 Task: Add a signature Amanda Green containing Thank you, Amanda Green to email address softage.1@softage.net and add a label Music
Action: Mouse moved to (537, 714)
Screenshot: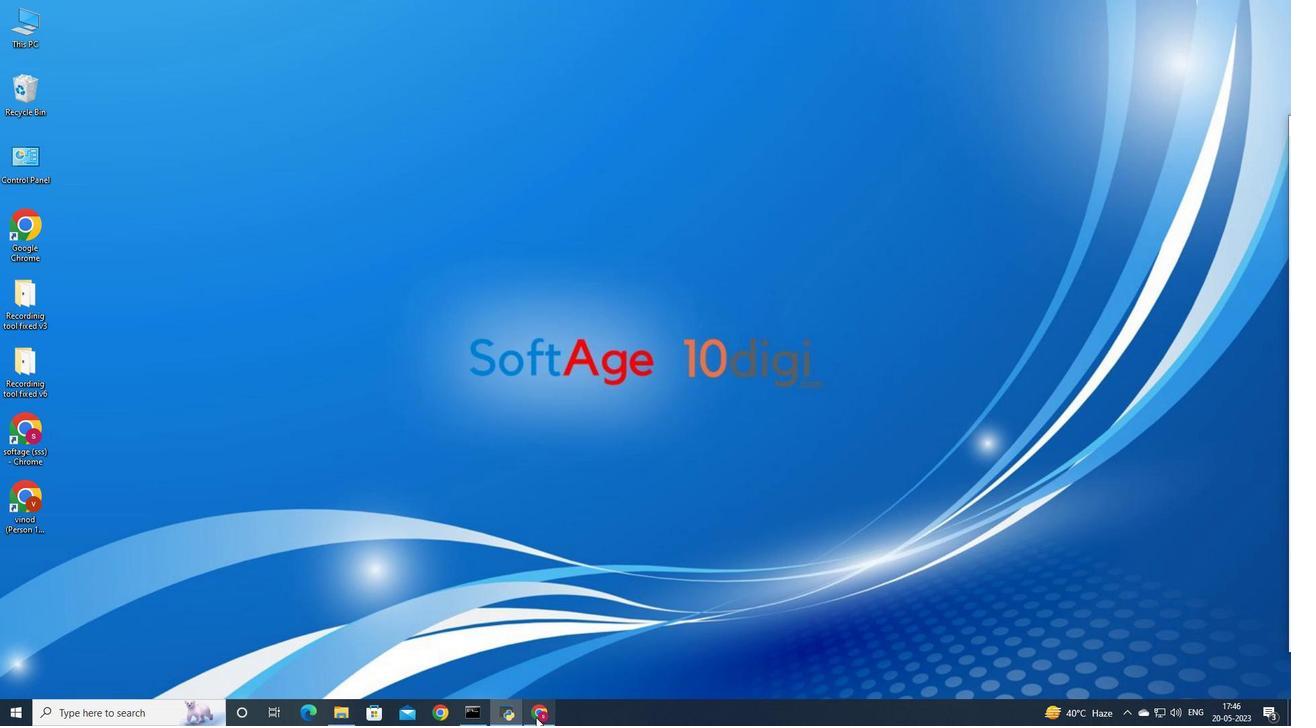 
Action: Mouse pressed left at (537, 714)
Screenshot: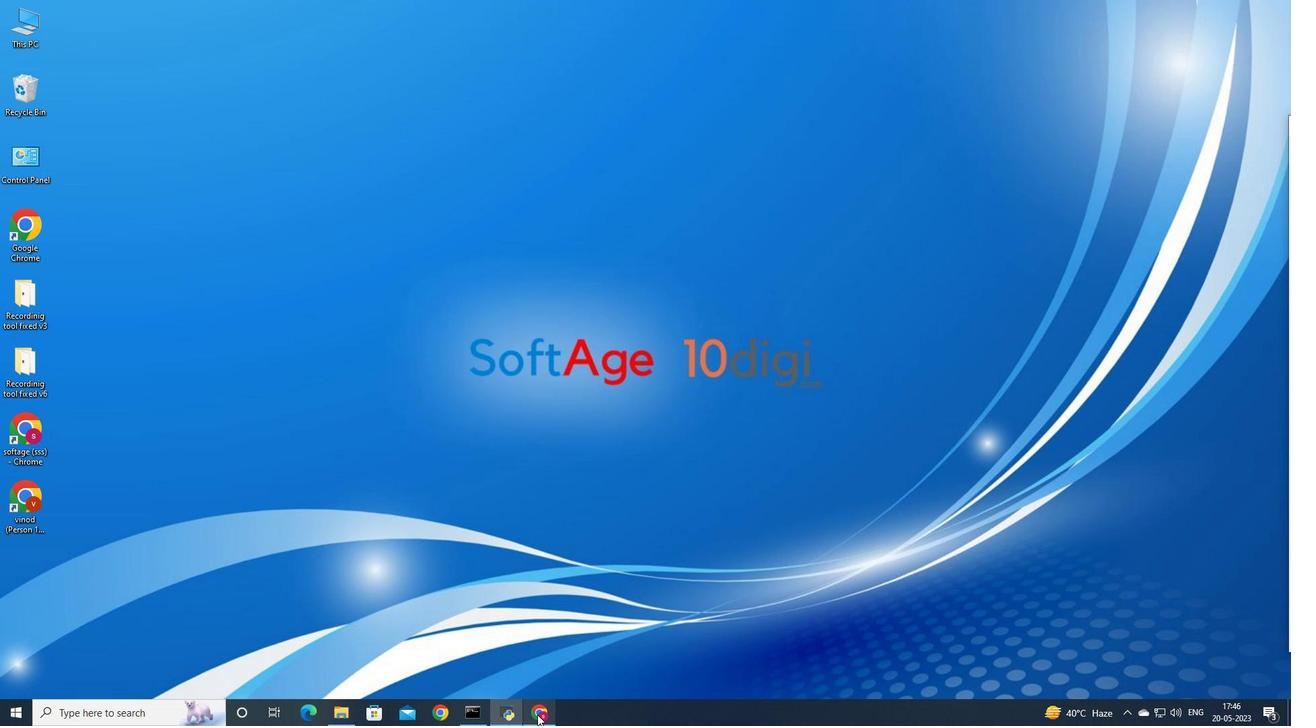 
Action: Mouse moved to (1140, 92)
Screenshot: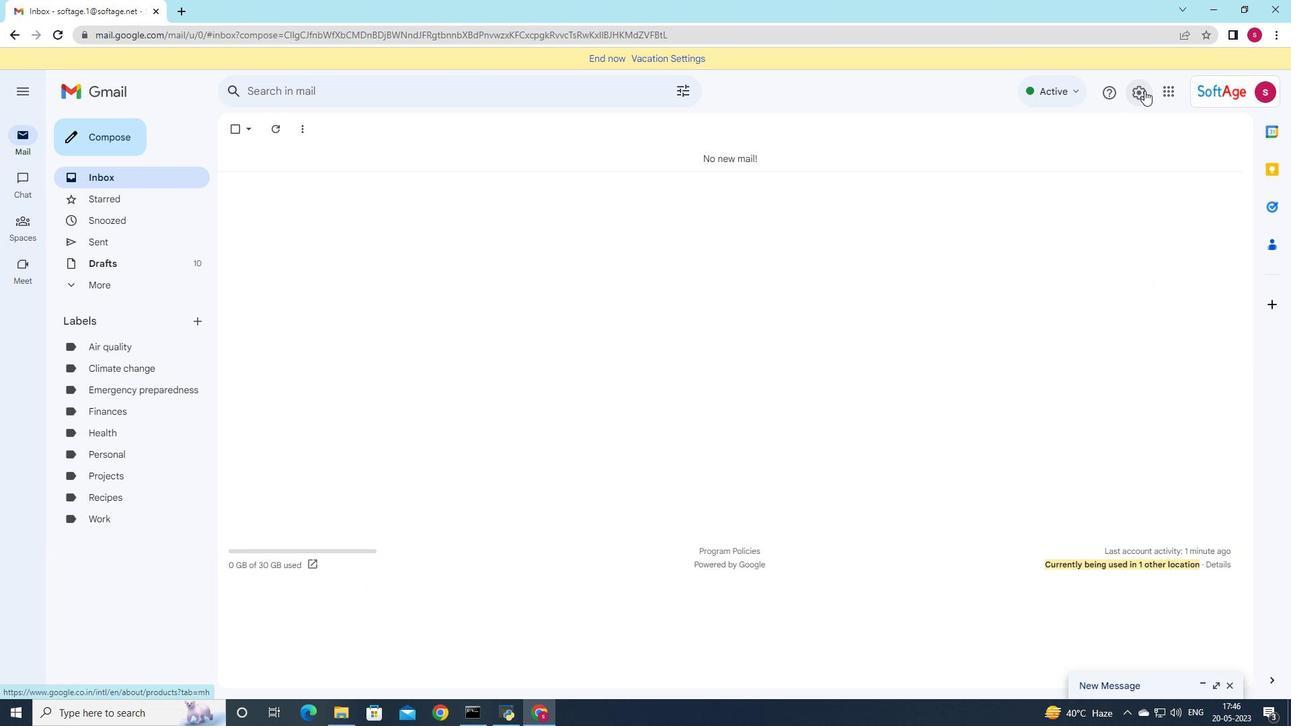 
Action: Mouse pressed left at (1140, 92)
Screenshot: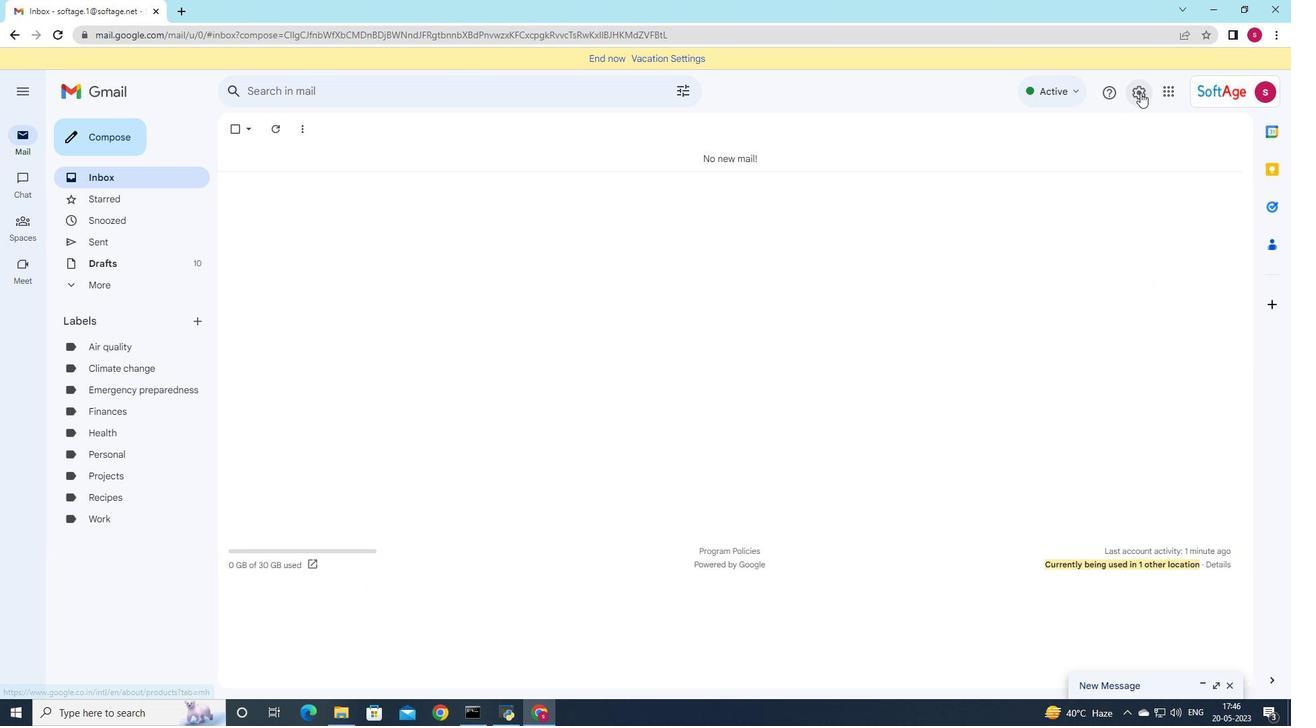 
Action: Mouse moved to (1150, 166)
Screenshot: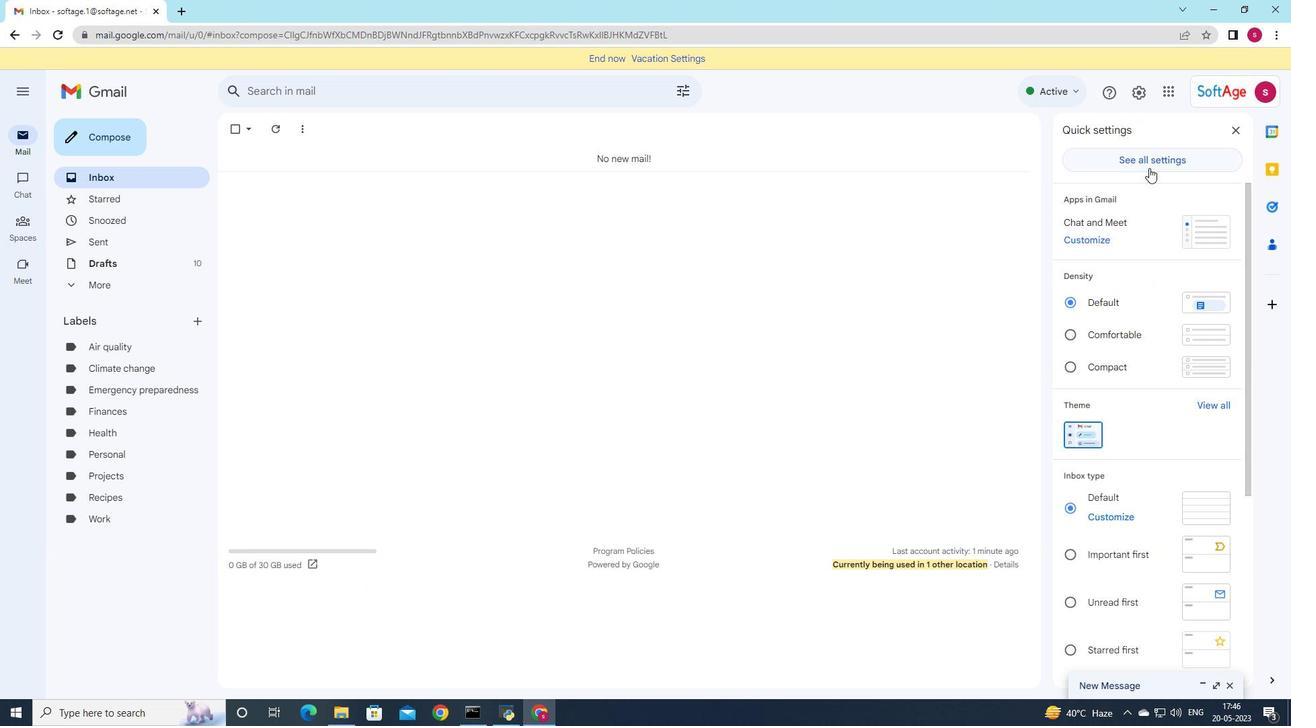 
Action: Mouse pressed left at (1150, 166)
Screenshot: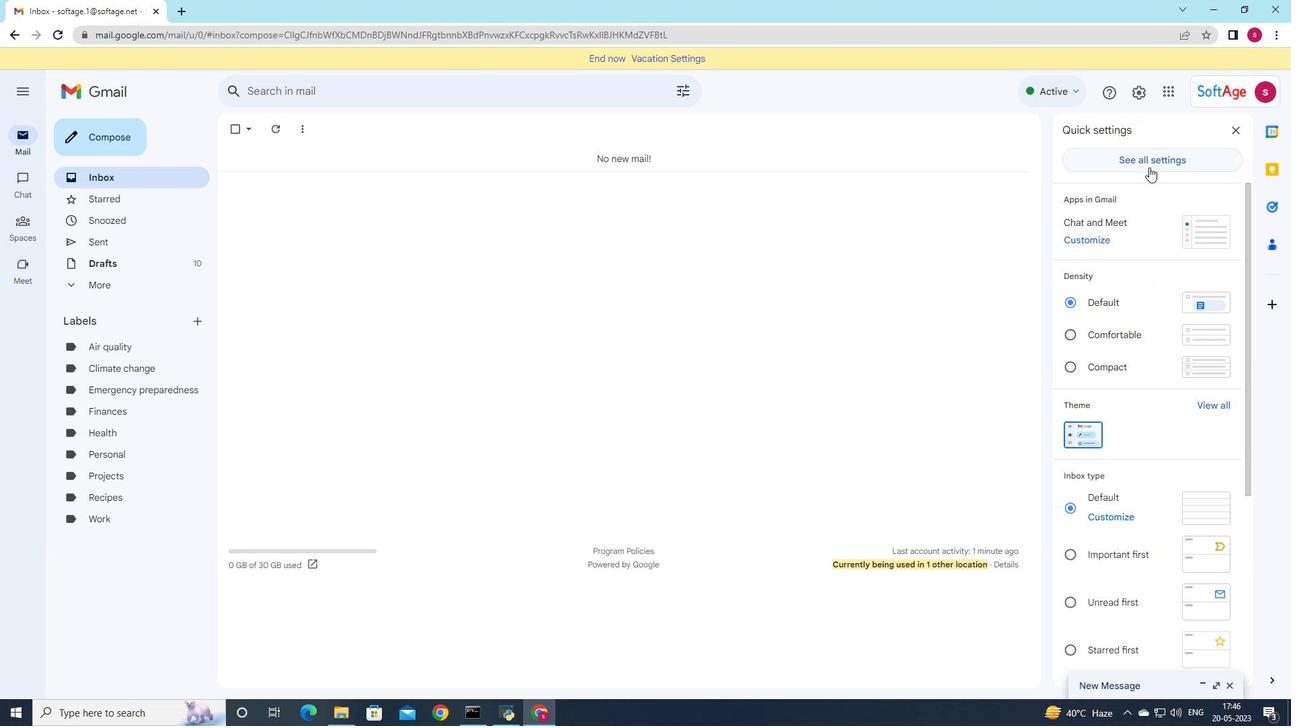 
Action: Mouse moved to (659, 567)
Screenshot: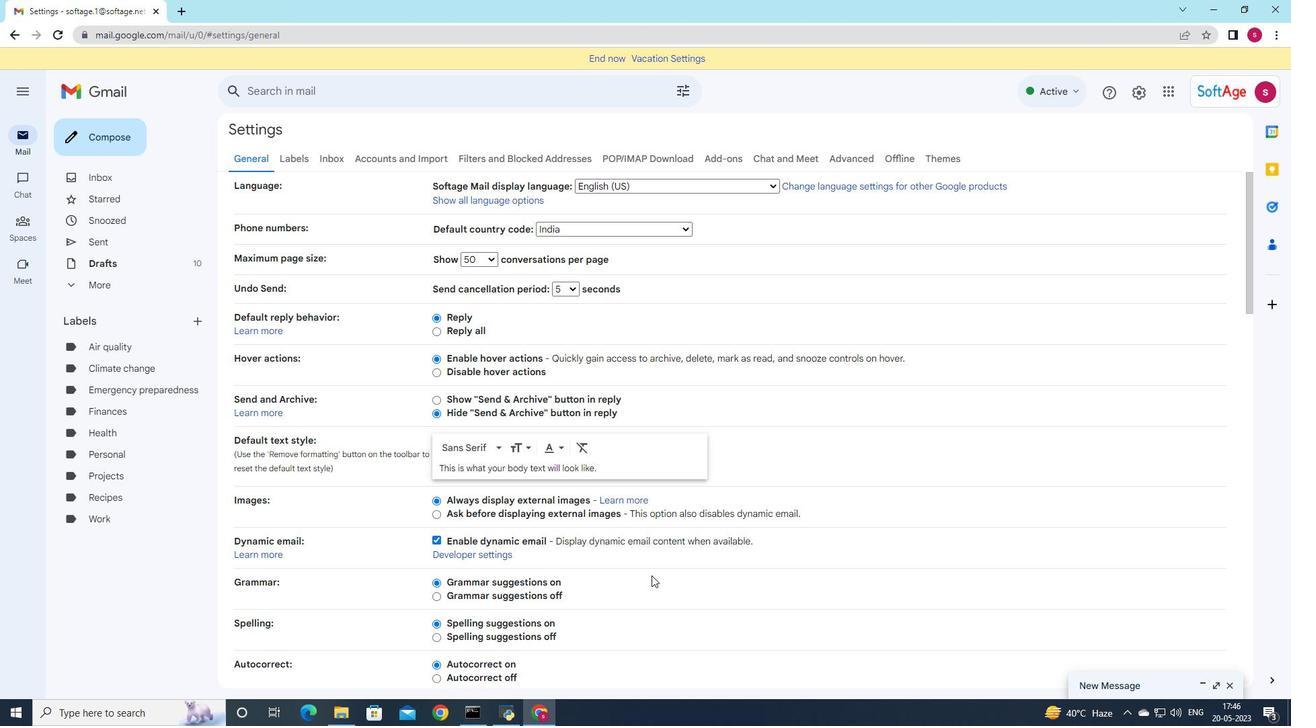 
Action: Mouse scrolled (659, 566) with delta (0, 0)
Screenshot: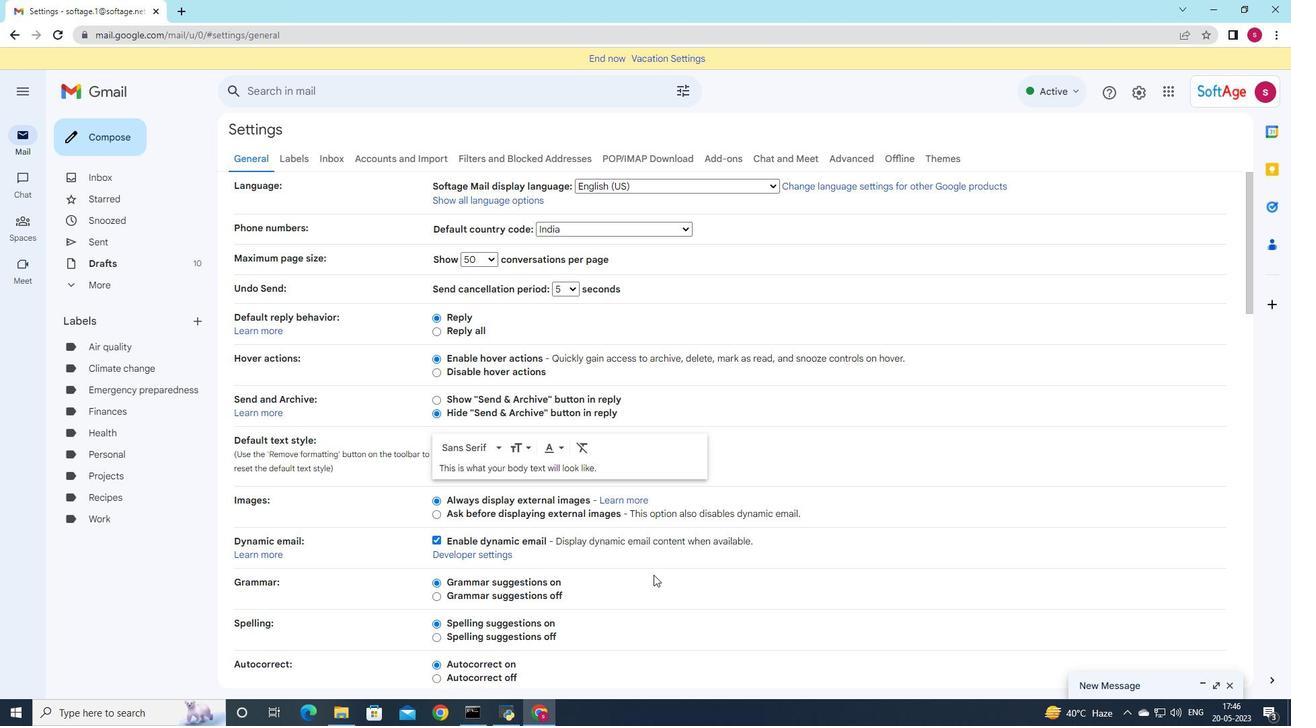
Action: Mouse scrolled (659, 566) with delta (0, 0)
Screenshot: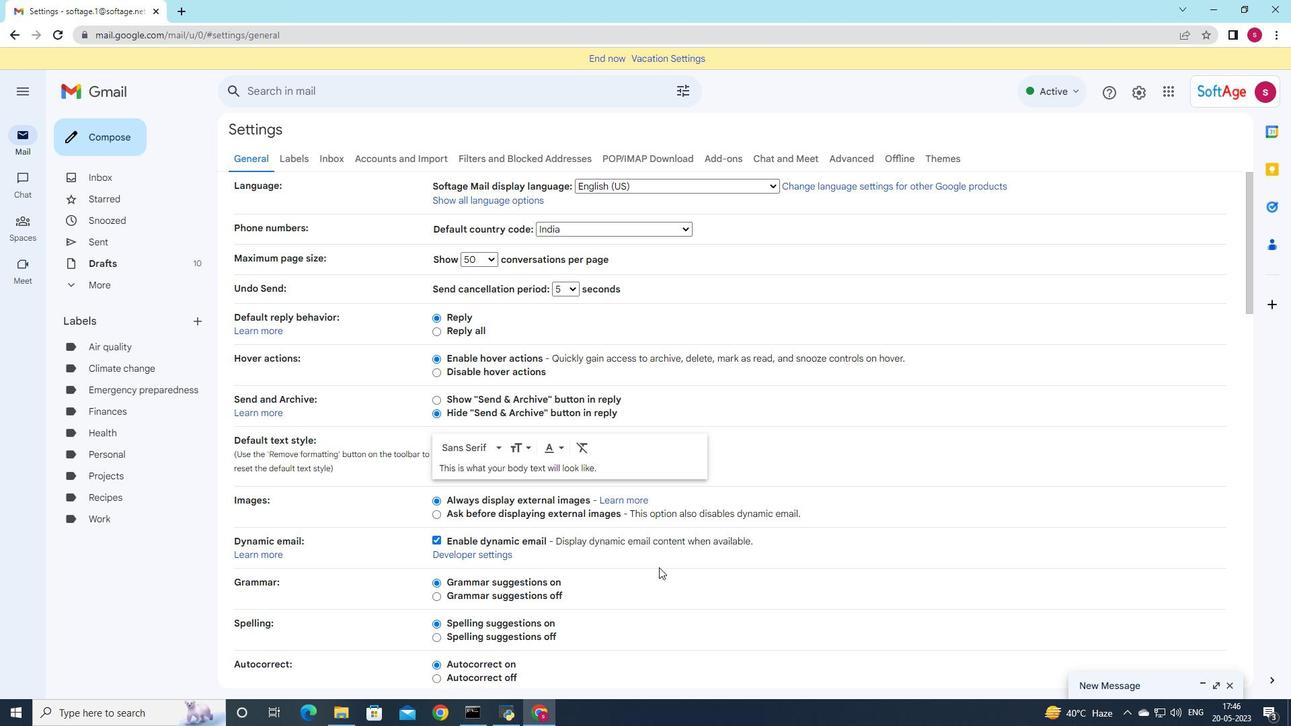 
Action: Mouse scrolled (659, 566) with delta (0, 0)
Screenshot: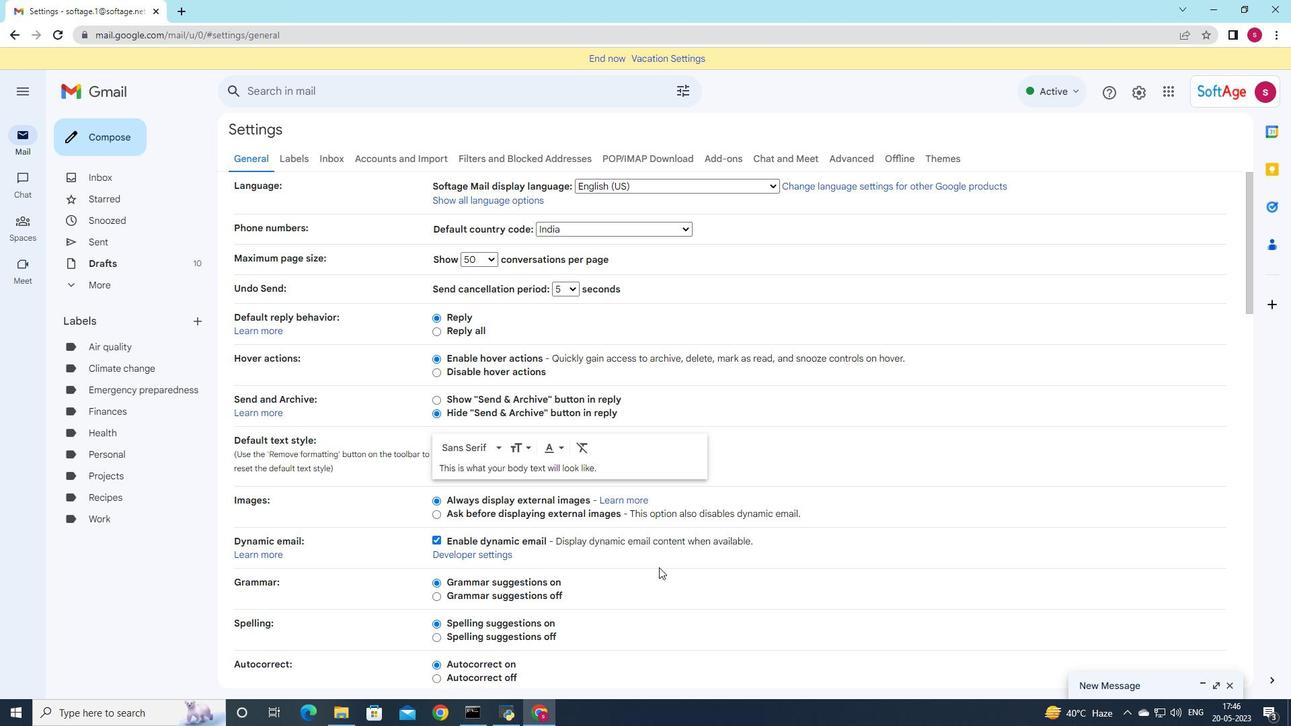
Action: Mouse scrolled (659, 566) with delta (0, 0)
Screenshot: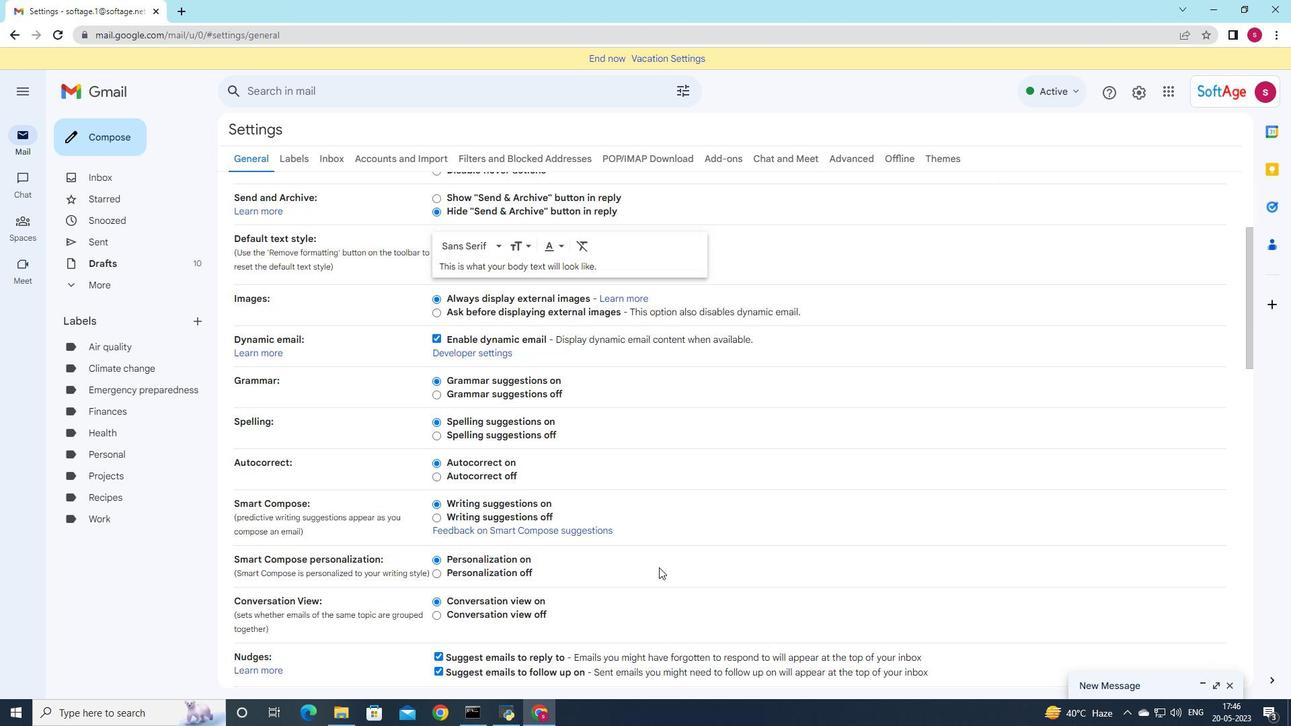 
Action: Mouse scrolled (659, 566) with delta (0, 0)
Screenshot: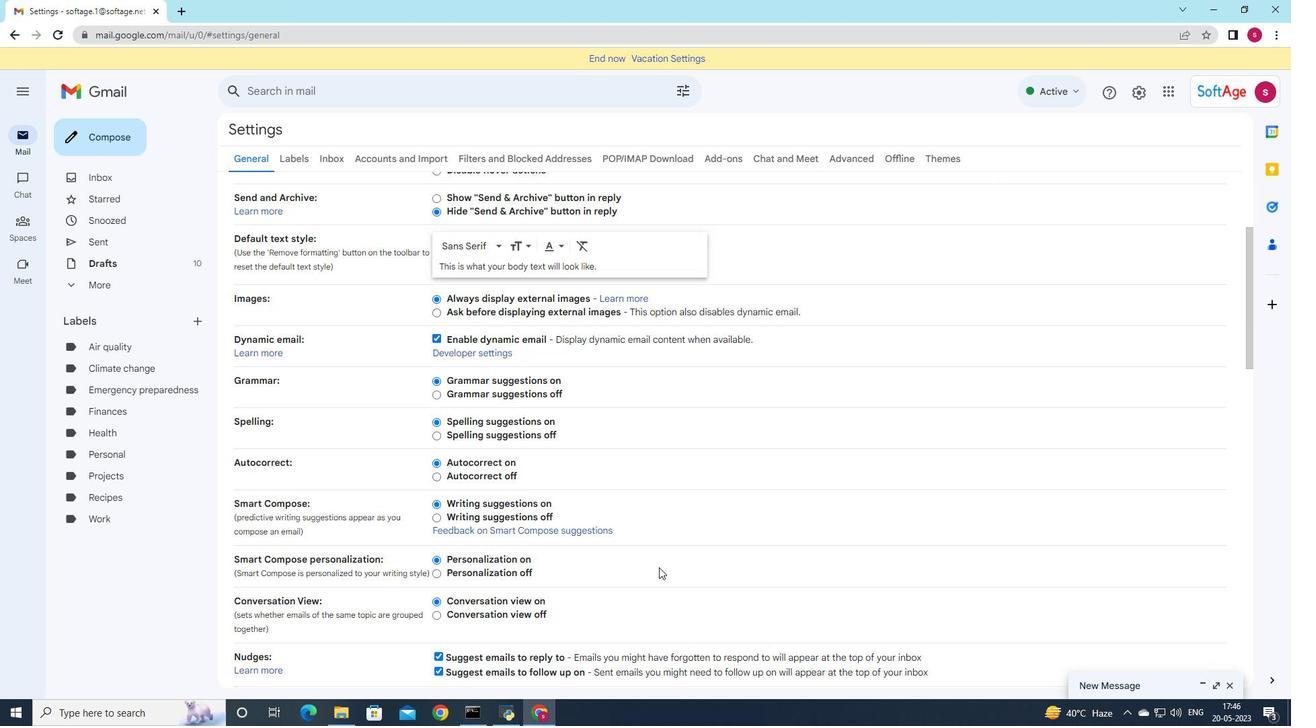 
Action: Mouse scrolled (659, 566) with delta (0, 0)
Screenshot: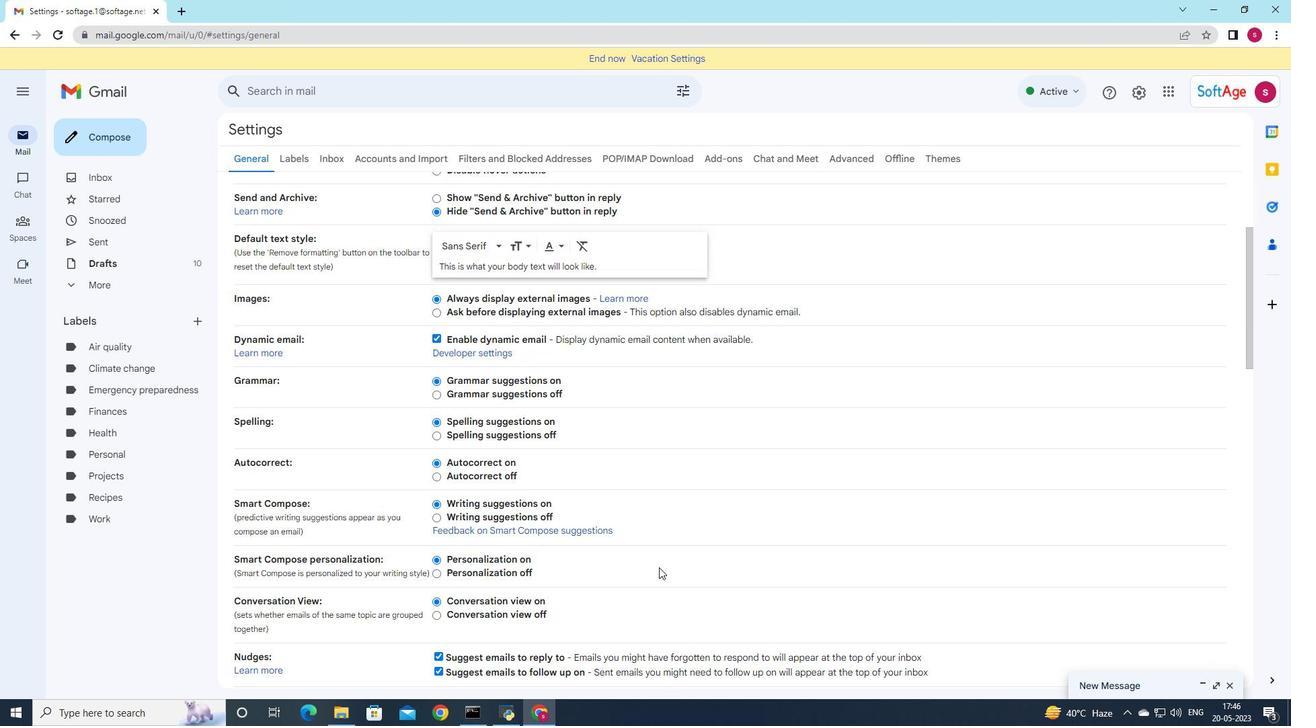 
Action: Mouse scrolled (659, 566) with delta (0, 0)
Screenshot: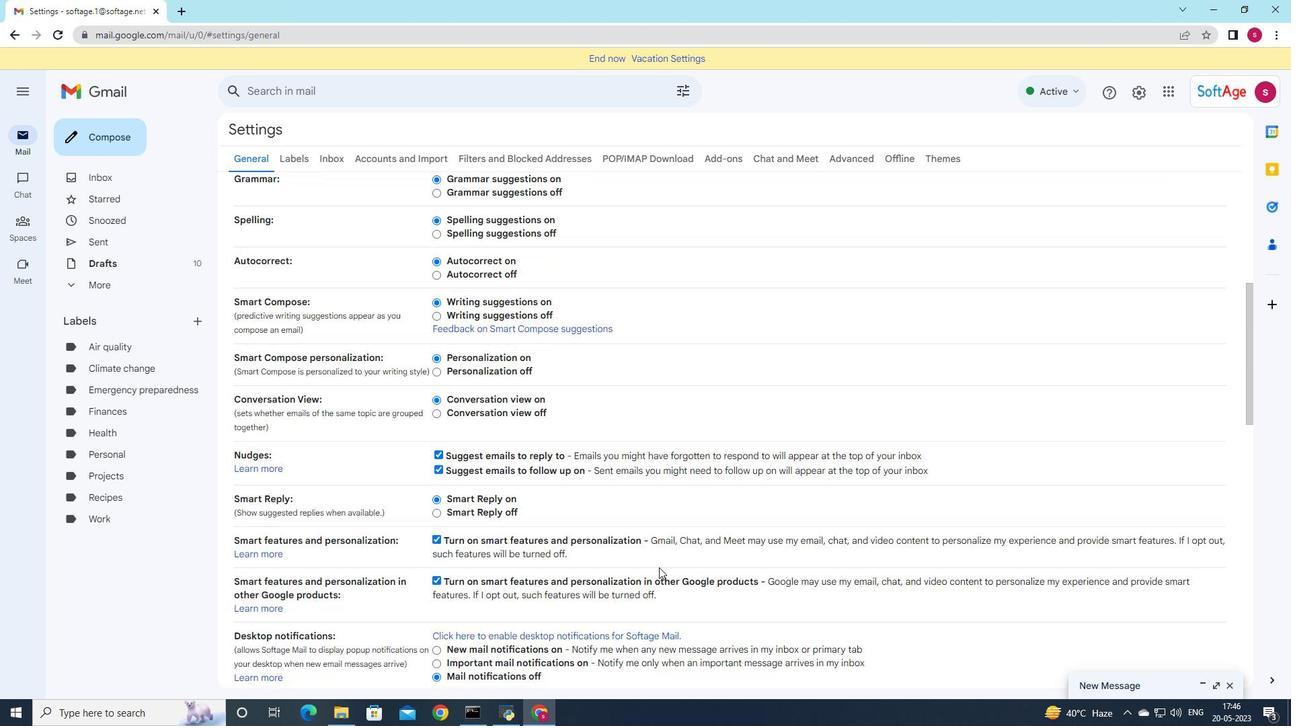 
Action: Mouse scrolled (659, 566) with delta (0, 0)
Screenshot: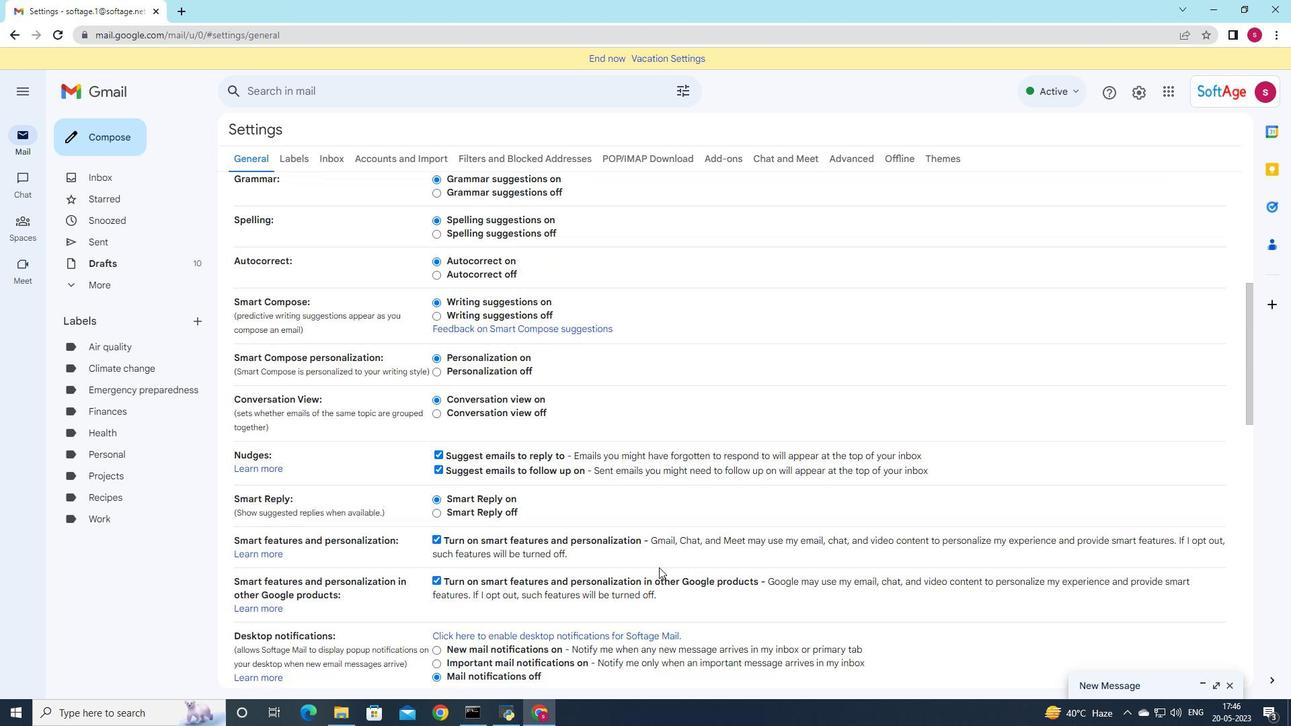 
Action: Mouse scrolled (659, 566) with delta (0, 0)
Screenshot: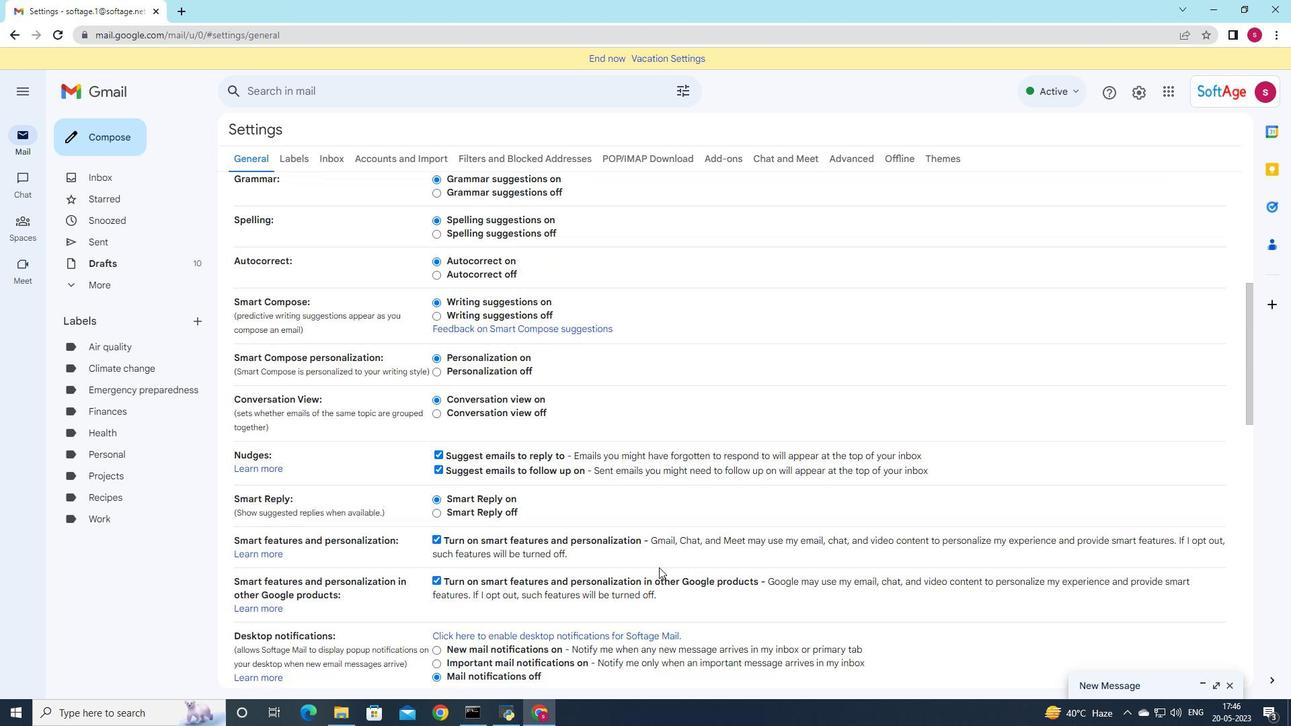 
Action: Mouse scrolled (659, 566) with delta (0, 0)
Screenshot: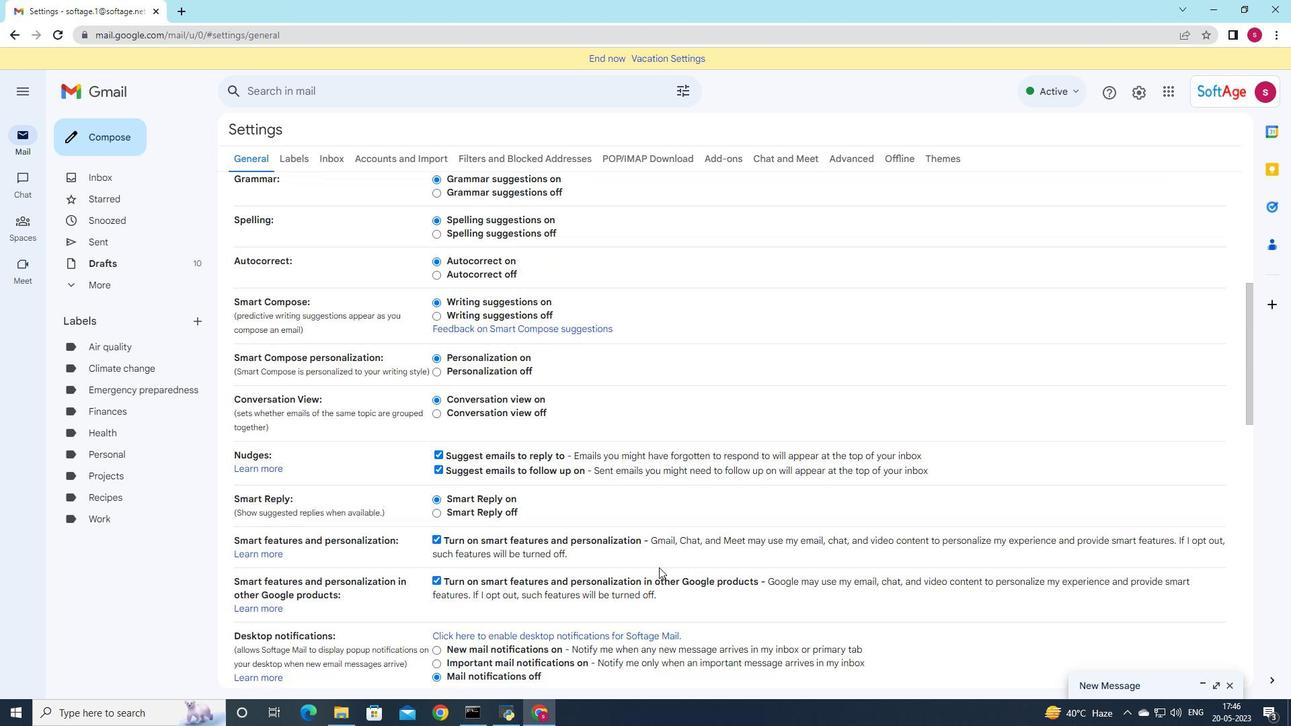 
Action: Mouse moved to (595, 566)
Screenshot: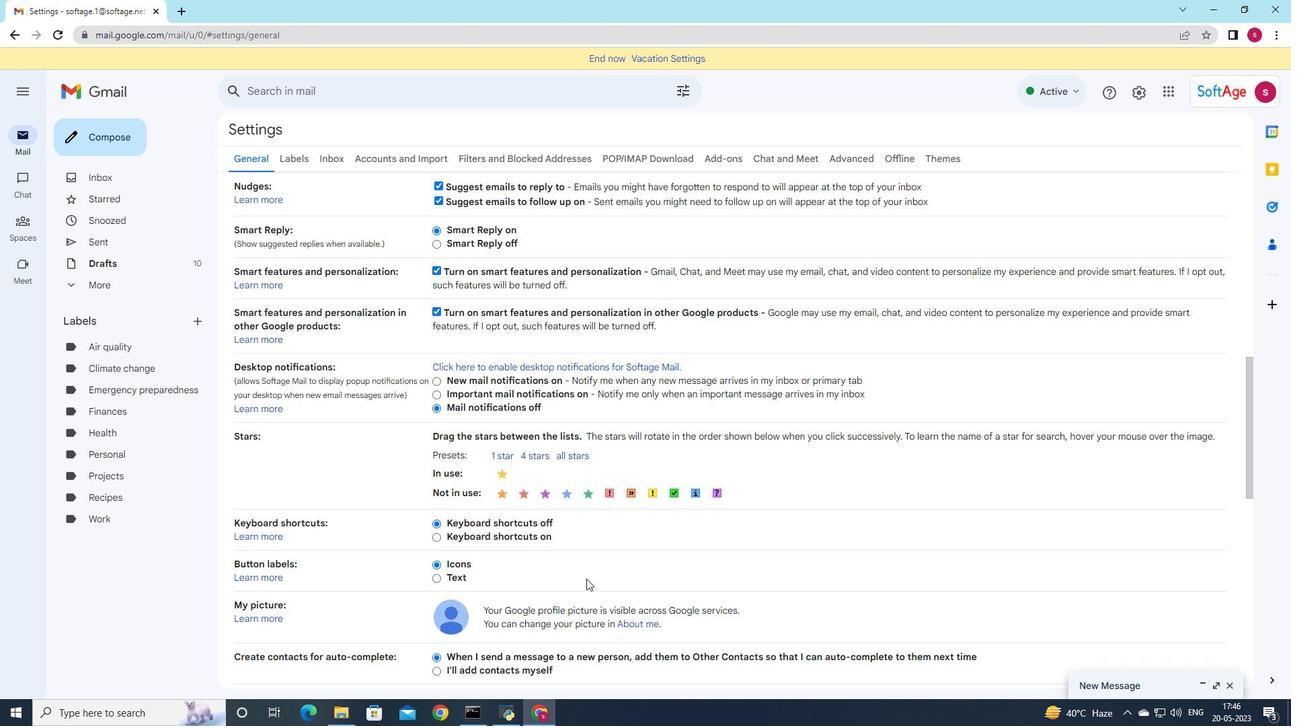 
Action: Mouse scrolled (595, 565) with delta (0, 0)
Screenshot: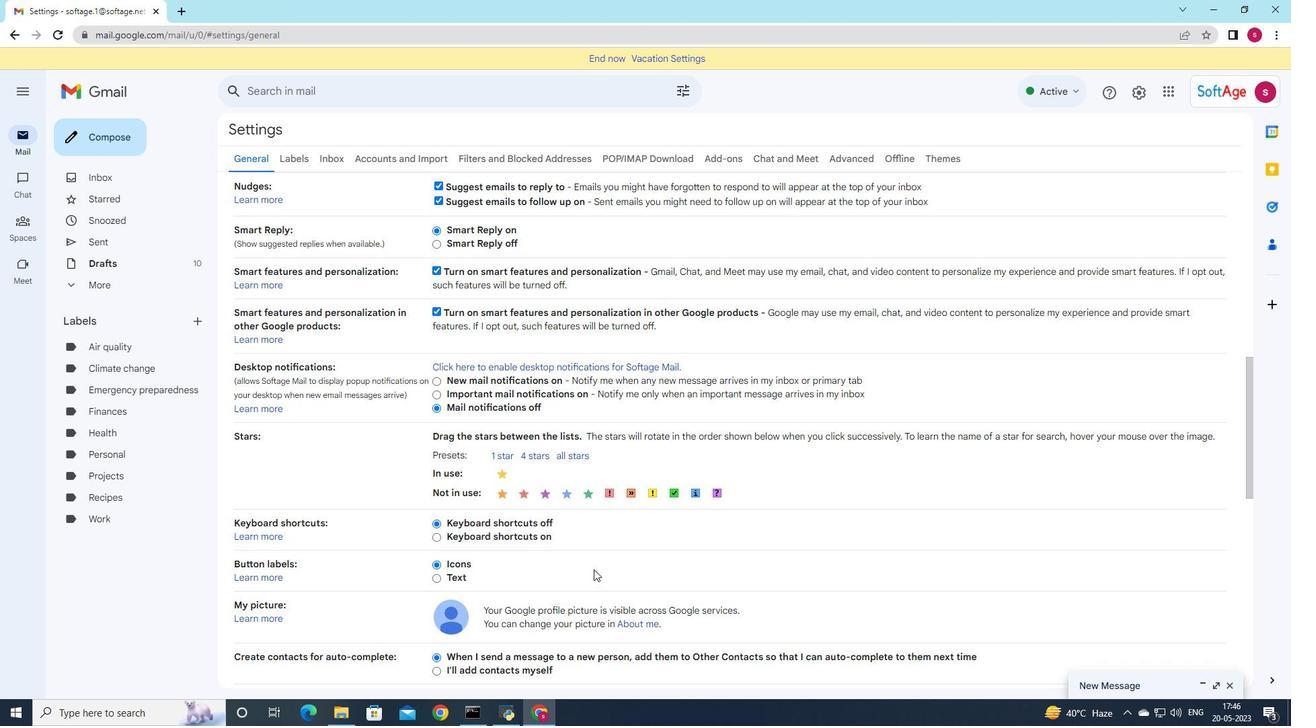 
Action: Mouse scrolled (595, 565) with delta (0, 0)
Screenshot: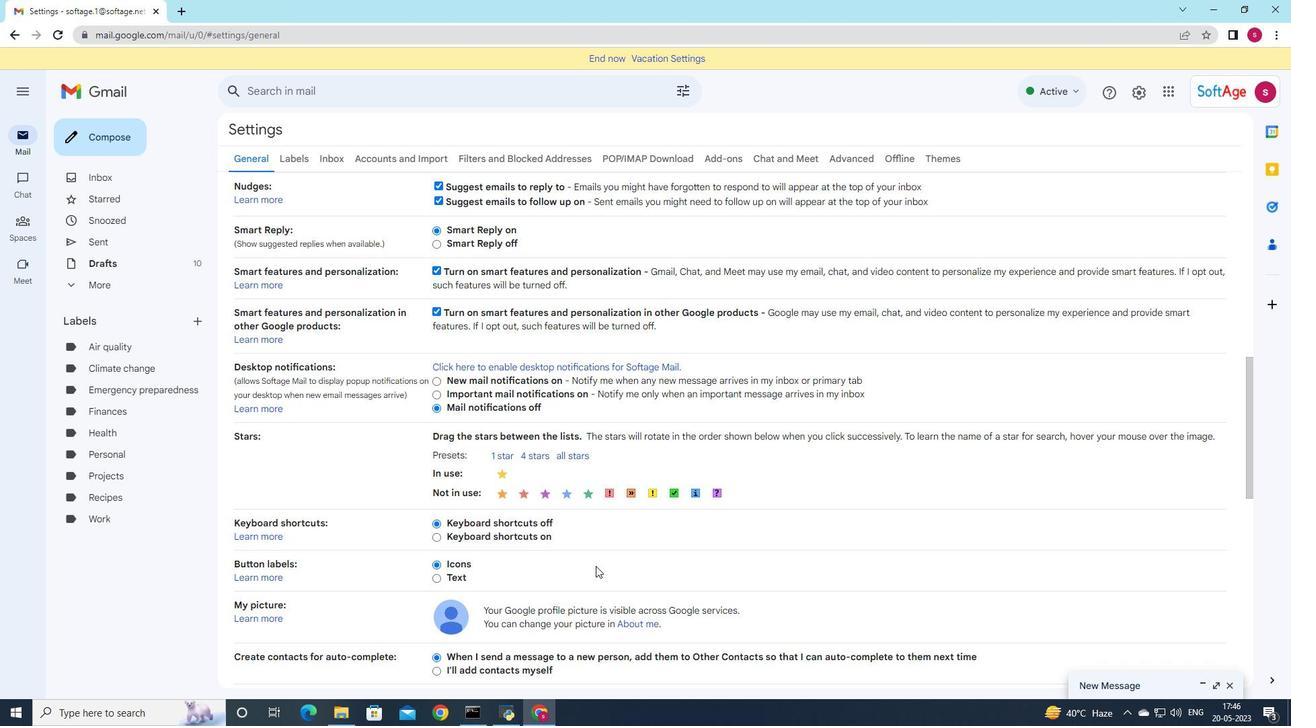 
Action: Mouse scrolled (595, 565) with delta (0, 0)
Screenshot: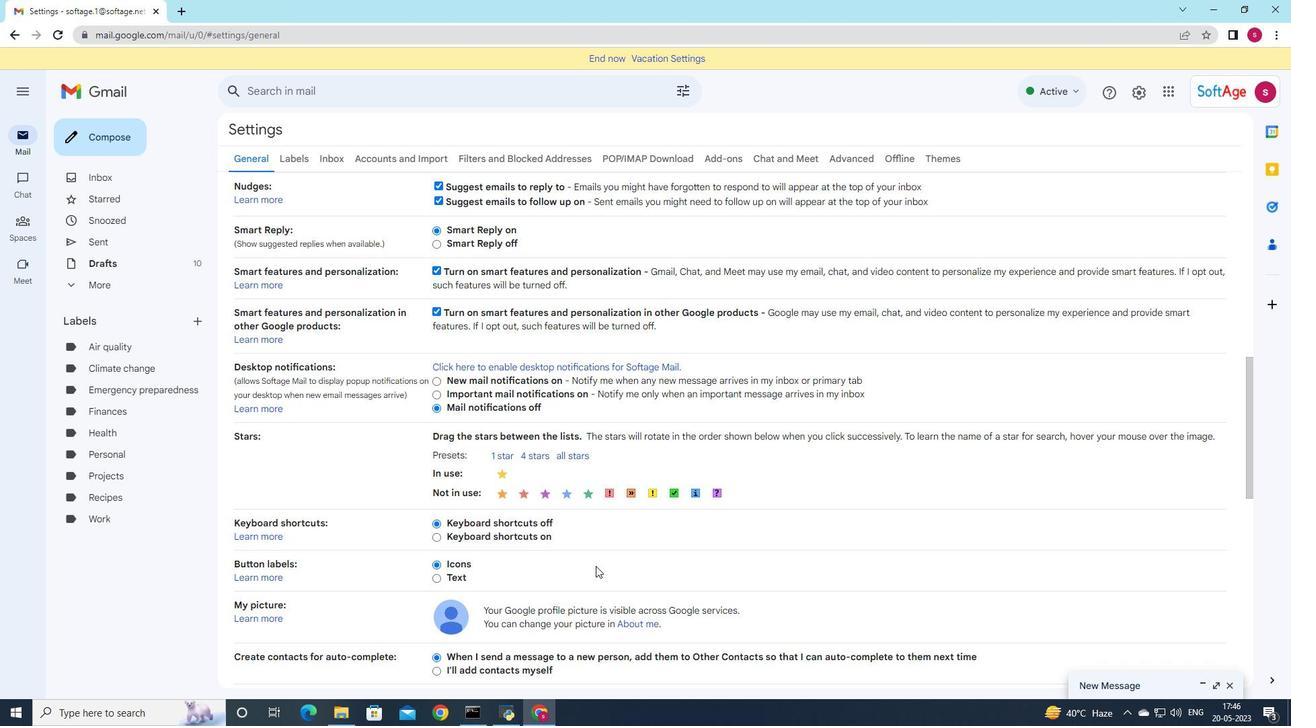 
Action: Mouse scrolled (595, 565) with delta (0, 0)
Screenshot: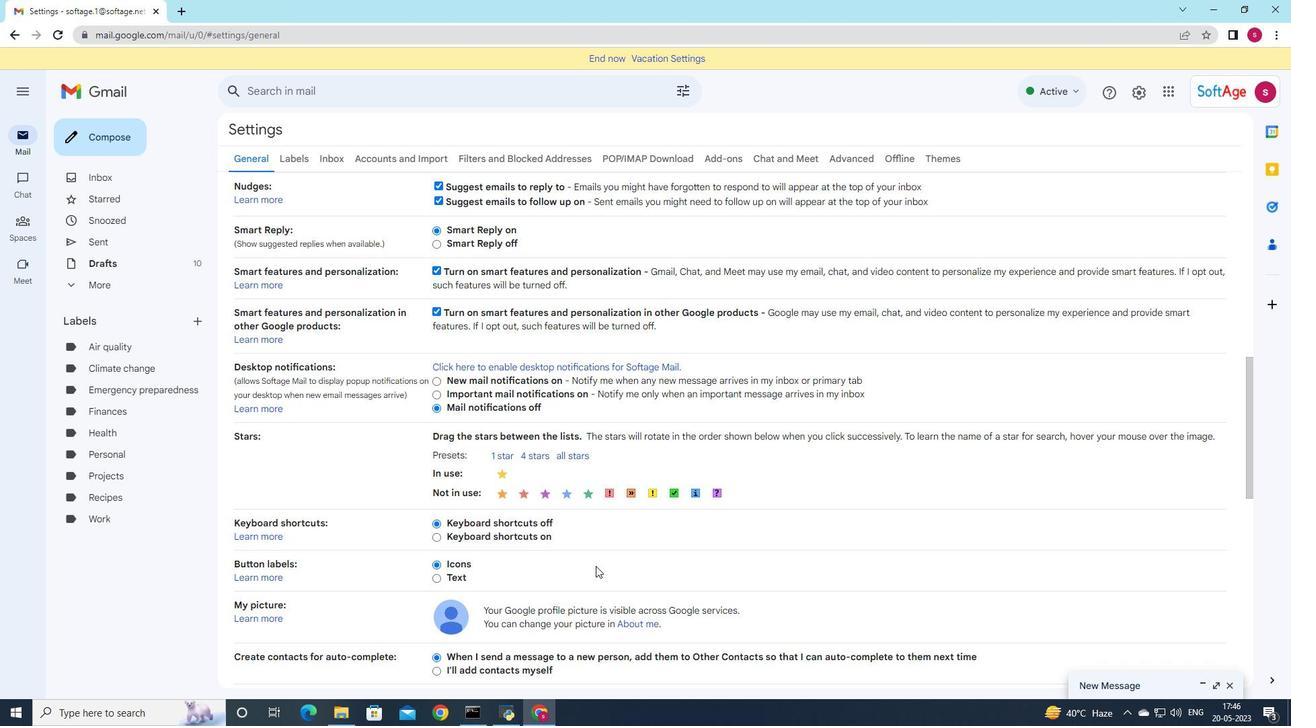 
Action: Mouse moved to (575, 439)
Screenshot: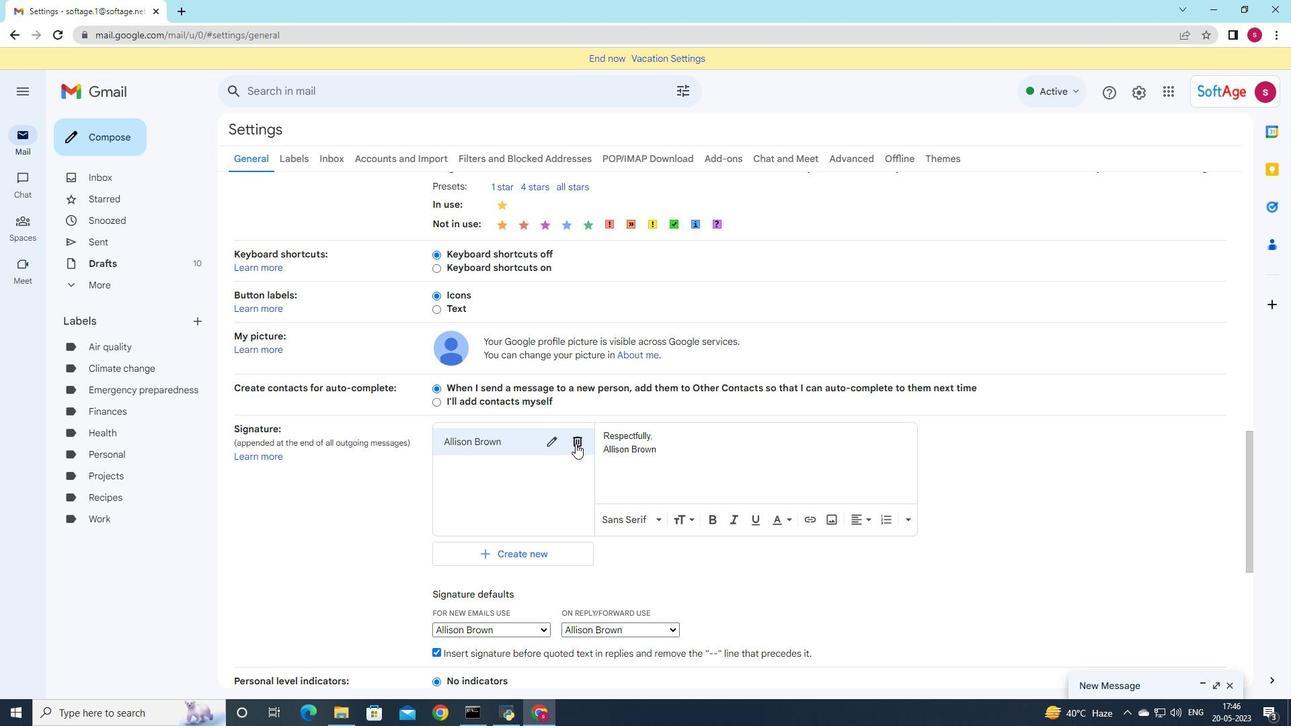 
Action: Mouse pressed left at (575, 439)
Screenshot: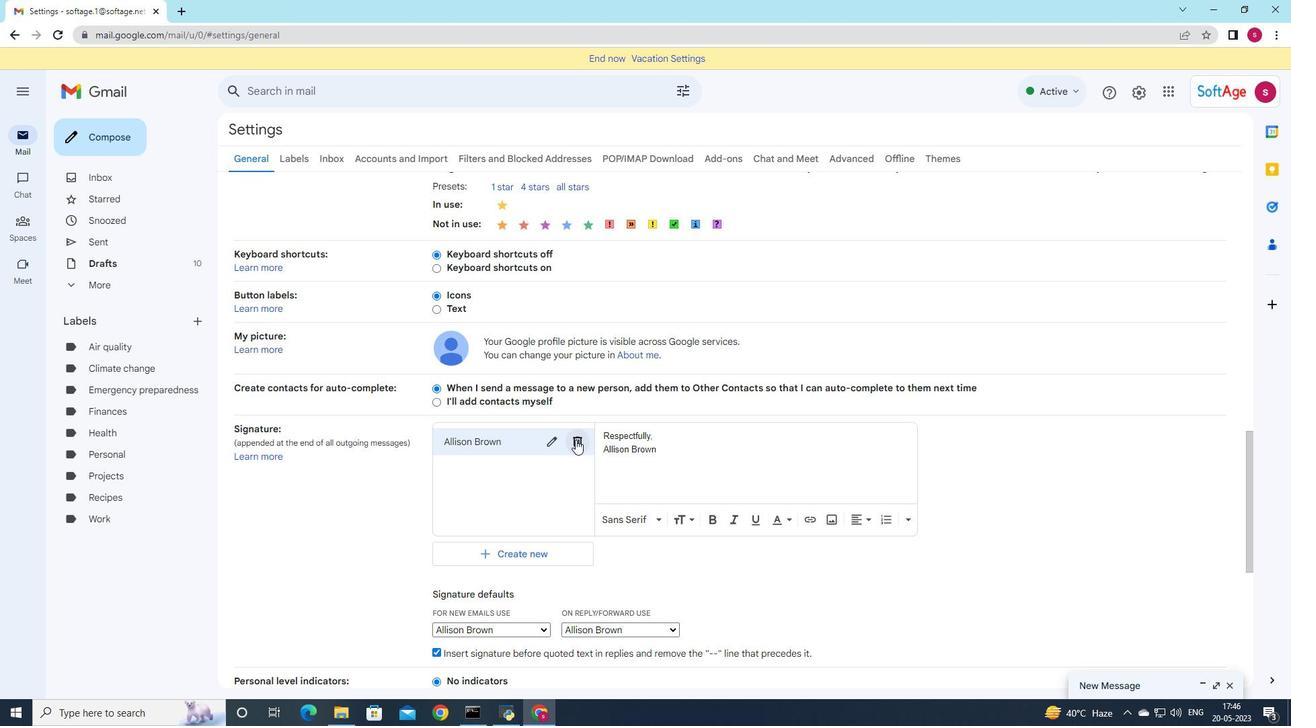 
Action: Mouse moved to (766, 396)
Screenshot: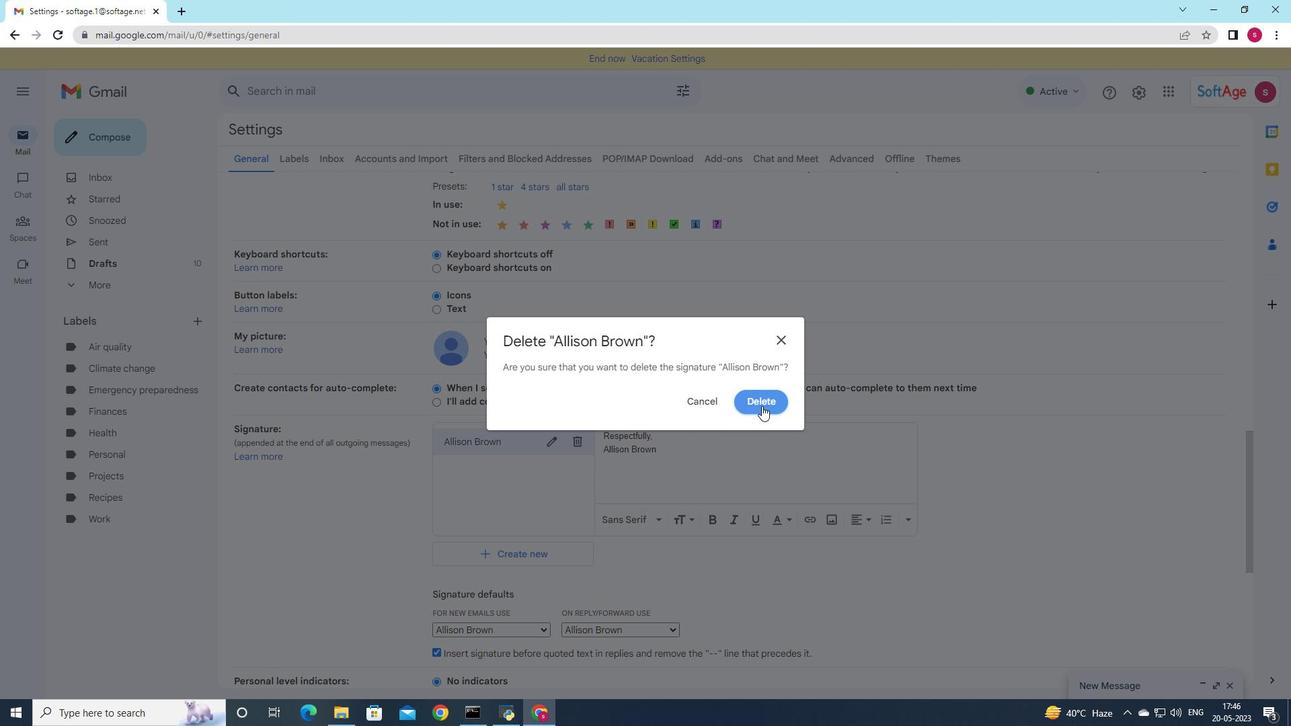 
Action: Mouse pressed left at (766, 396)
Screenshot: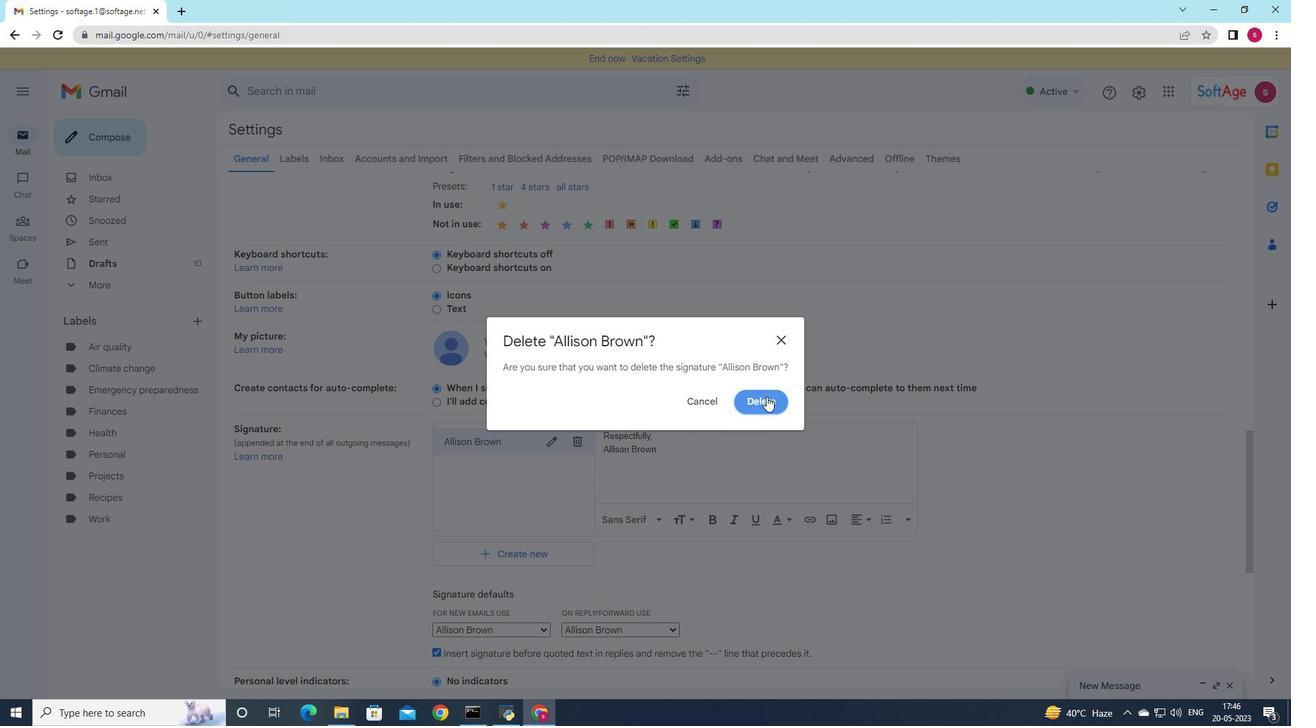 
Action: Mouse moved to (517, 455)
Screenshot: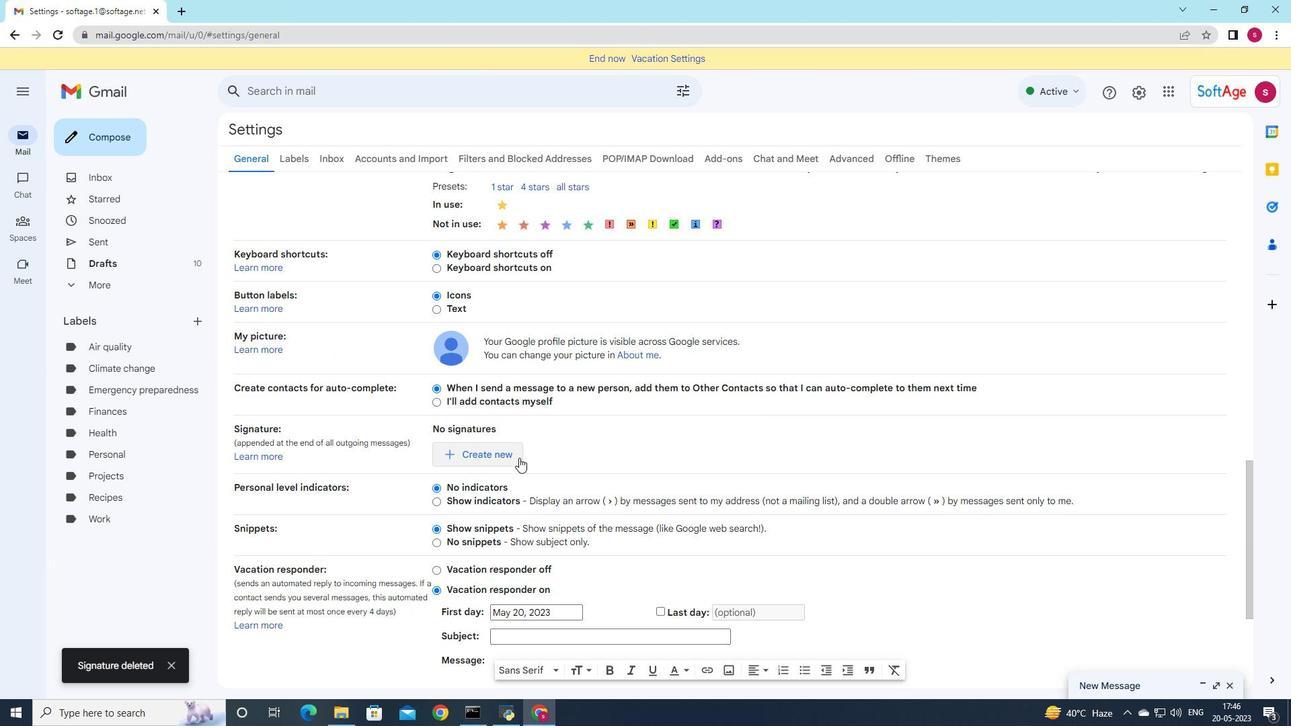 
Action: Mouse pressed left at (517, 455)
Screenshot: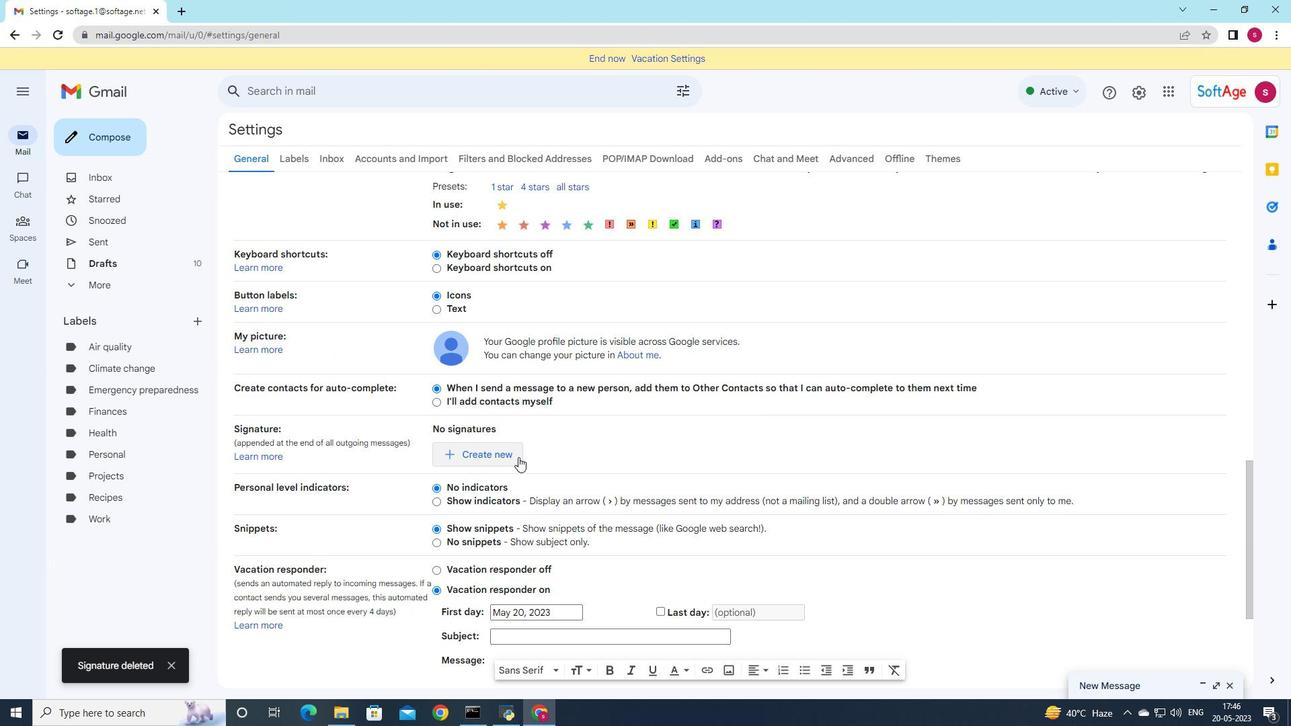 
Action: Mouse moved to (659, 423)
Screenshot: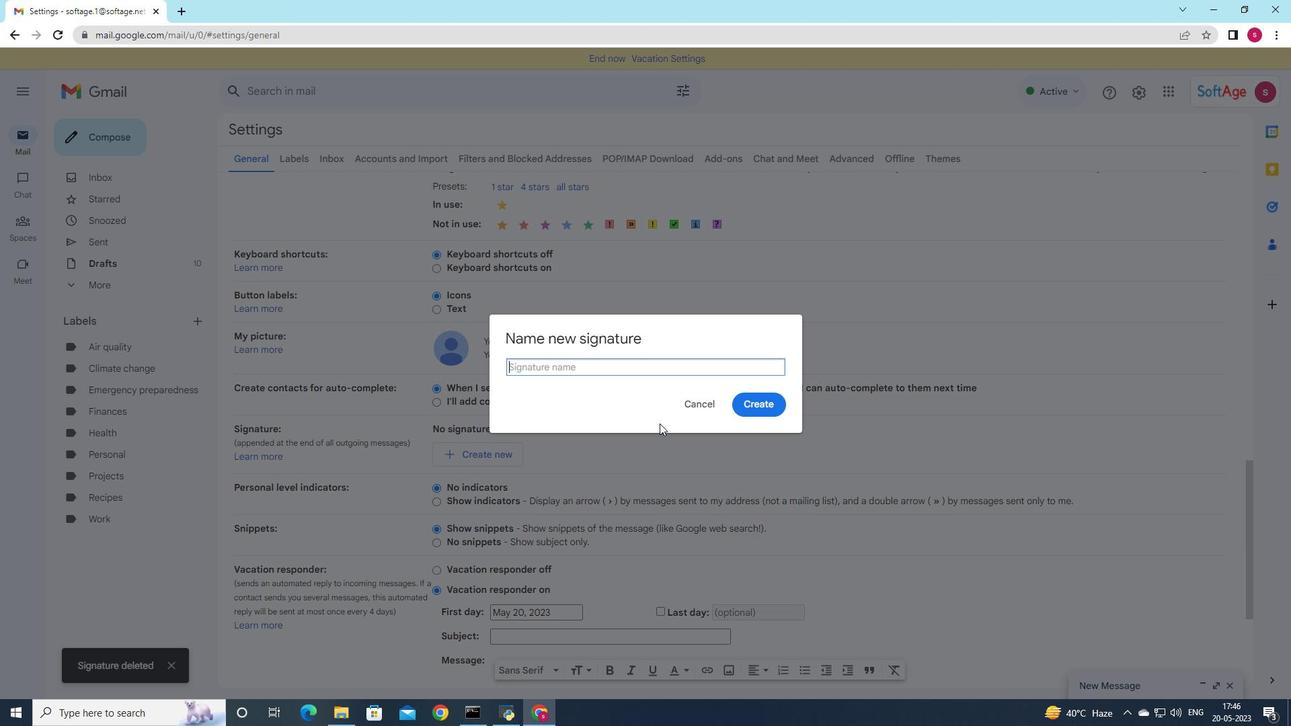 
Action: Key pressed <Key.shift>Amanda
Screenshot: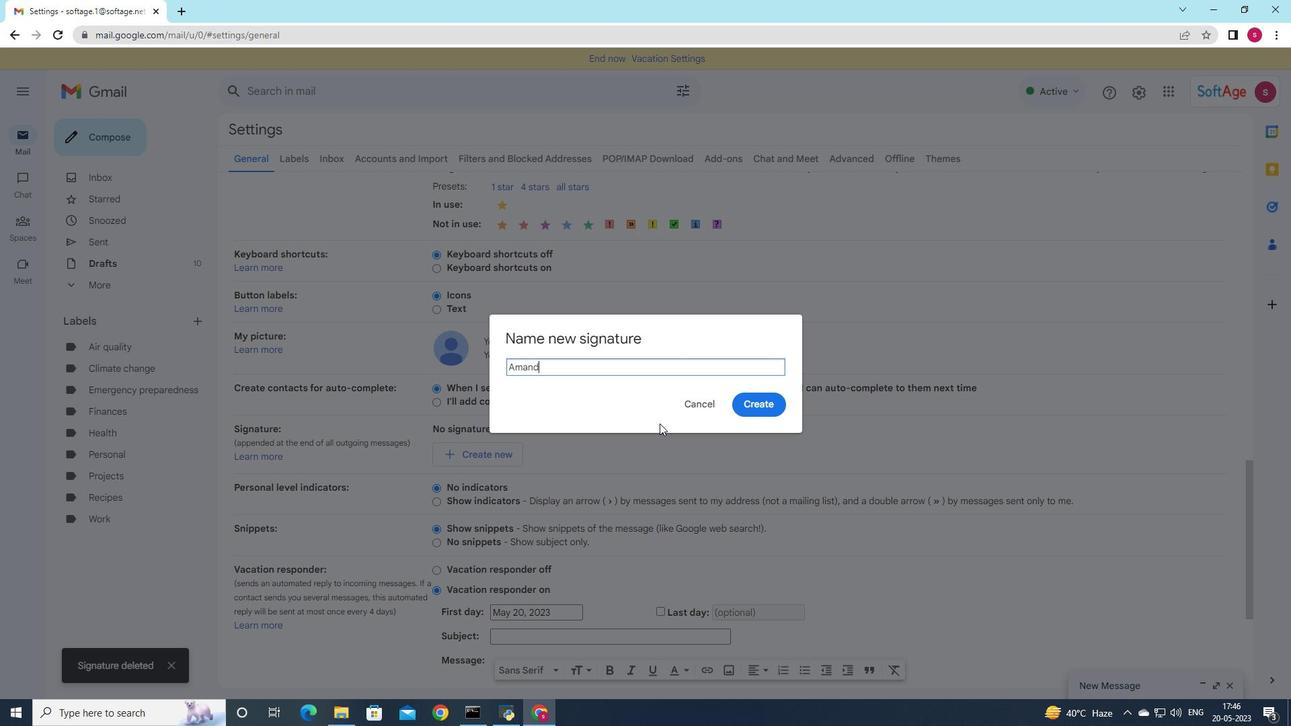 
Action: Mouse moved to (759, 402)
Screenshot: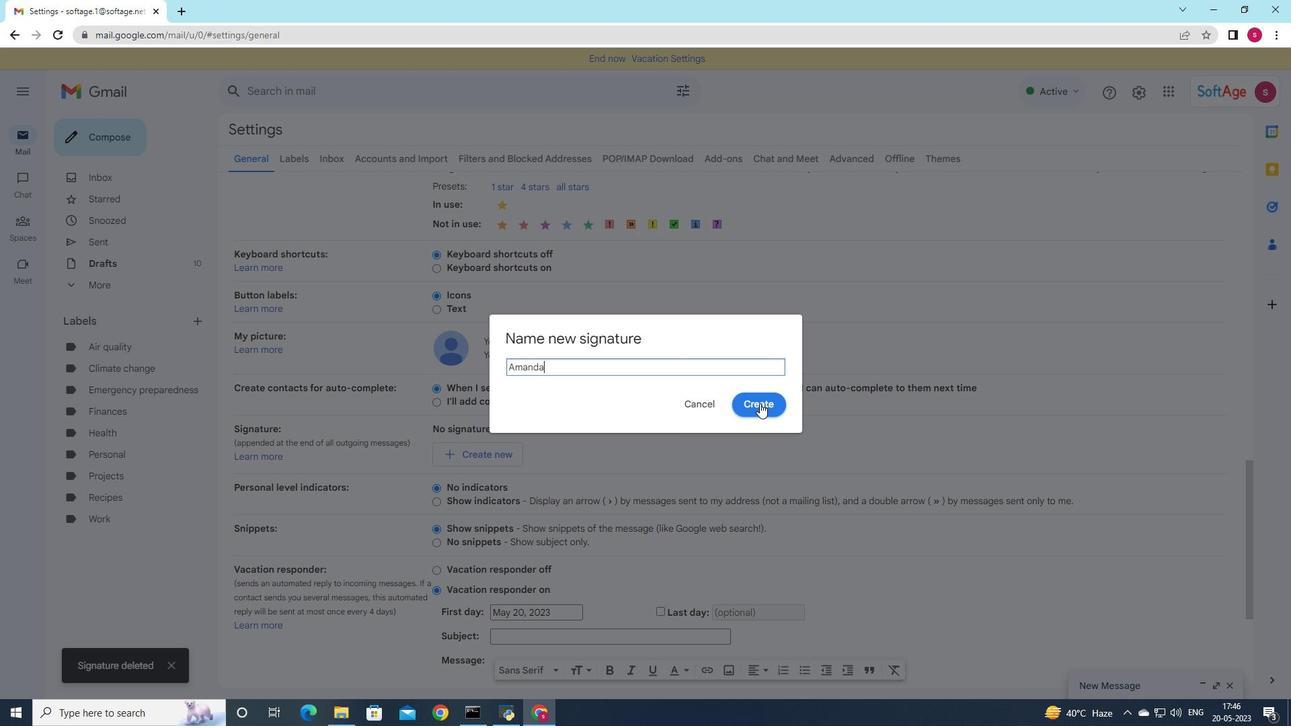 
Action: Mouse pressed left at (759, 402)
Screenshot: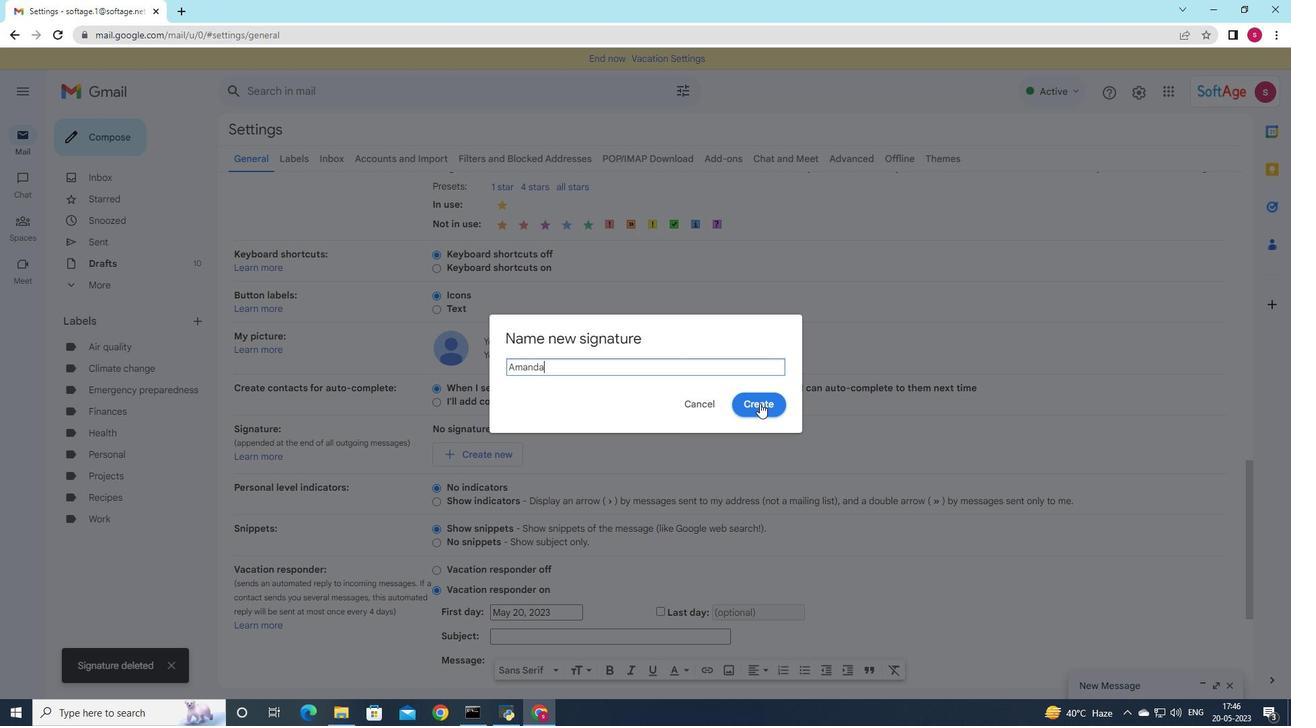 
Action: Mouse moved to (676, 438)
Screenshot: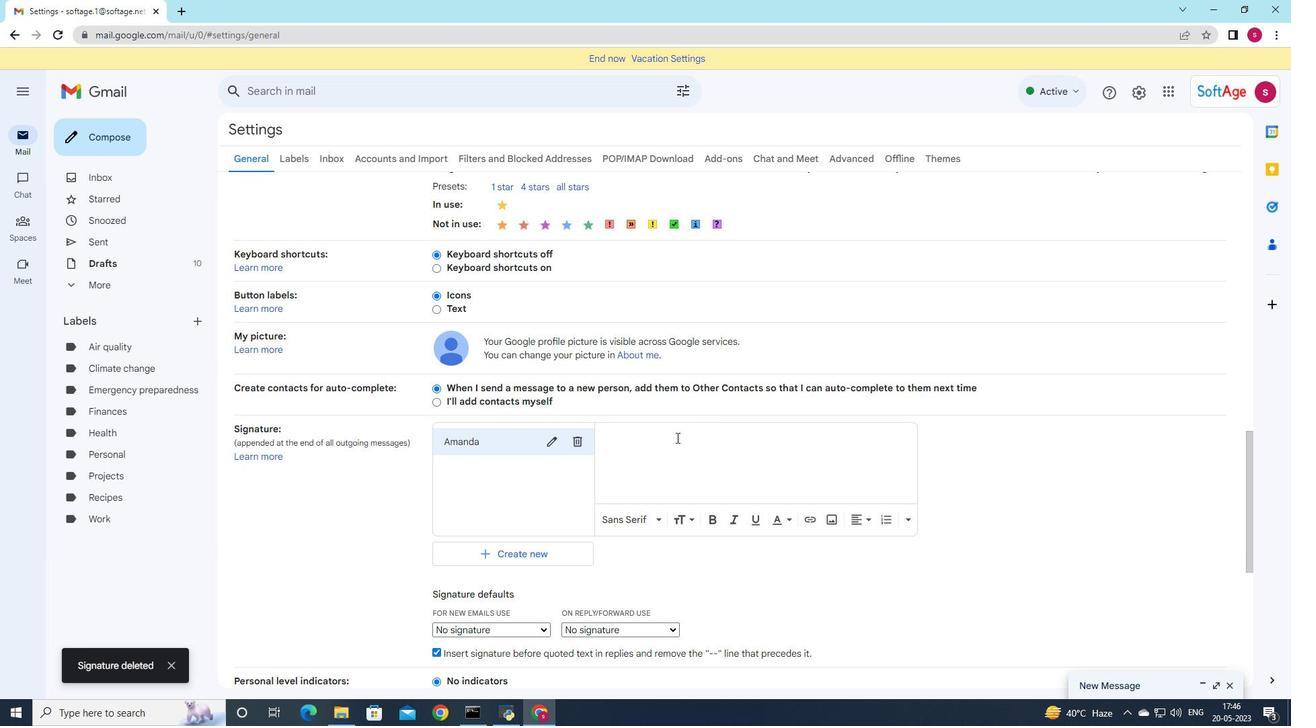 
Action: Mouse pressed left at (676, 437)
Screenshot: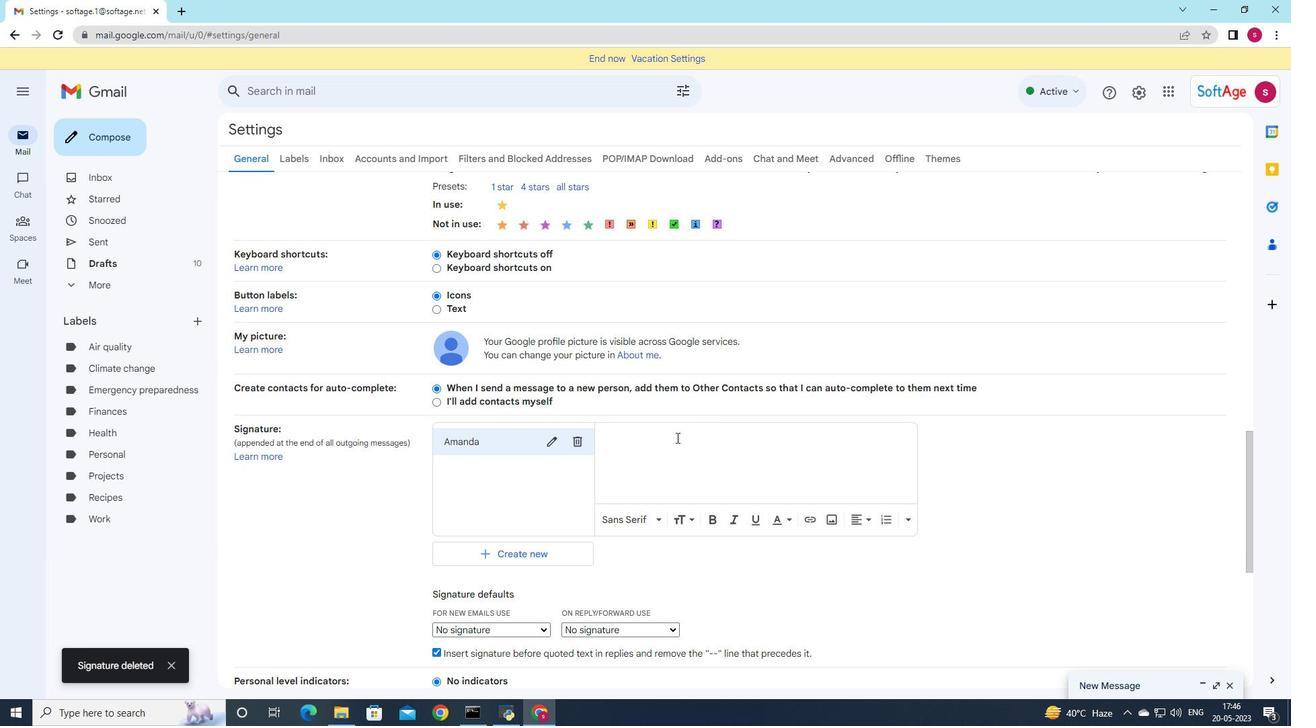 
Action: Key pressed <Key.shift>Thank<Key.space>you,<Key.shift>Amanda<Key.space><Key.shift><Key.shift><Key.shift><Key.shift><Key.shift><Key.shift>Green
Screenshot: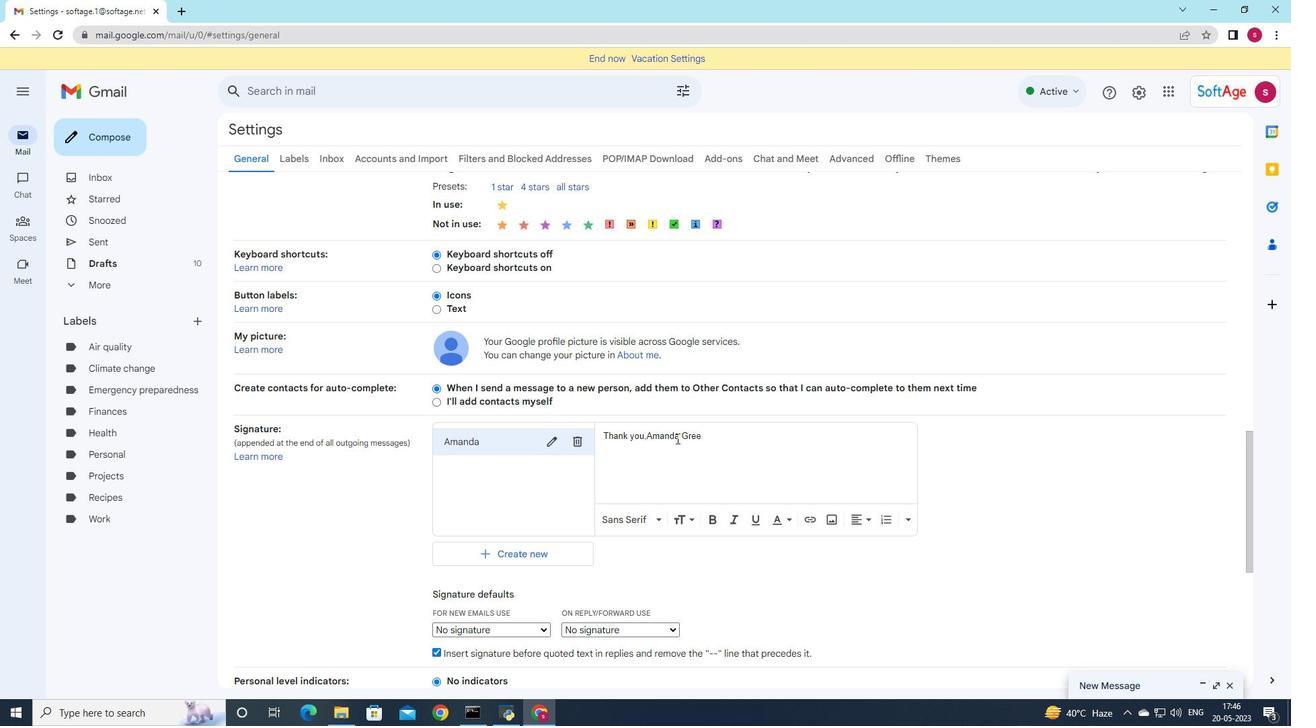 
Action: Mouse moved to (542, 631)
Screenshot: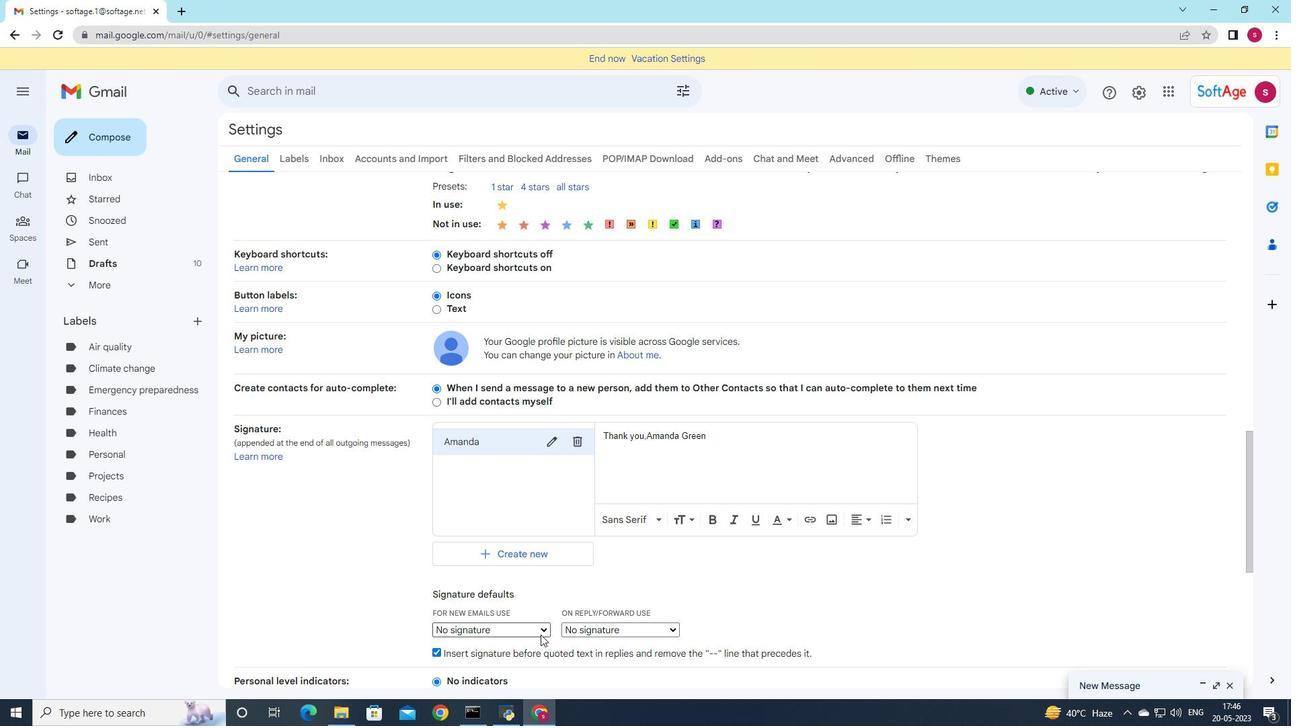 
Action: Mouse pressed left at (542, 631)
Screenshot: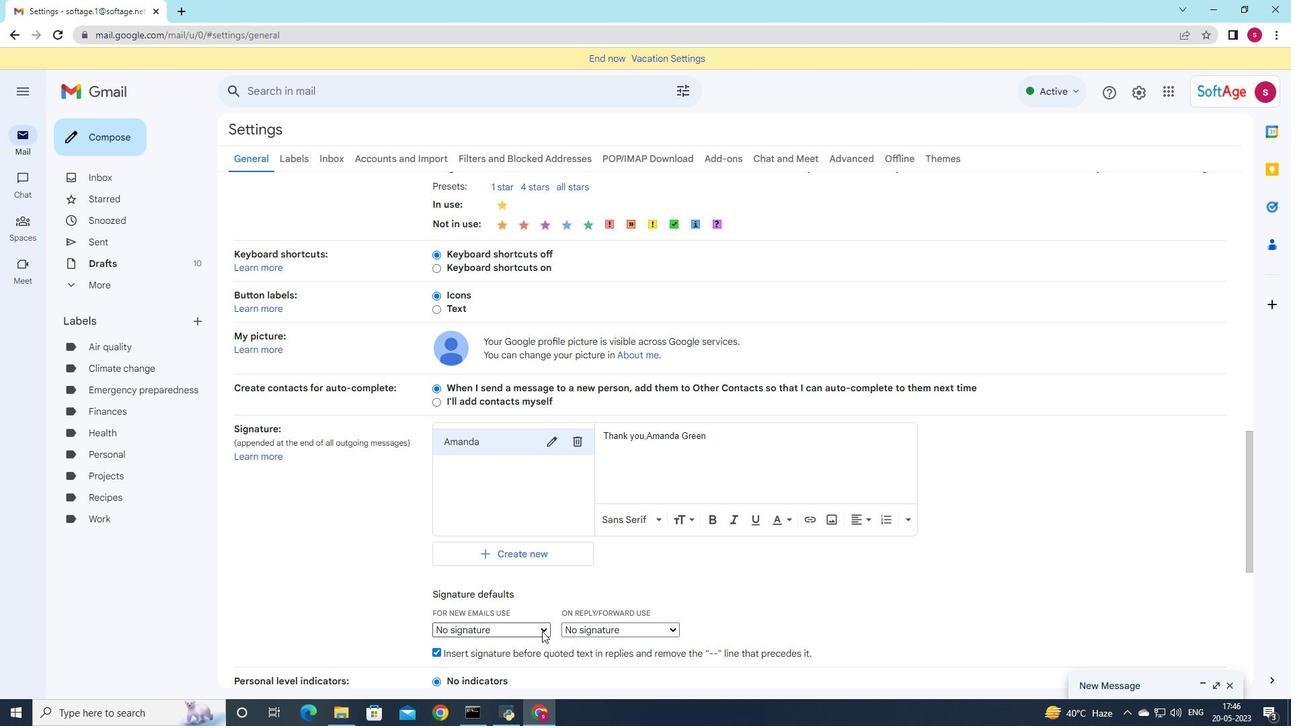 
Action: Mouse moved to (528, 651)
Screenshot: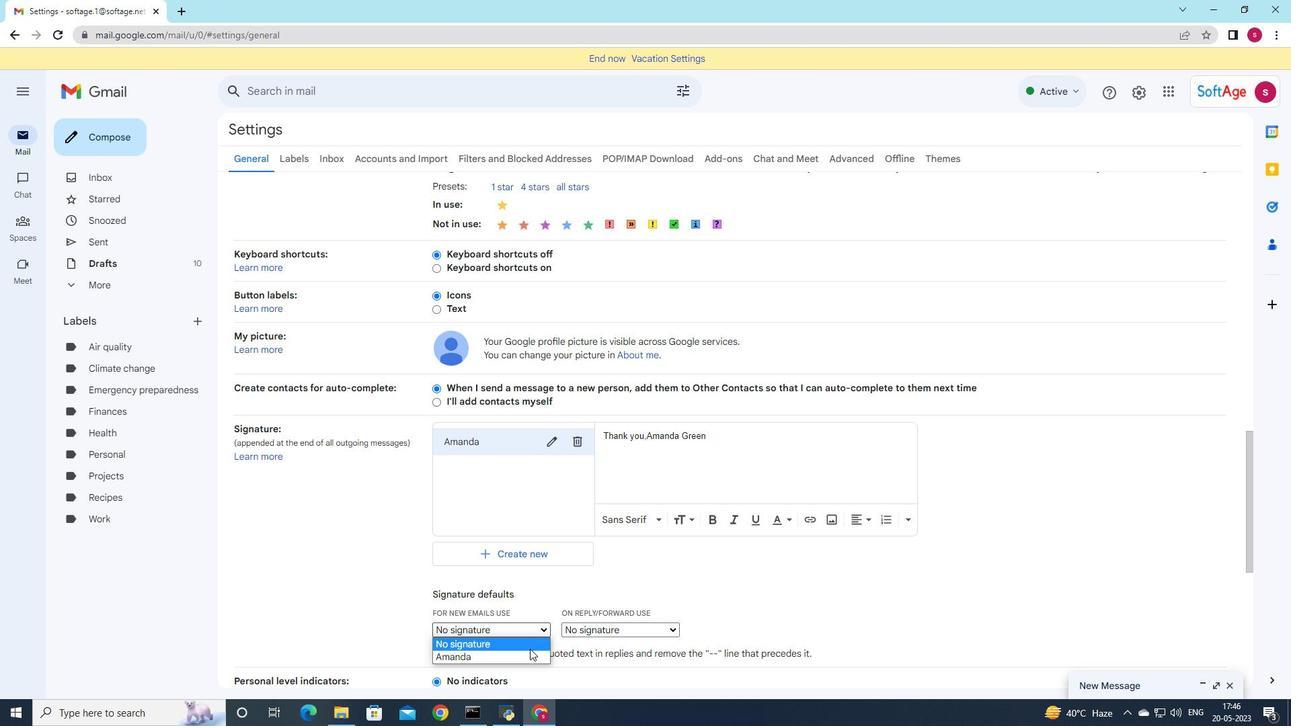 
Action: Mouse pressed left at (528, 651)
Screenshot: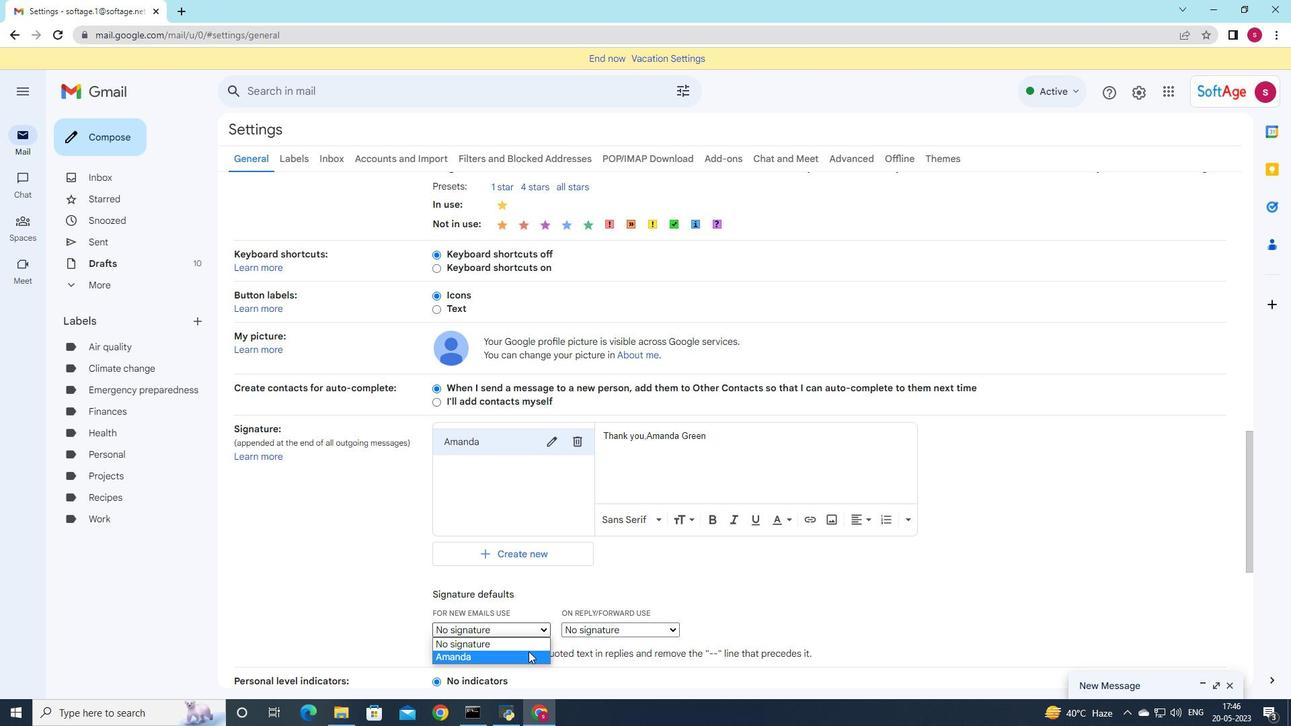 
Action: Mouse moved to (673, 626)
Screenshot: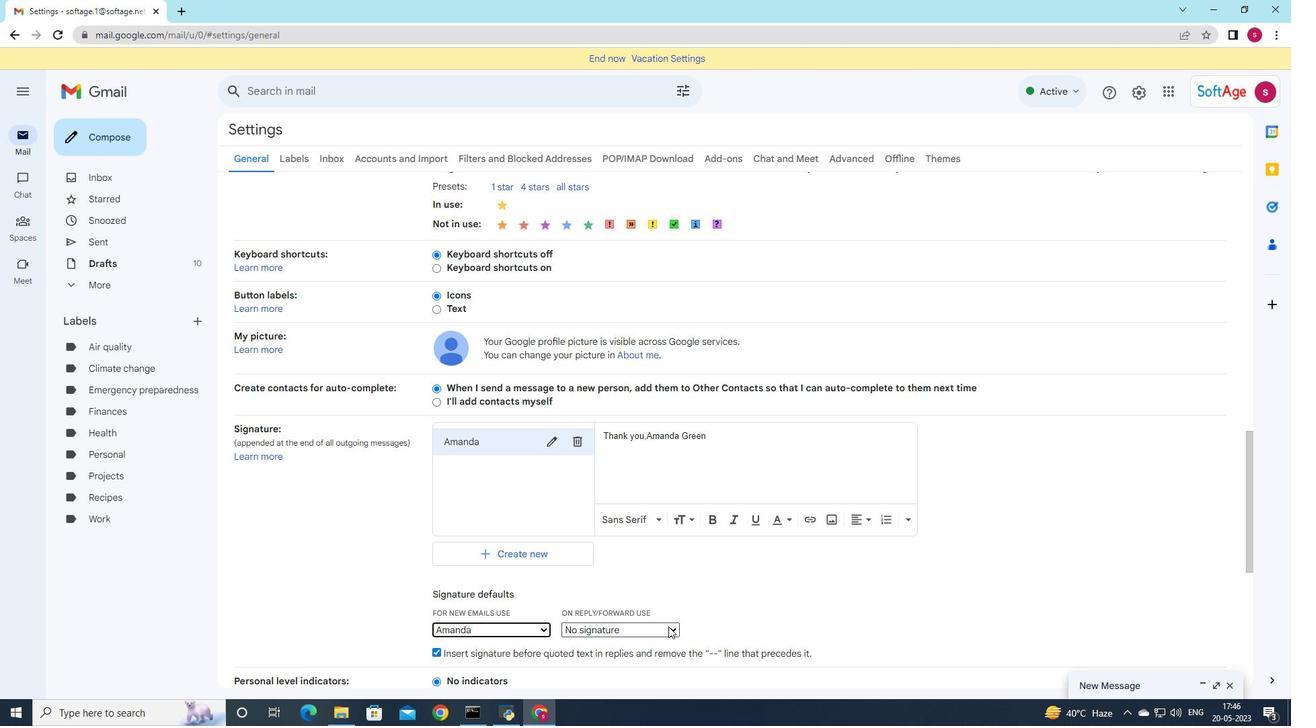 
Action: Mouse pressed left at (673, 626)
Screenshot: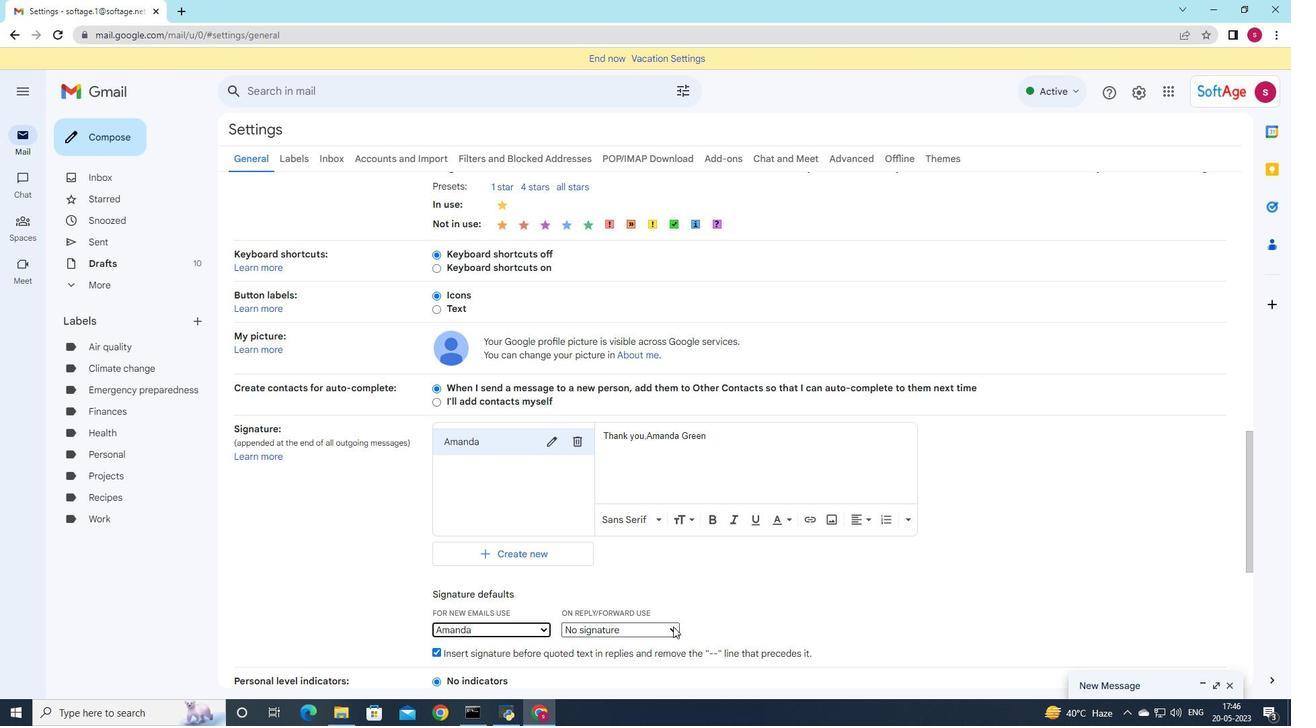 
Action: Mouse moved to (647, 655)
Screenshot: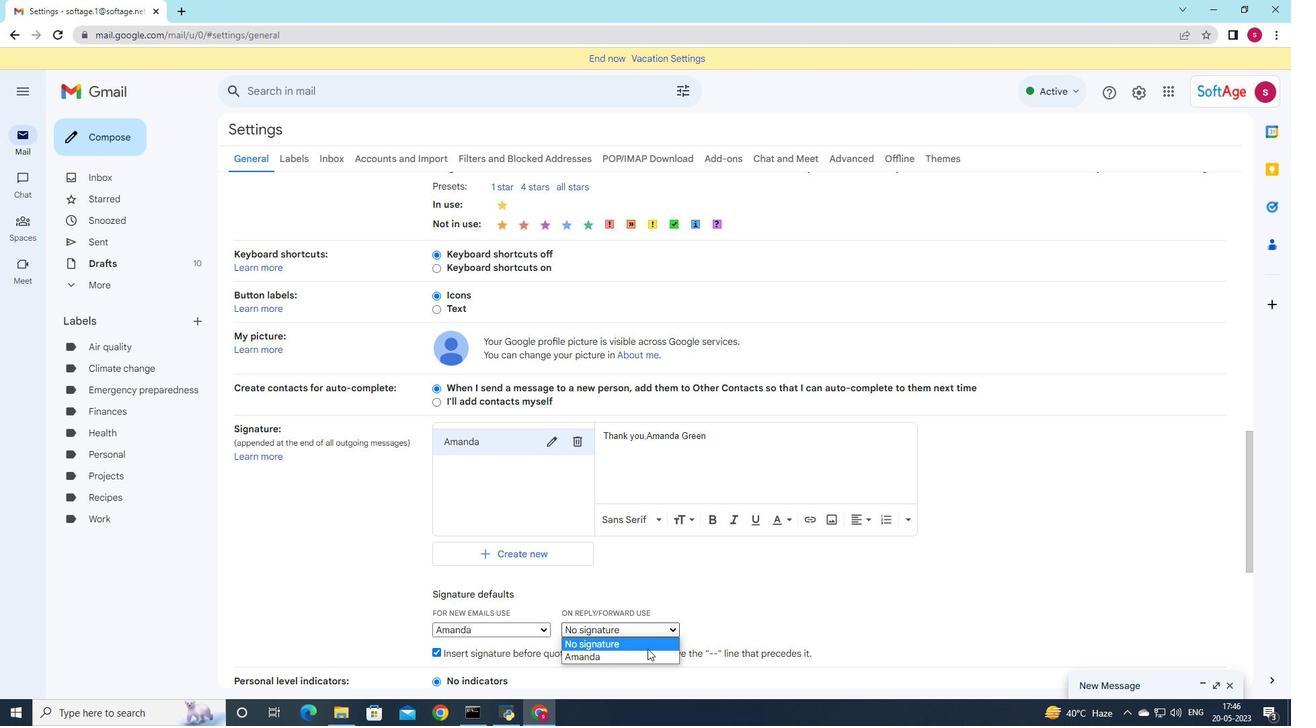 
Action: Mouse pressed left at (647, 655)
Screenshot: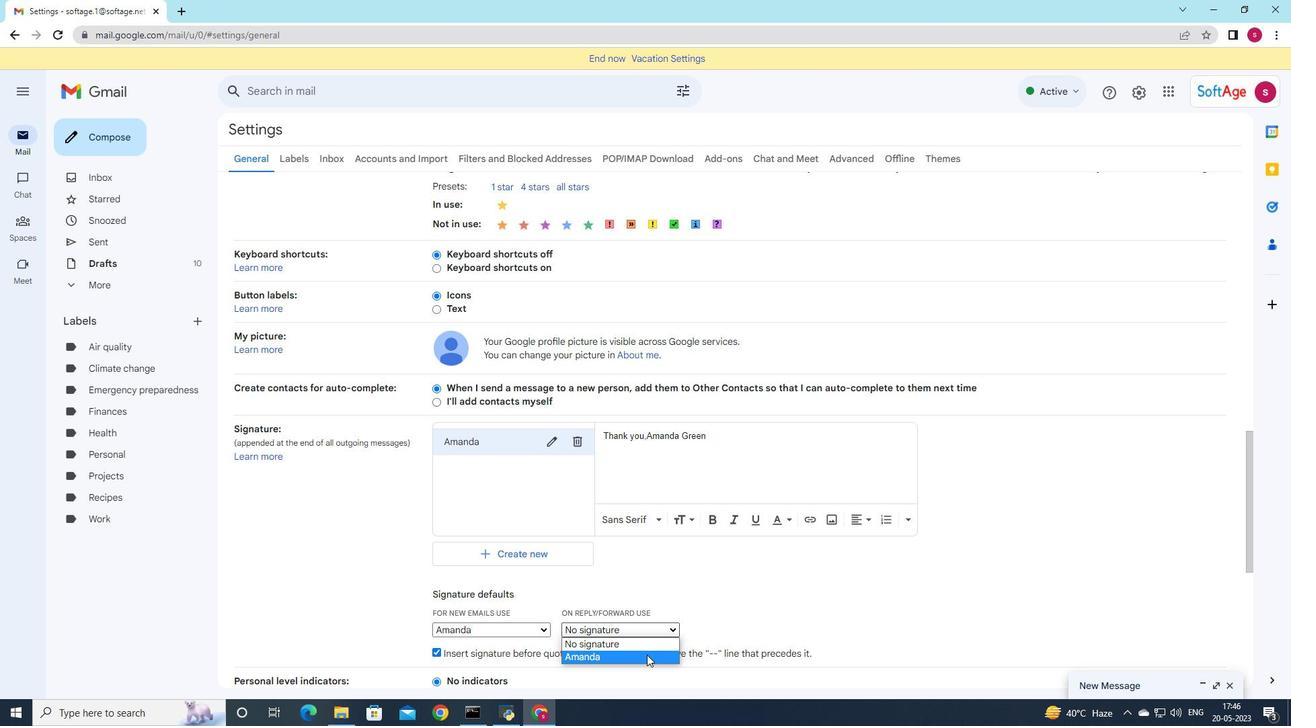 
Action: Mouse moved to (632, 622)
Screenshot: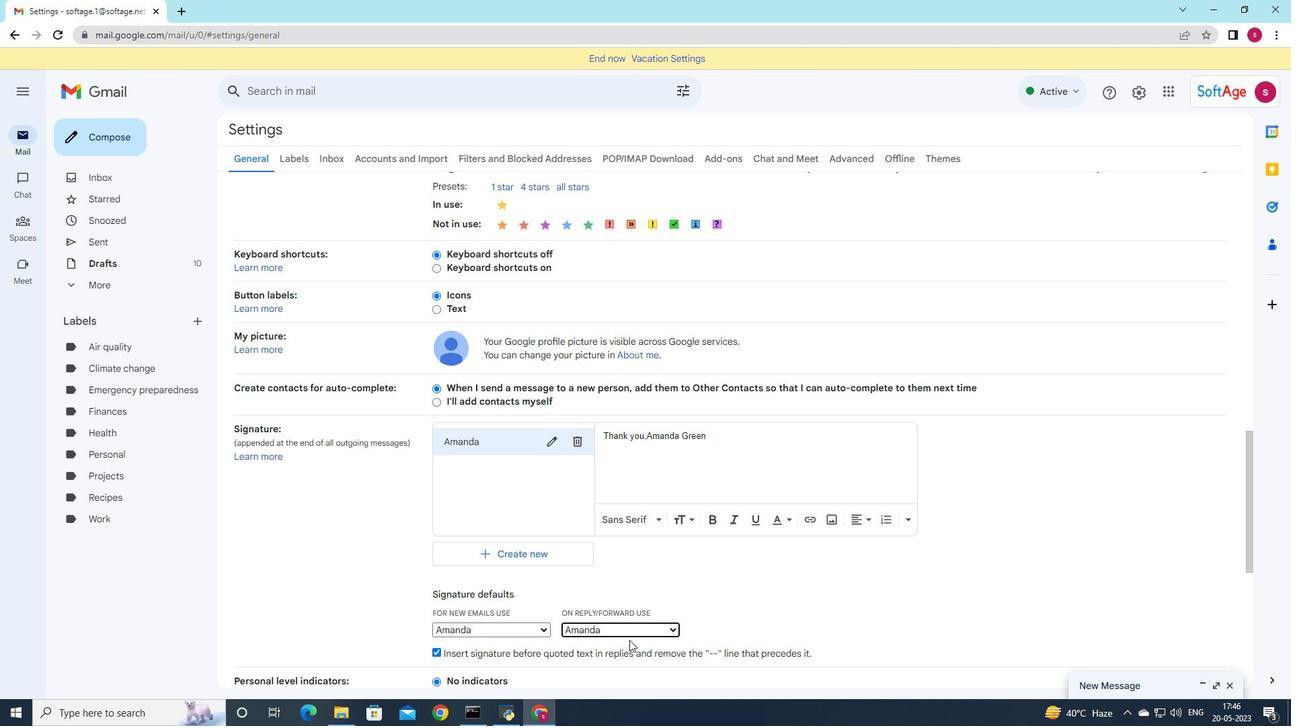 
Action: Mouse scrolled (632, 622) with delta (0, 0)
Screenshot: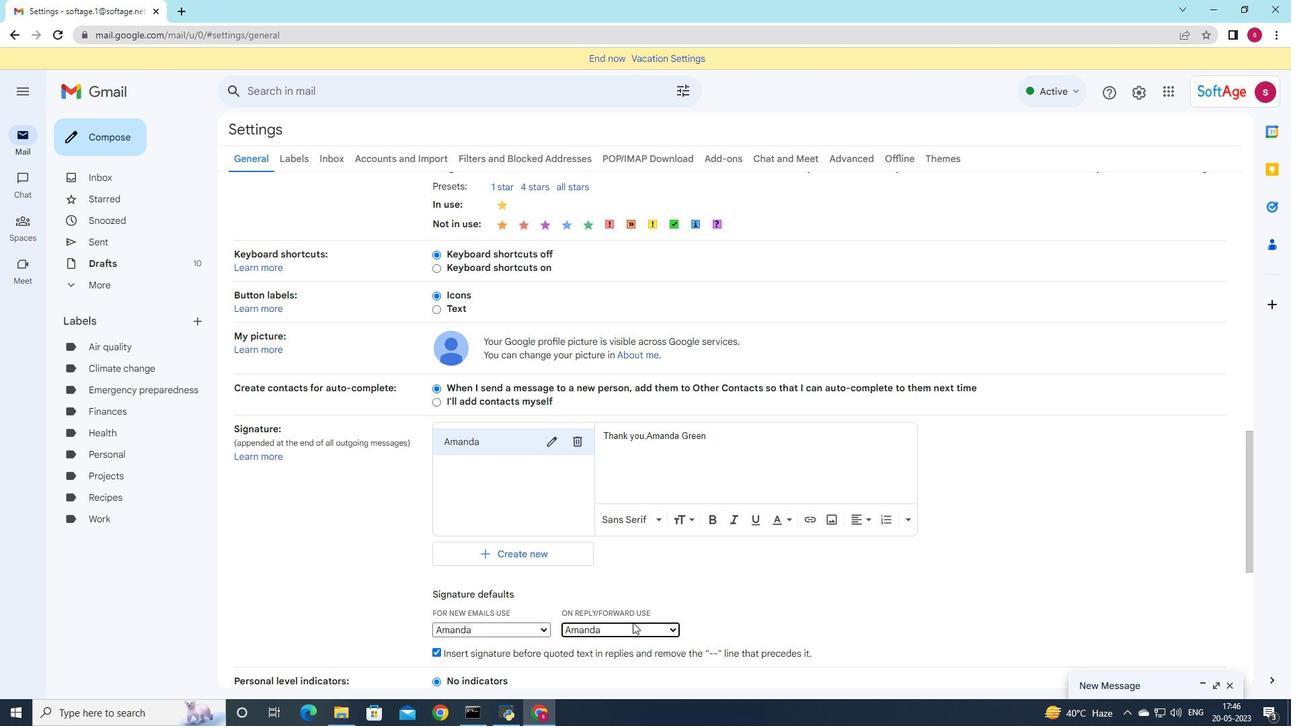 
Action: Mouse scrolled (632, 622) with delta (0, 0)
Screenshot: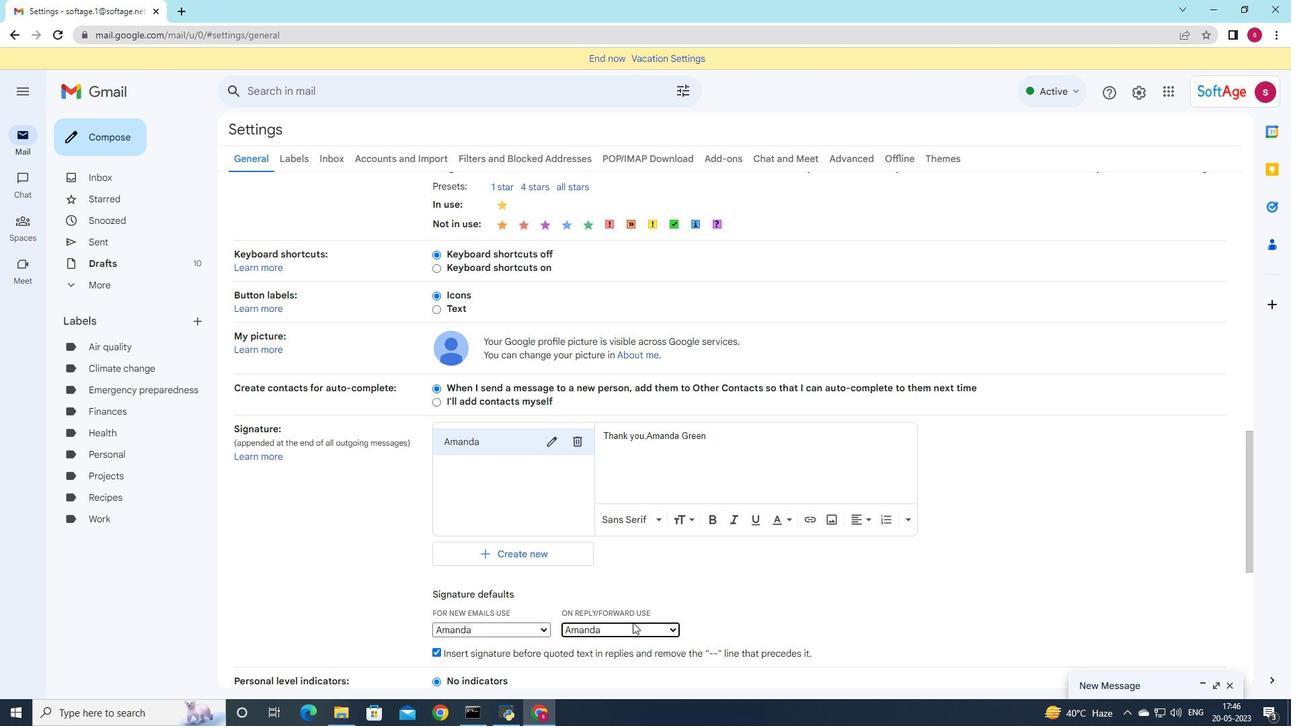 
Action: Mouse scrolled (632, 622) with delta (0, 0)
Screenshot: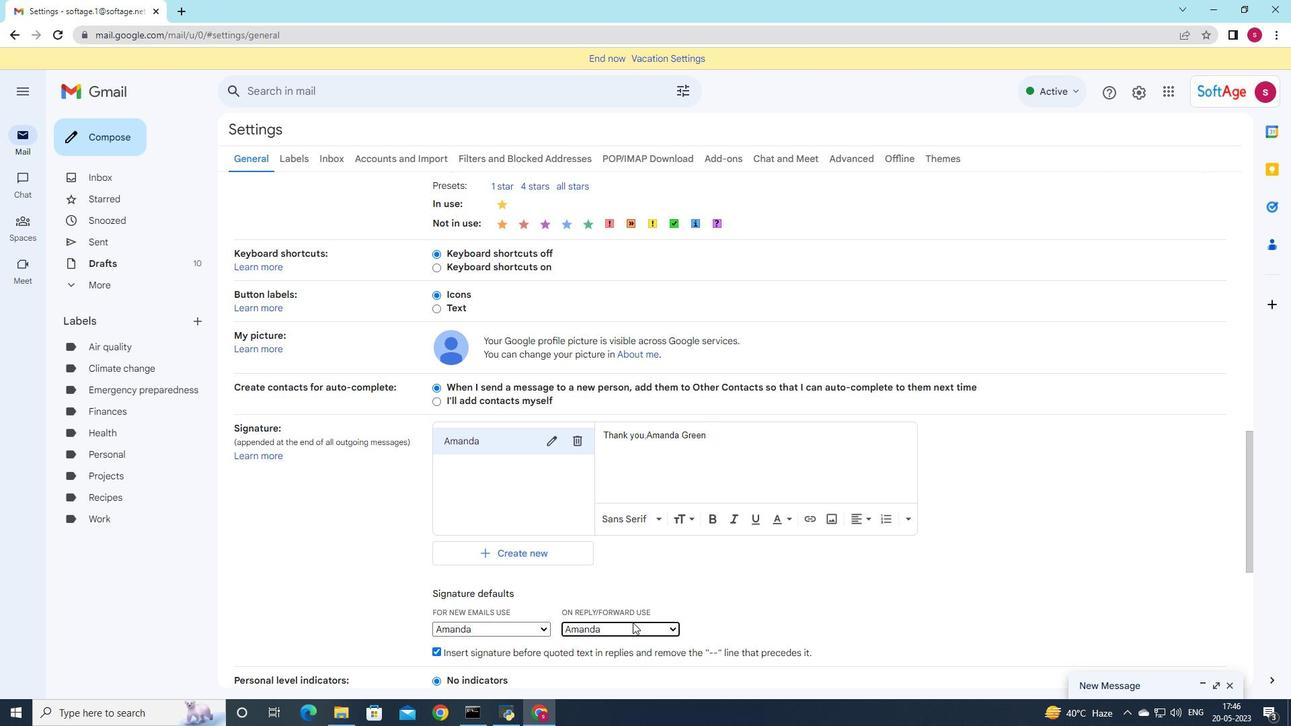 
Action: Mouse moved to (632, 620)
Screenshot: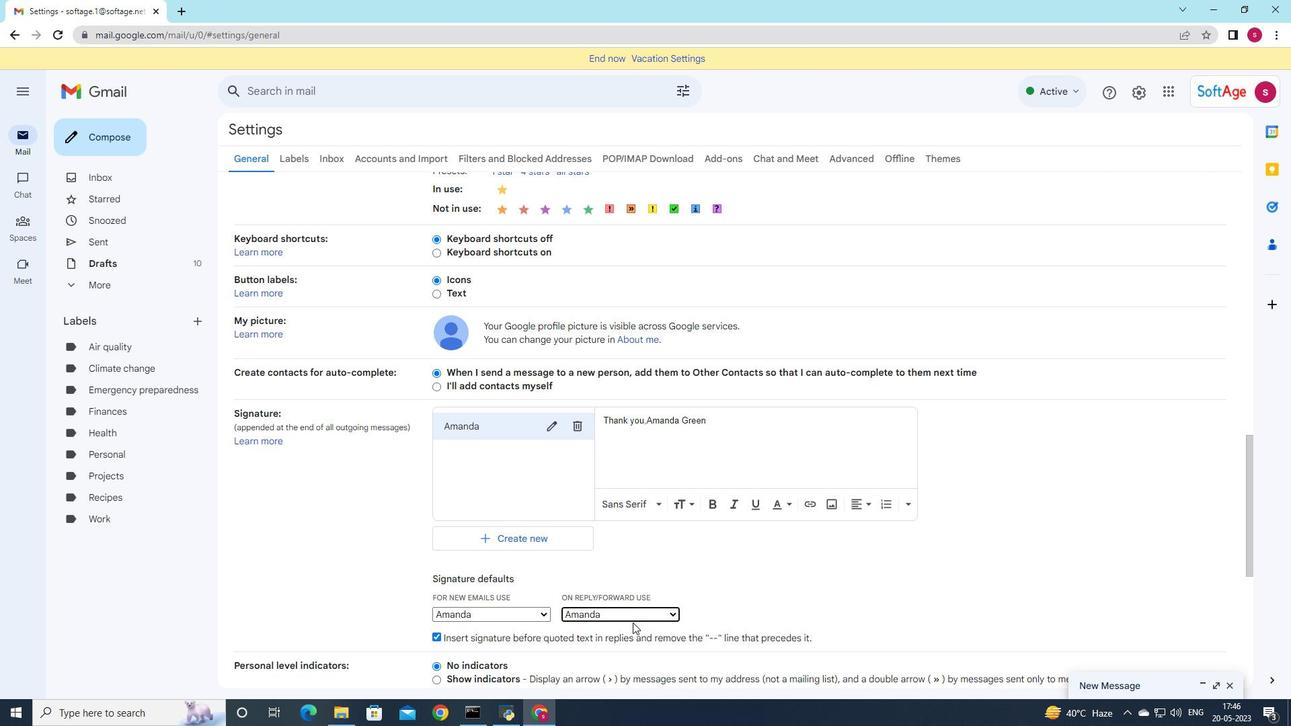 
Action: Mouse scrolled (632, 620) with delta (0, 0)
Screenshot: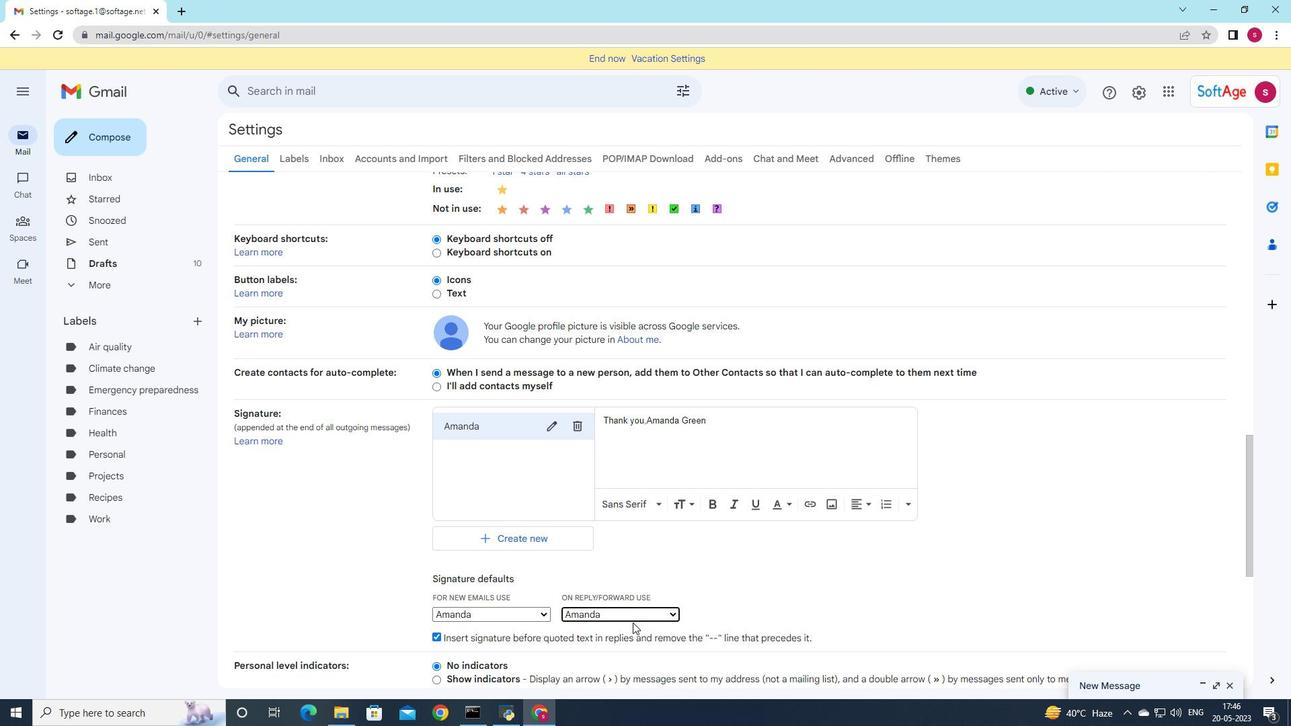 
Action: Mouse moved to (631, 601)
Screenshot: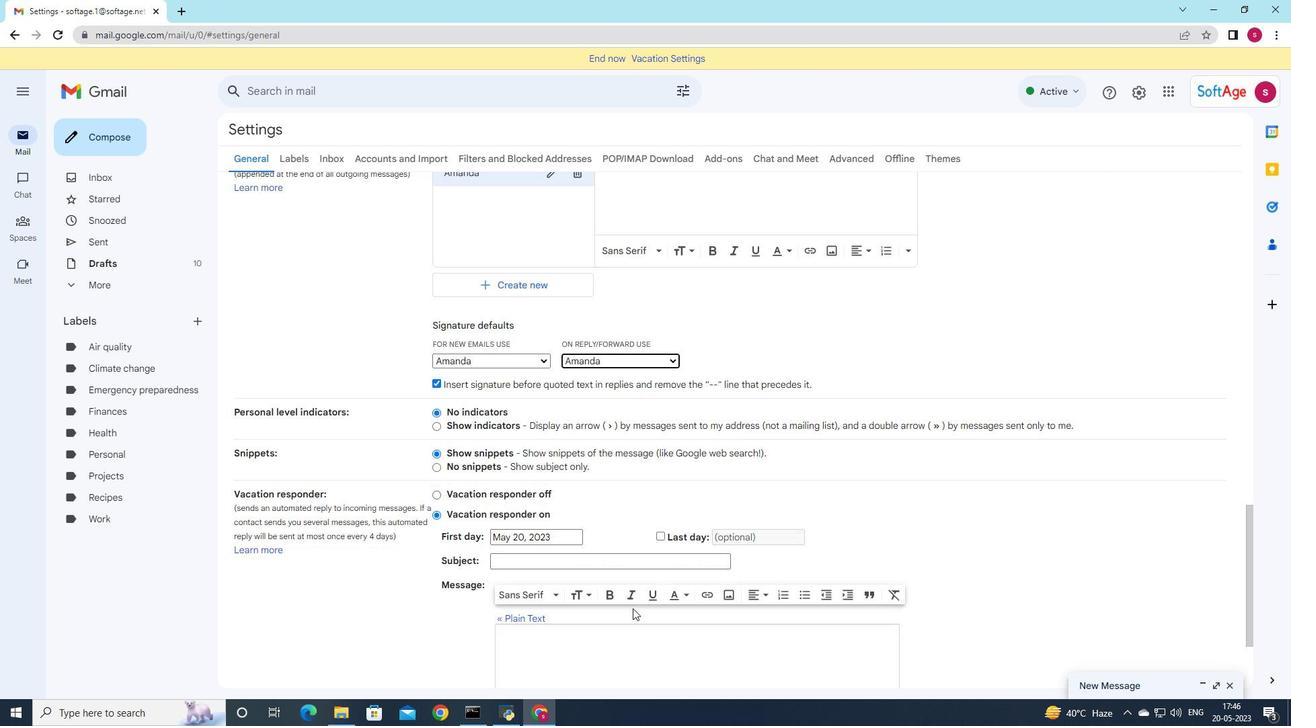 
Action: Mouse scrolled (631, 601) with delta (0, 0)
Screenshot: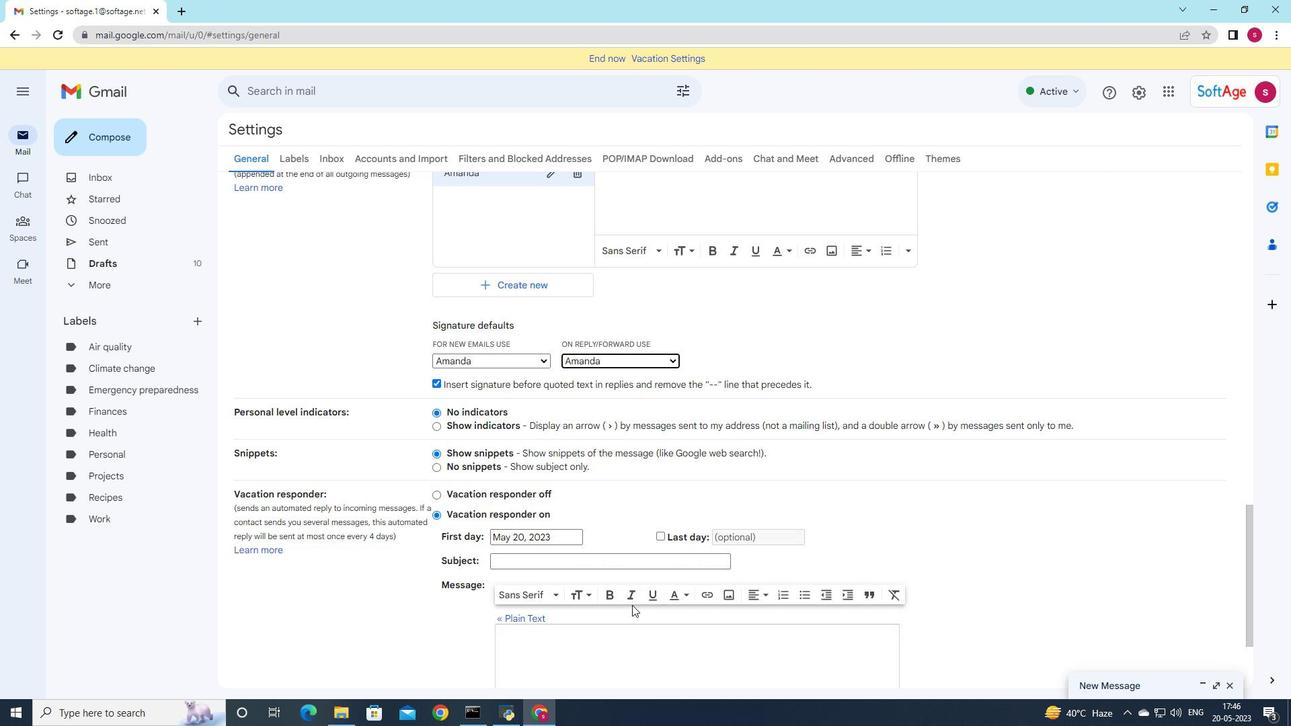 
Action: Mouse scrolled (631, 601) with delta (0, 0)
Screenshot: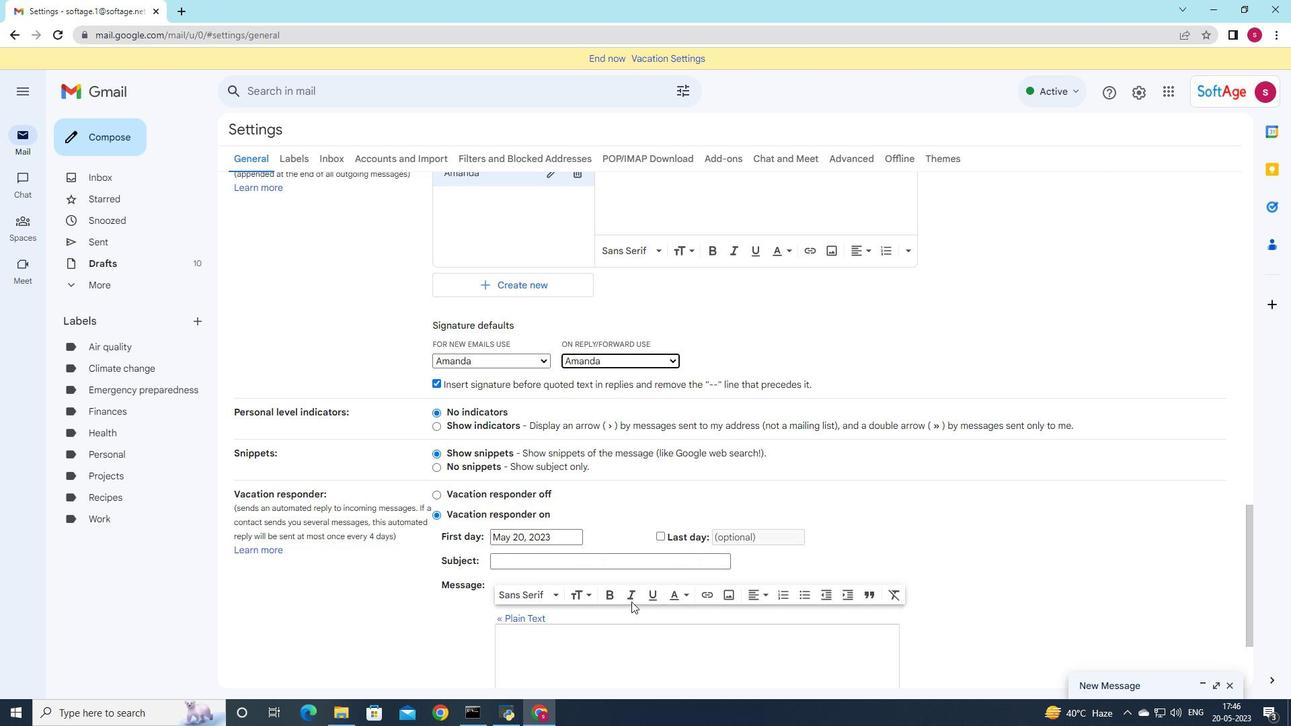 
Action: Mouse scrolled (631, 601) with delta (0, 0)
Screenshot: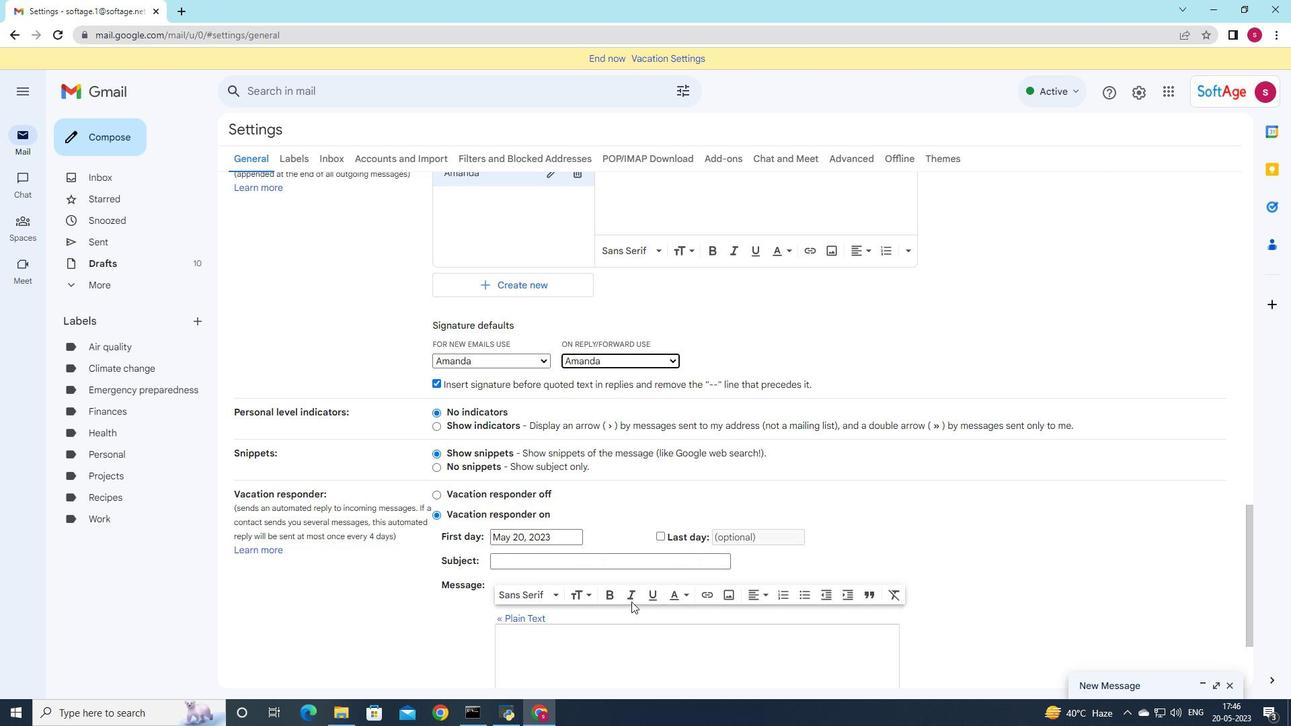 
Action: Mouse scrolled (631, 601) with delta (0, 0)
Screenshot: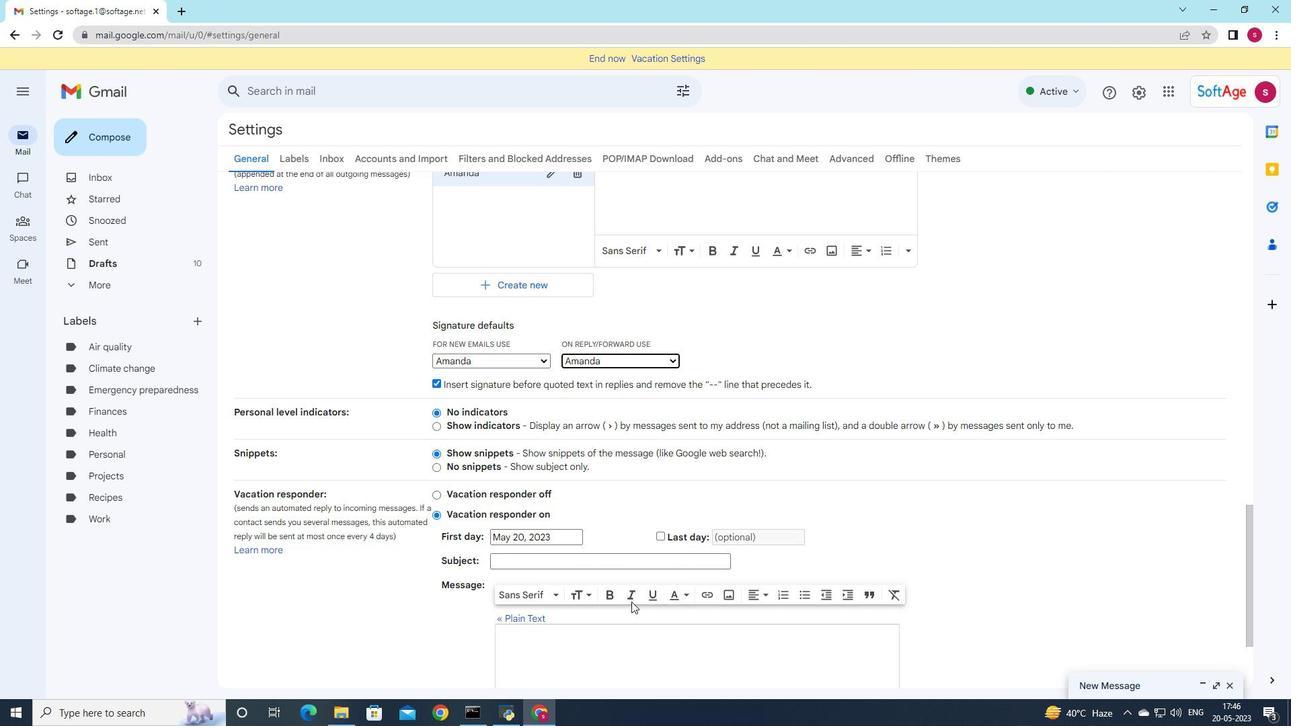 
Action: Mouse scrolled (631, 601) with delta (0, 0)
Screenshot: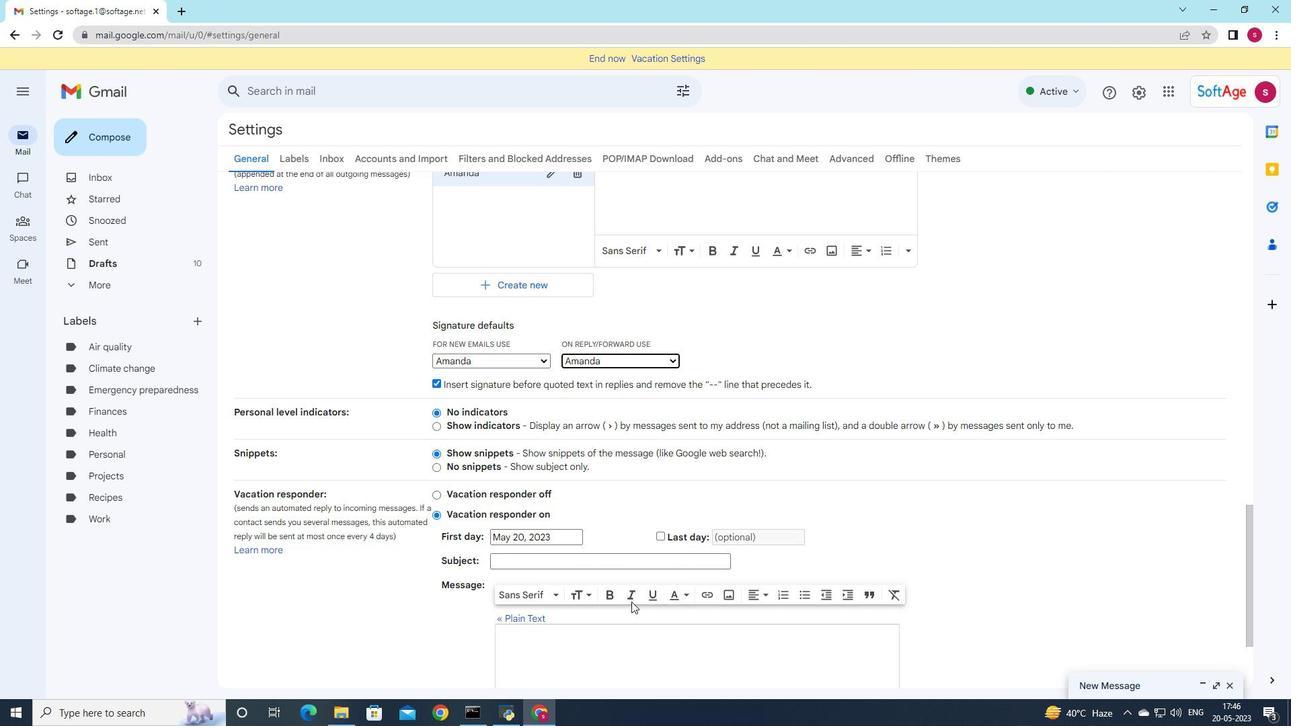 
Action: Mouse scrolled (631, 601) with delta (0, 0)
Screenshot: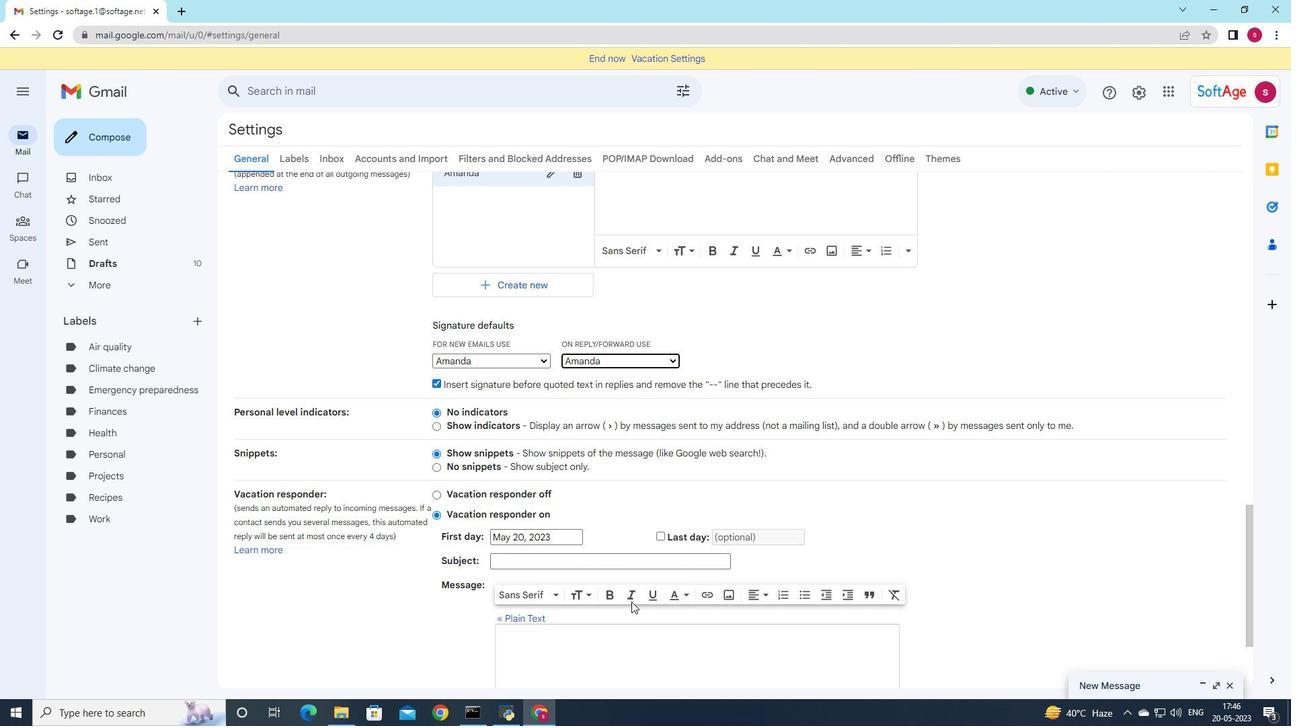 
Action: Mouse scrolled (631, 601) with delta (0, 0)
Screenshot: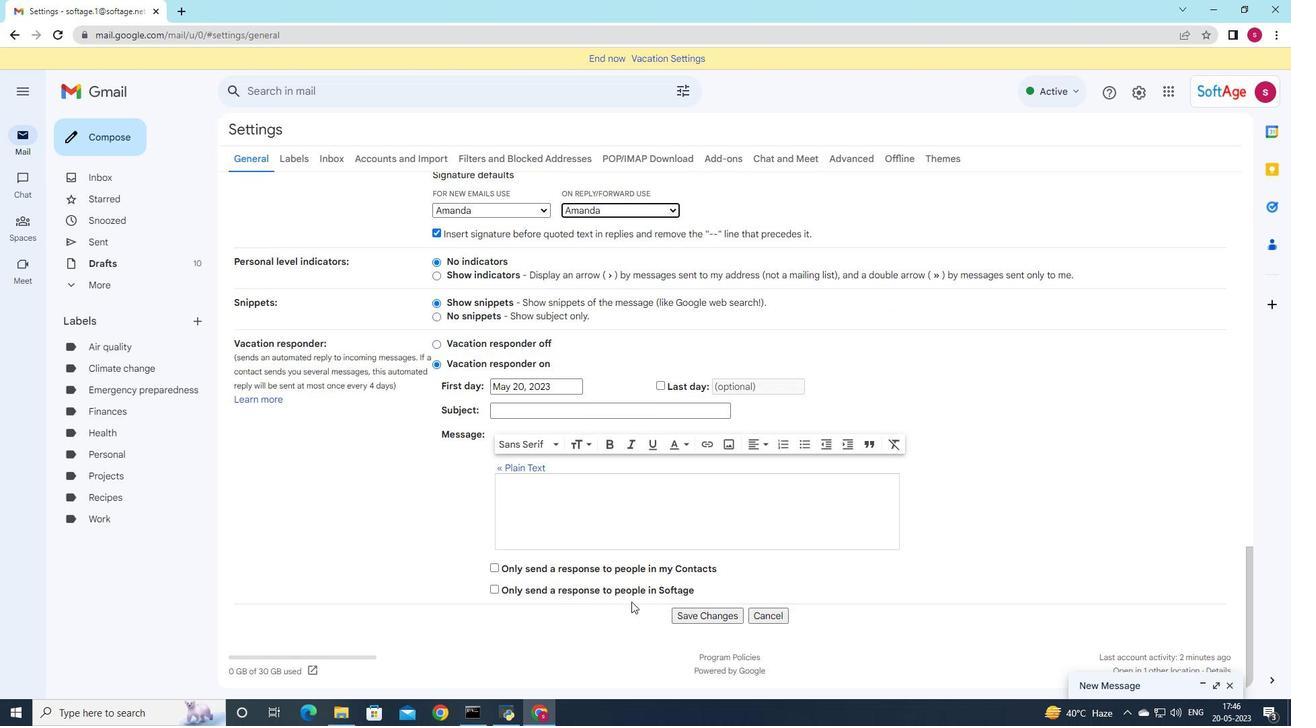 
Action: Mouse scrolled (631, 601) with delta (0, 0)
Screenshot: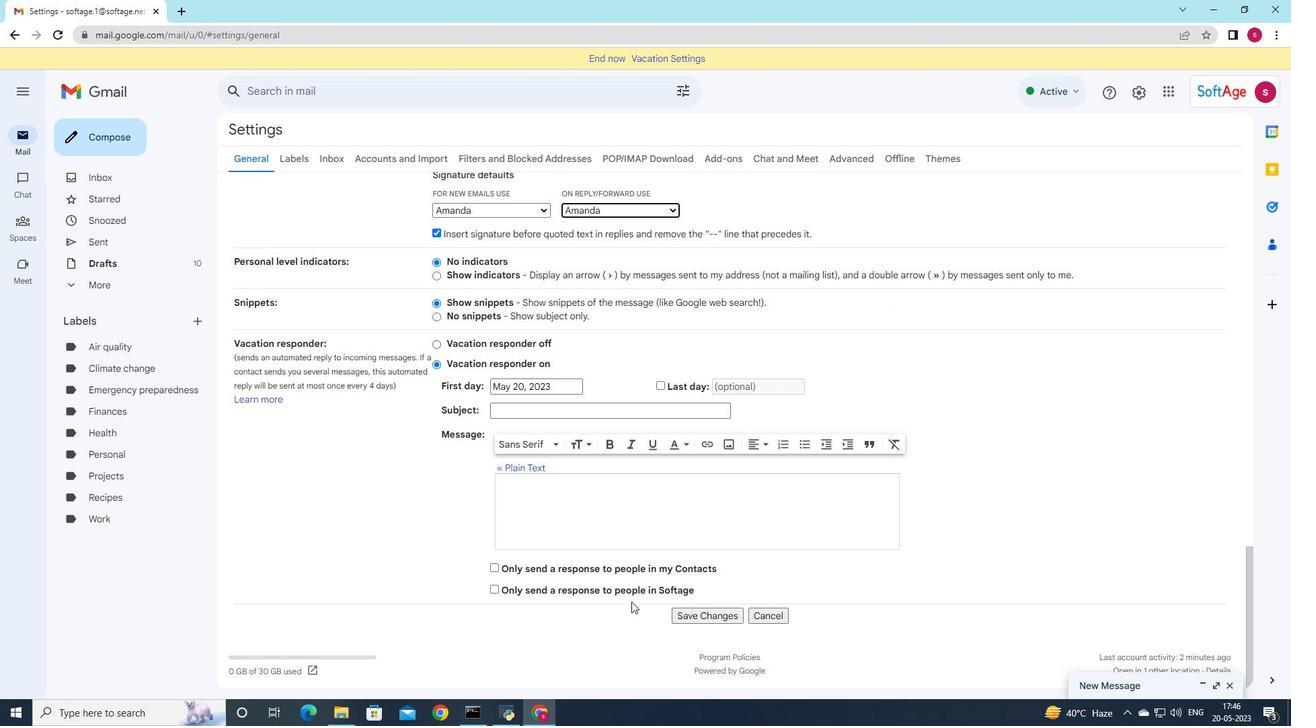
Action: Mouse scrolled (631, 601) with delta (0, 0)
Screenshot: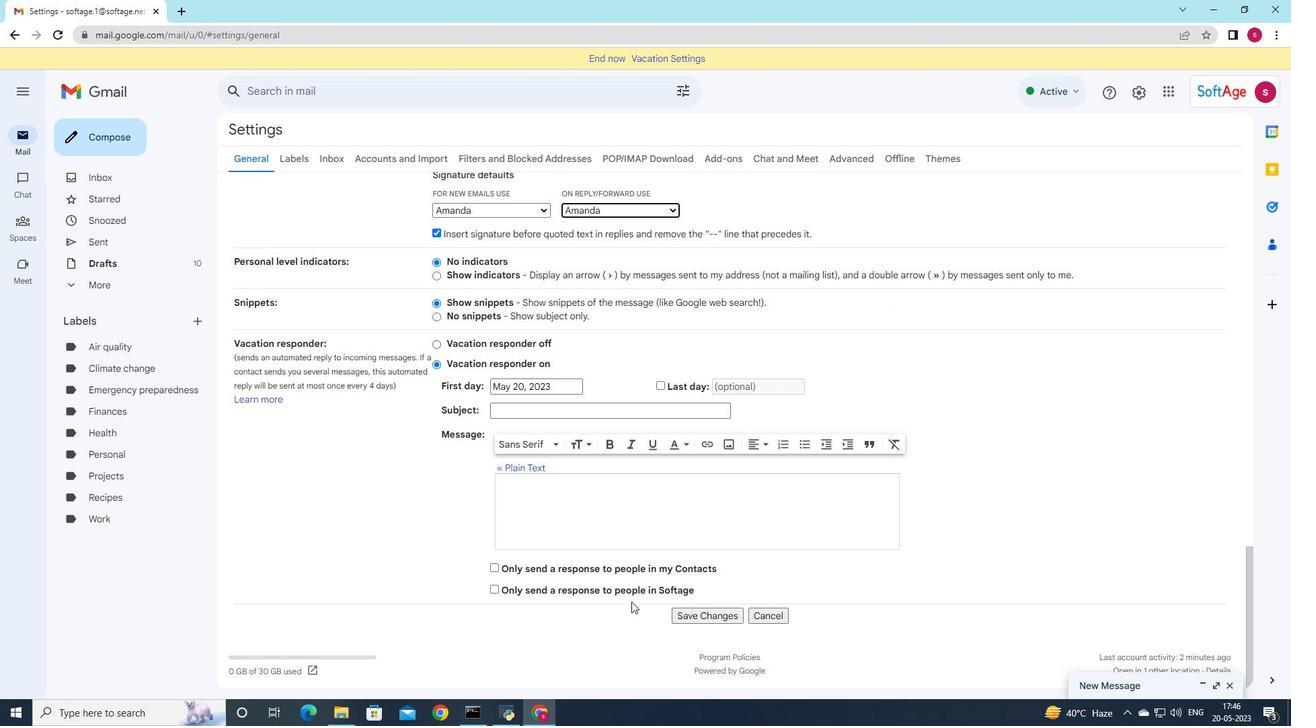 
Action: Mouse scrolled (631, 601) with delta (0, 0)
Screenshot: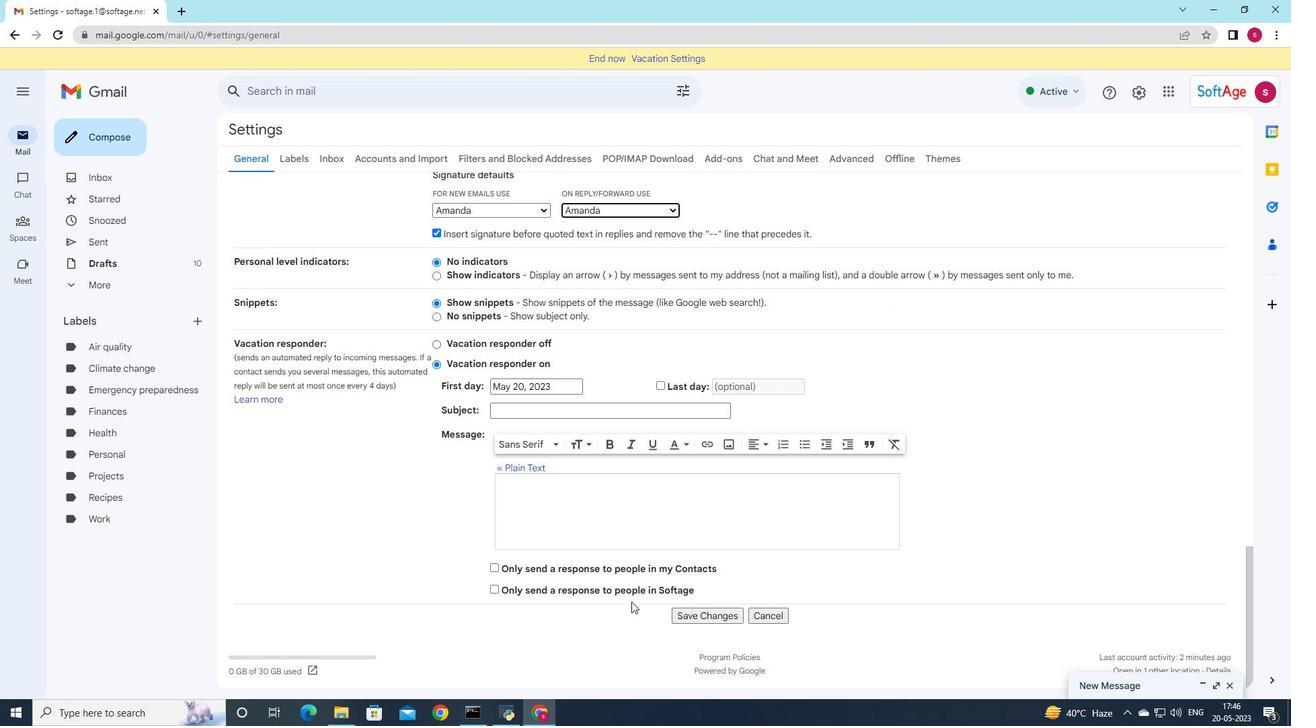 
Action: Mouse scrolled (631, 601) with delta (0, 0)
Screenshot: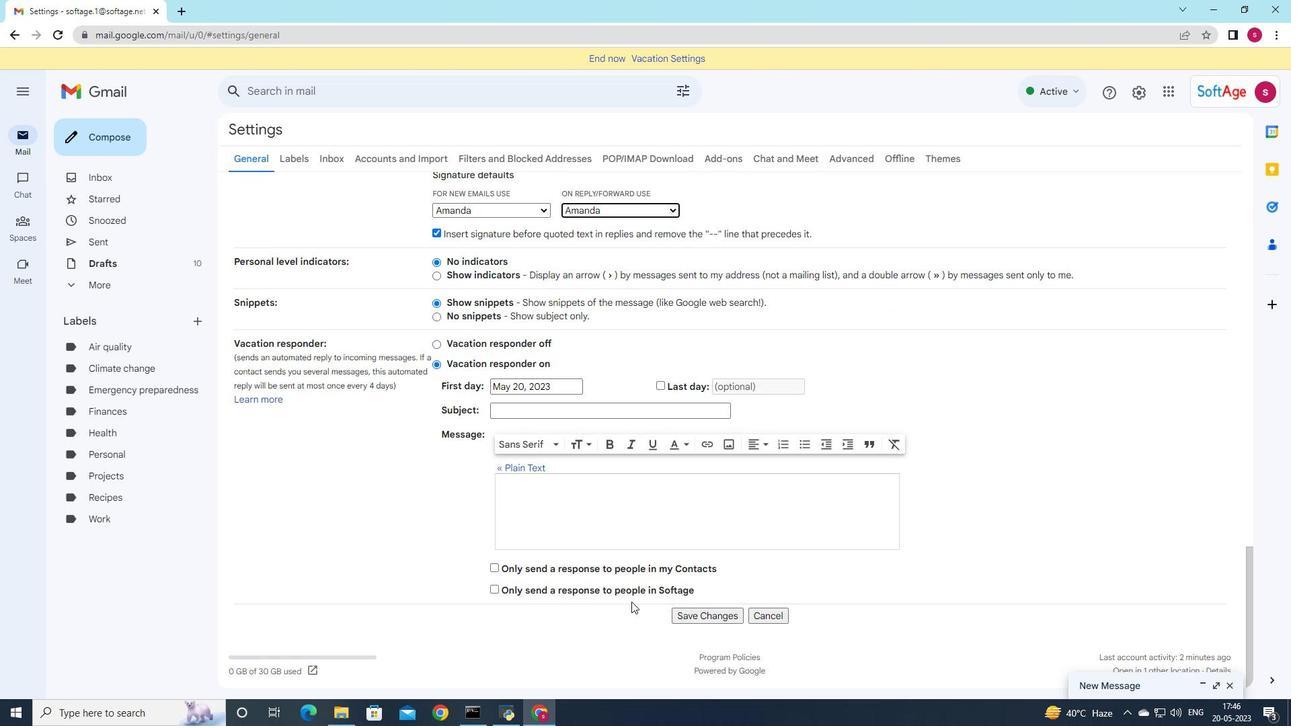 
Action: Mouse moved to (687, 615)
Screenshot: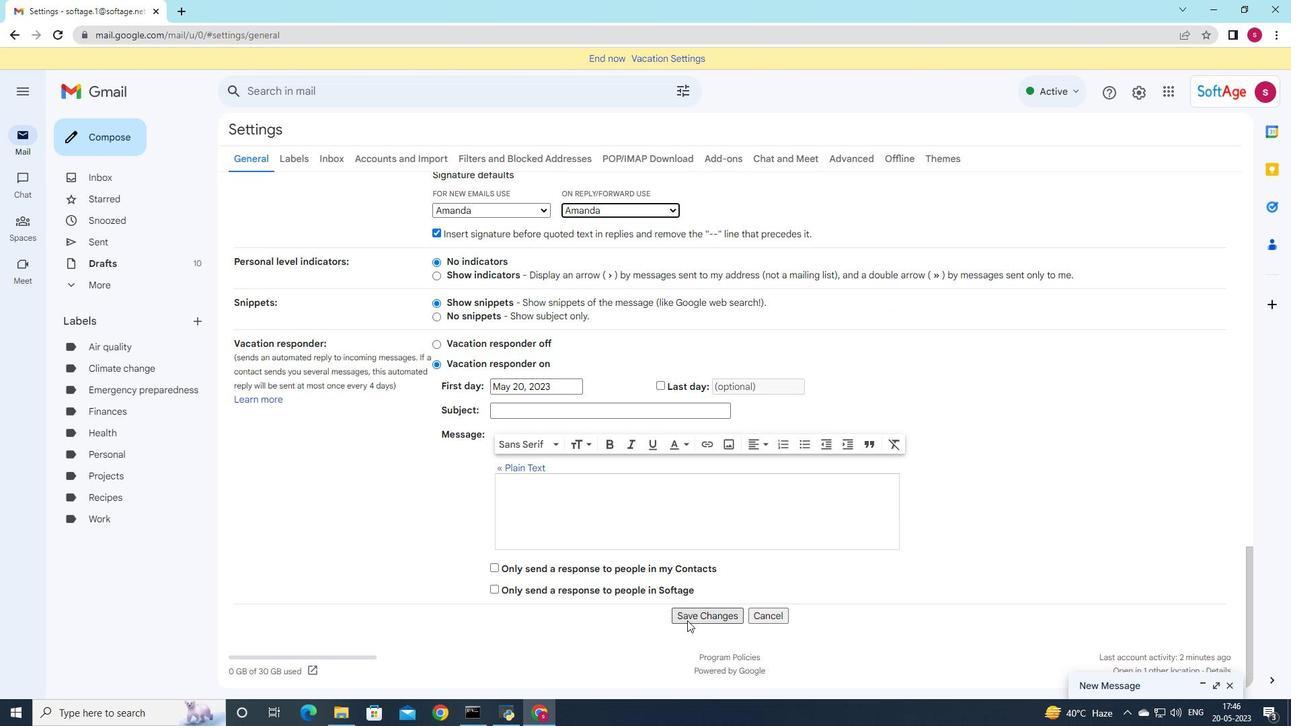 
Action: Mouse pressed left at (687, 615)
Screenshot: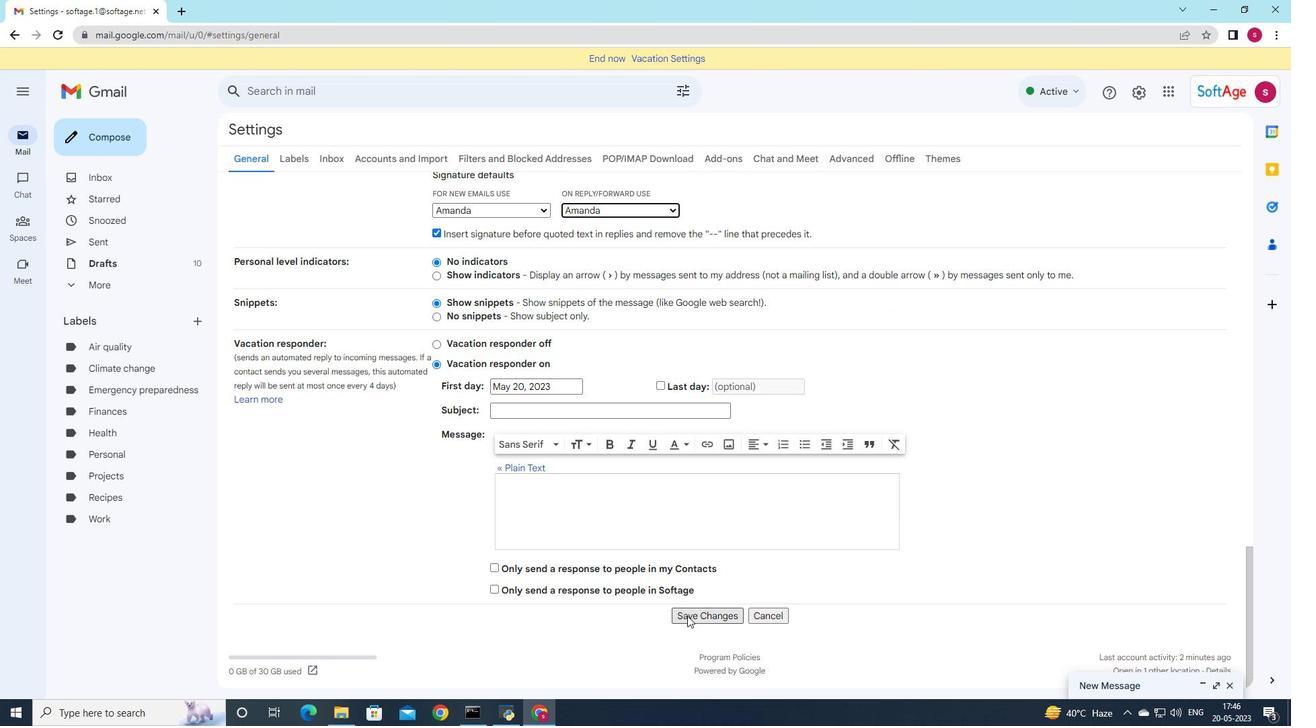 
Action: Mouse moved to (86, 127)
Screenshot: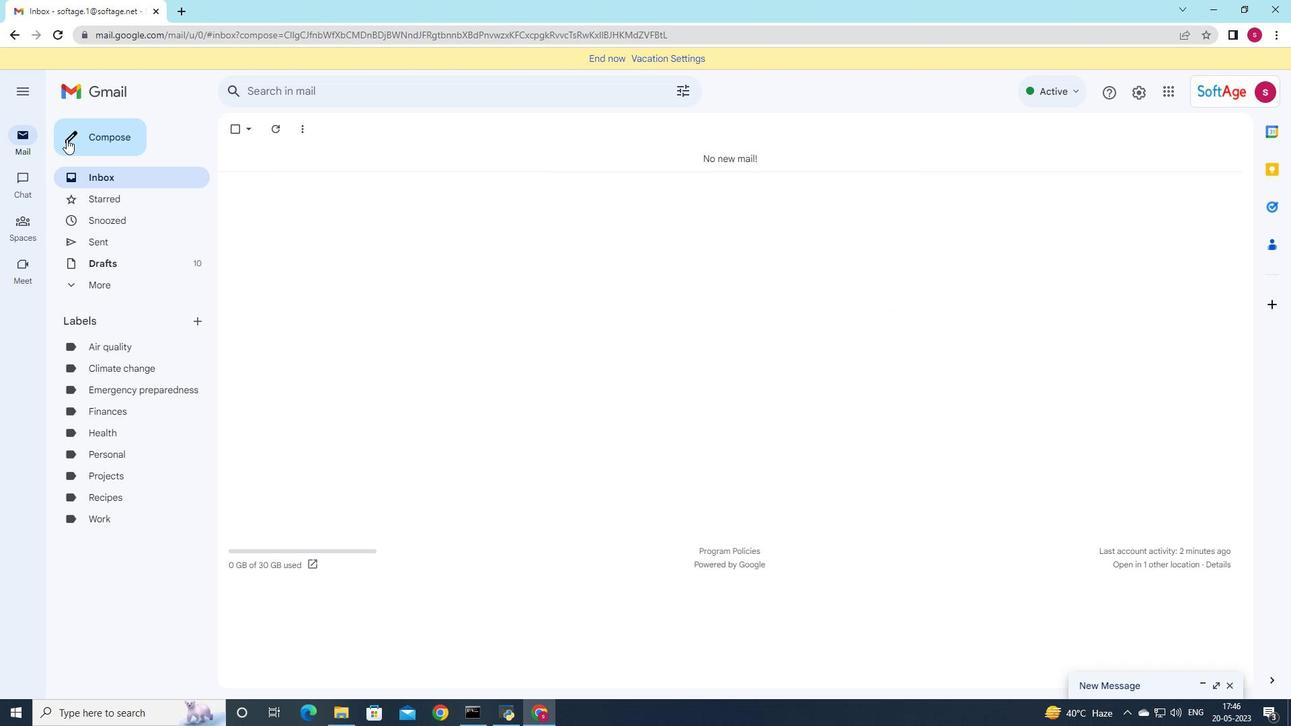 
Action: Mouse pressed left at (86, 127)
Screenshot: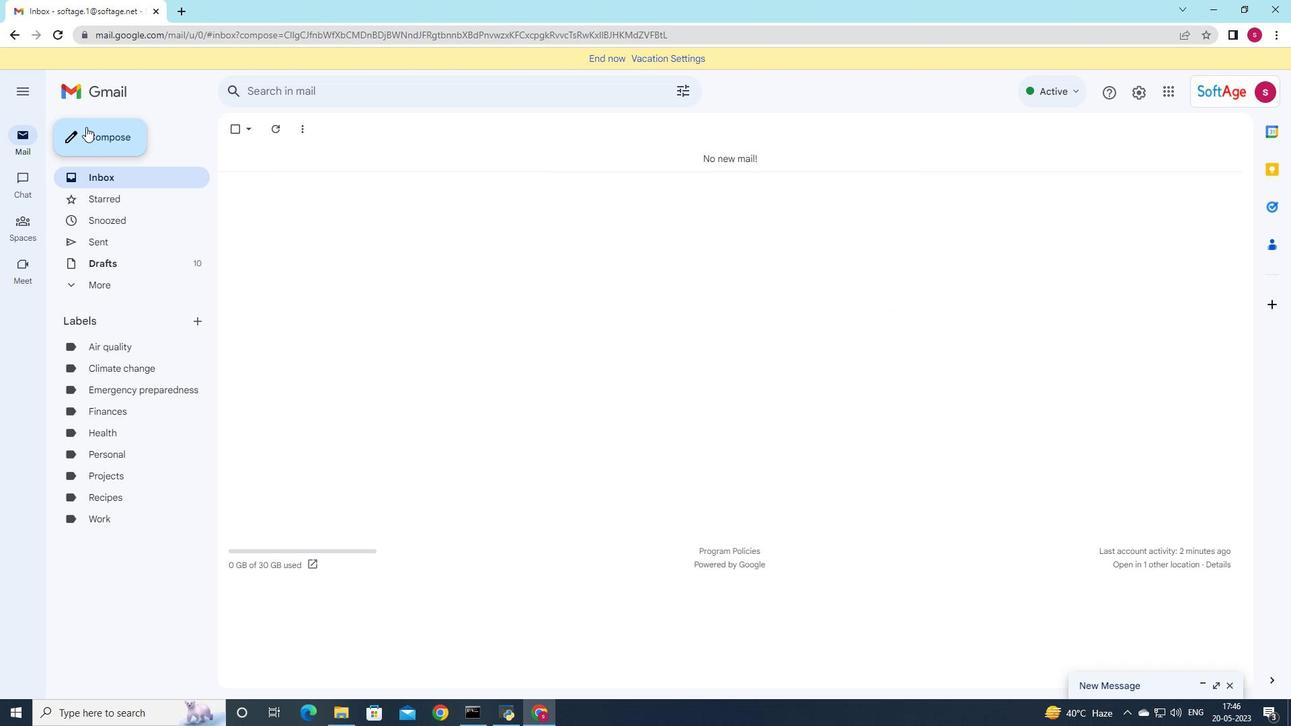 
Action: Mouse moved to (714, 392)
Screenshot: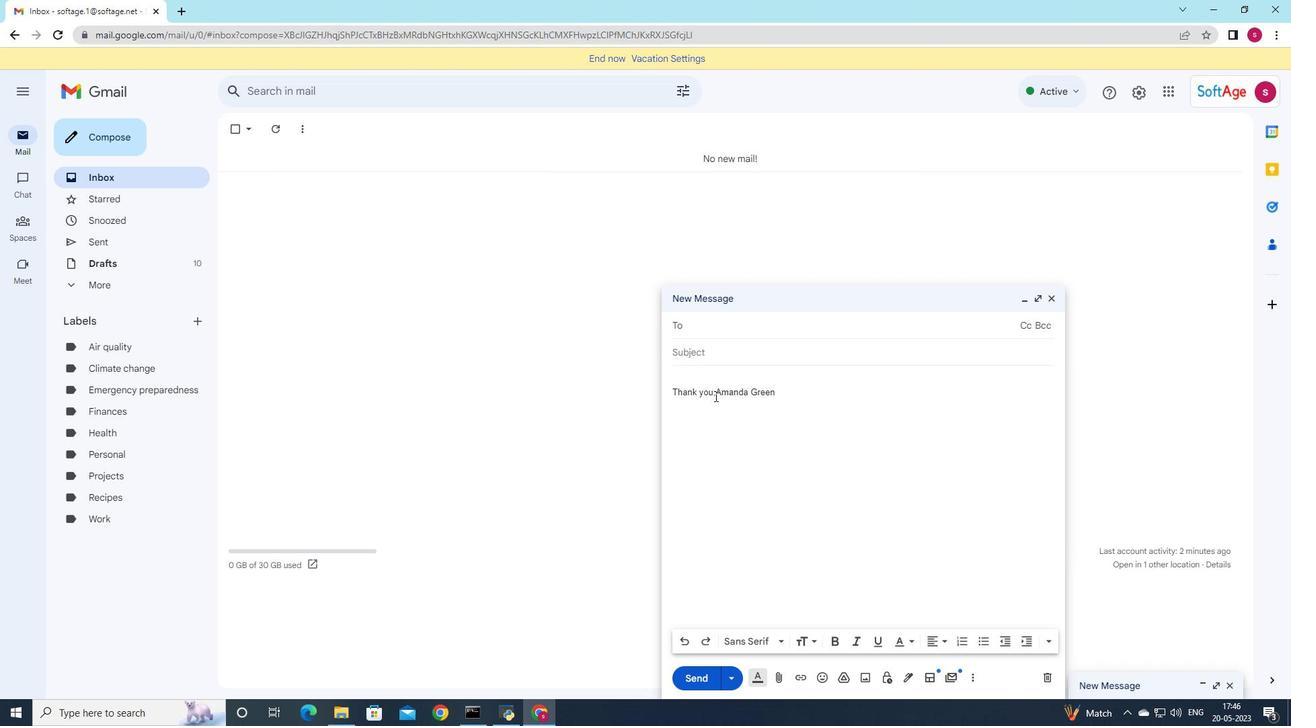 
Action: Mouse pressed left at (714, 392)
Screenshot: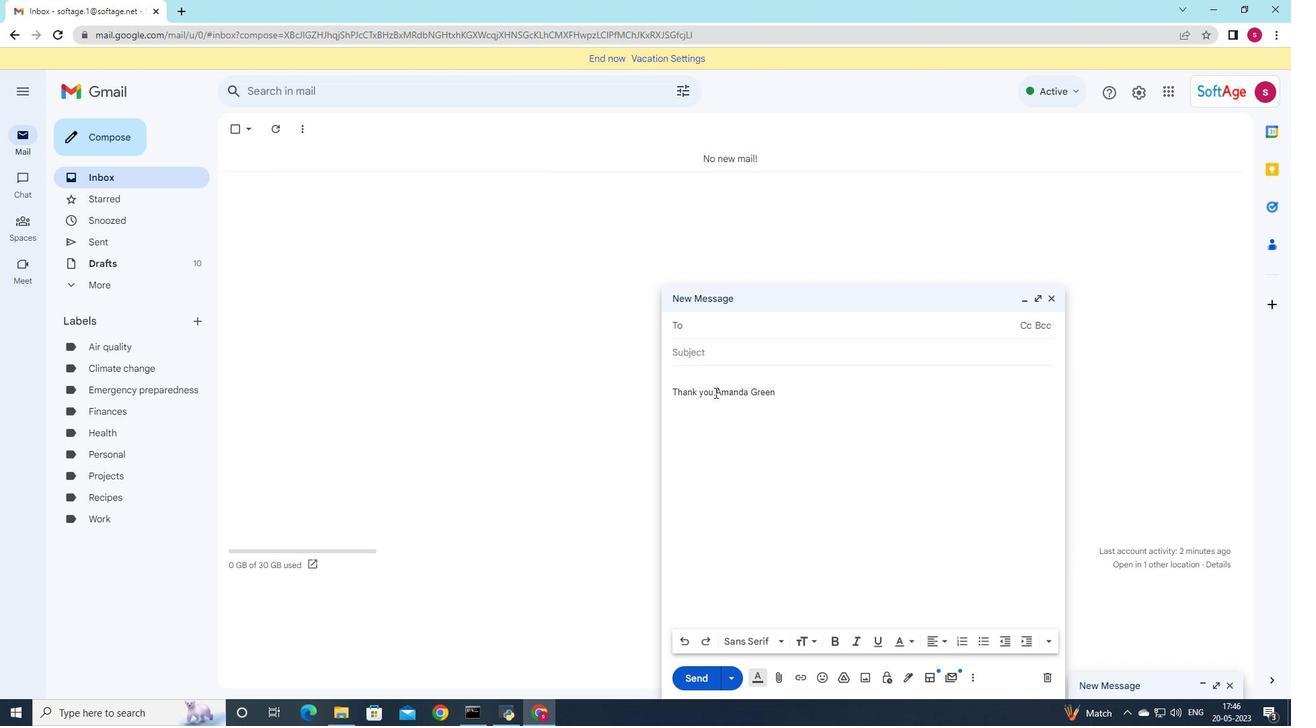 
Action: Key pressed <Key.enter>
Screenshot: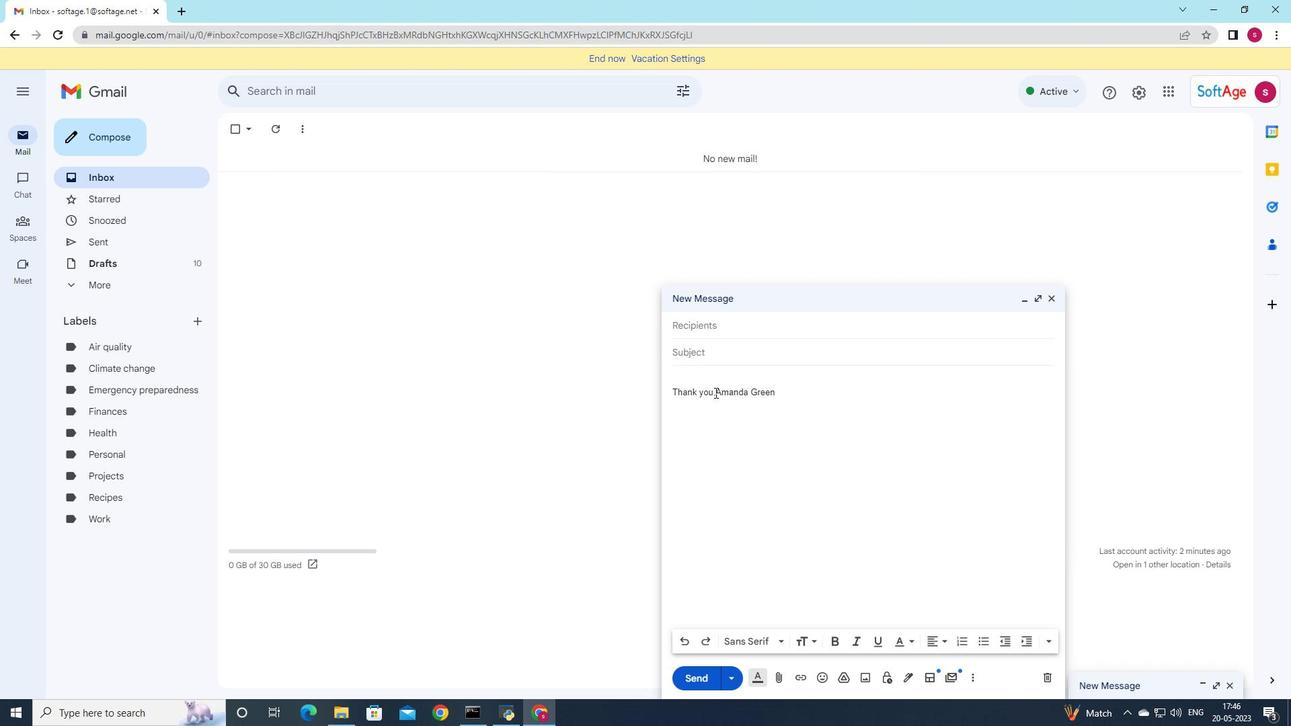 
Action: Mouse moved to (690, 318)
Screenshot: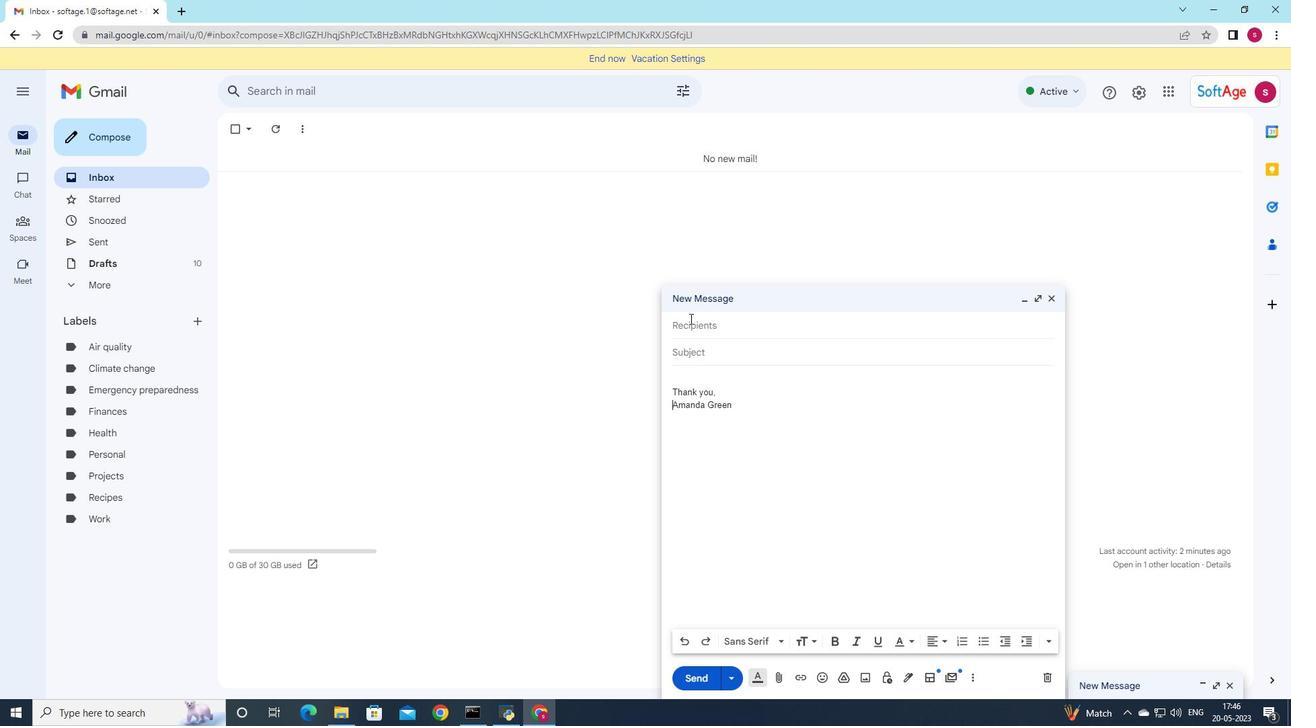
Action: Mouse pressed left at (690, 318)
Screenshot: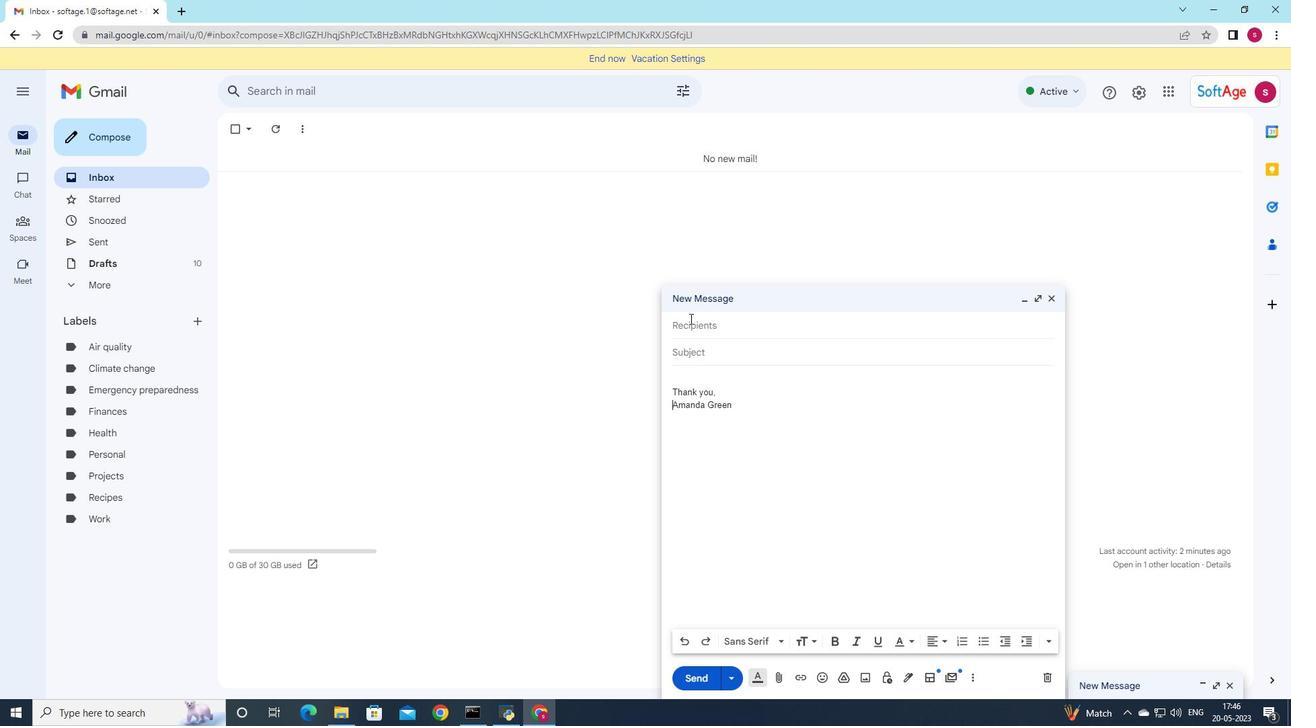 
Action: Mouse moved to (776, 349)
Screenshot: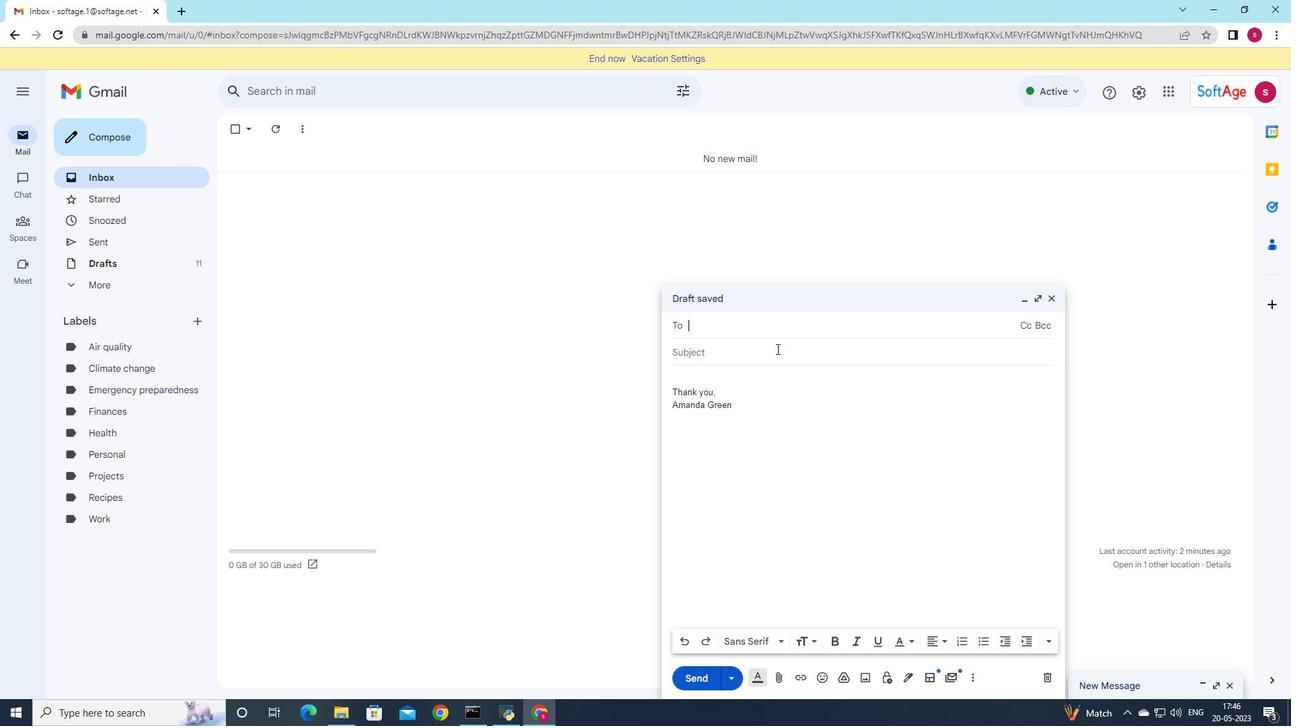 
Action: Key pressed softa
Screenshot: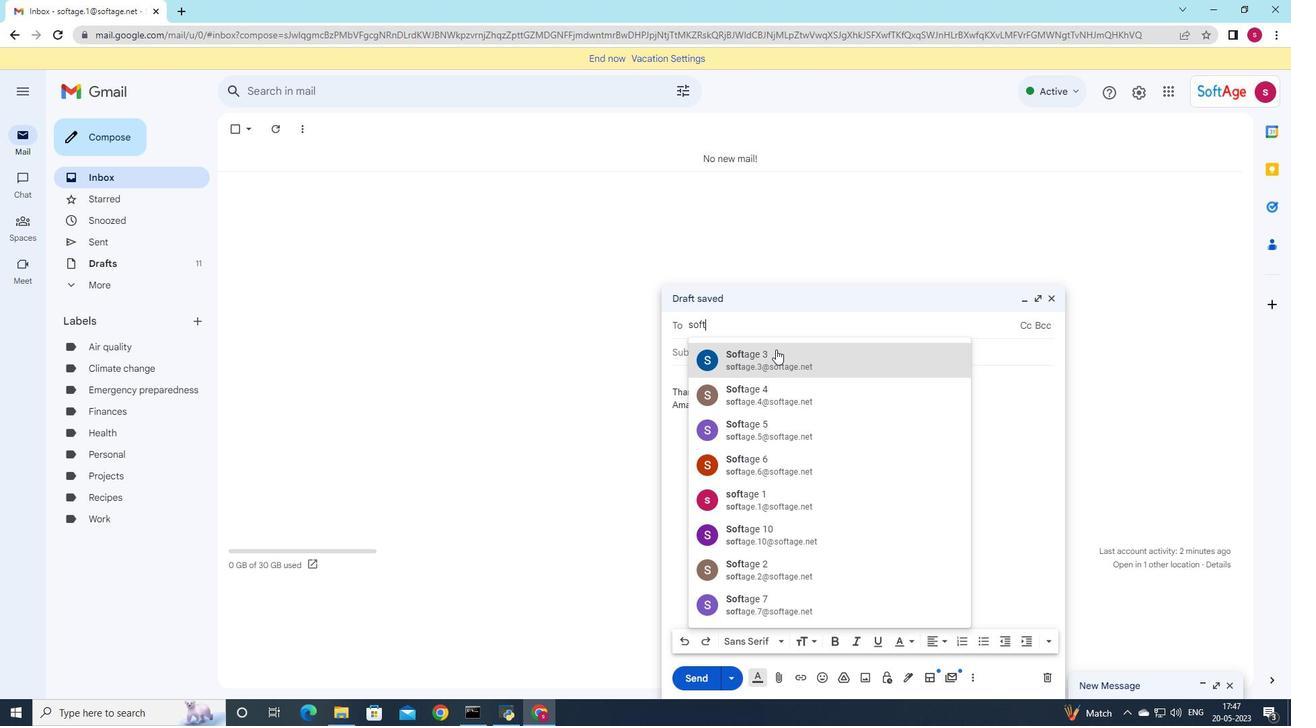 
Action: Mouse moved to (831, 496)
Screenshot: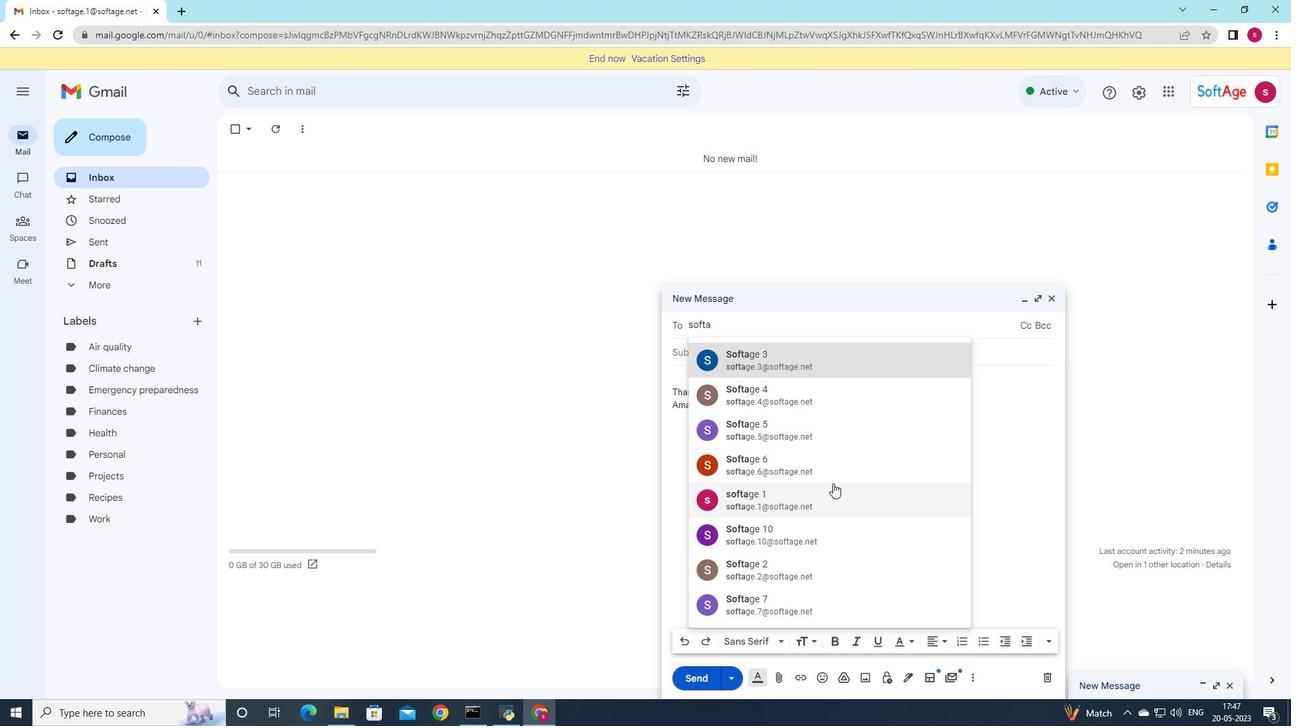 
Action: Mouse pressed left at (831, 496)
Screenshot: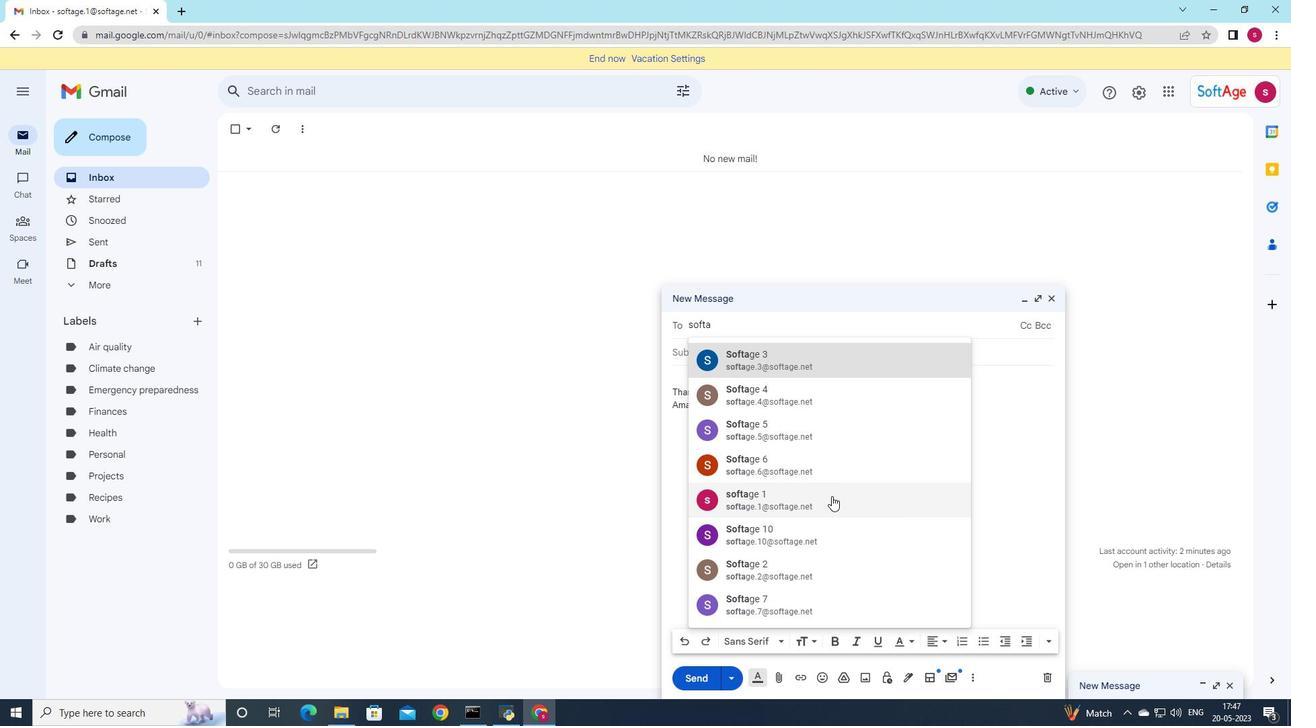 
Action: Mouse moved to (194, 316)
Screenshot: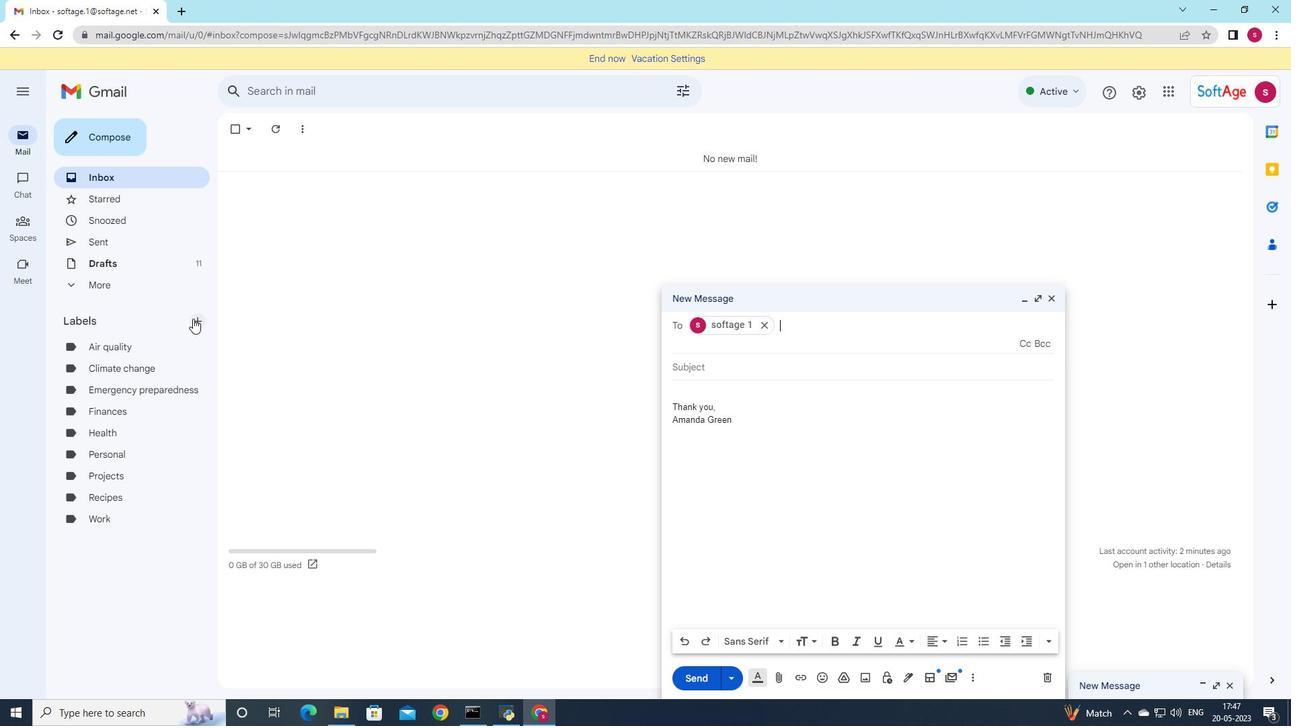 
Action: Mouse pressed left at (194, 316)
Screenshot: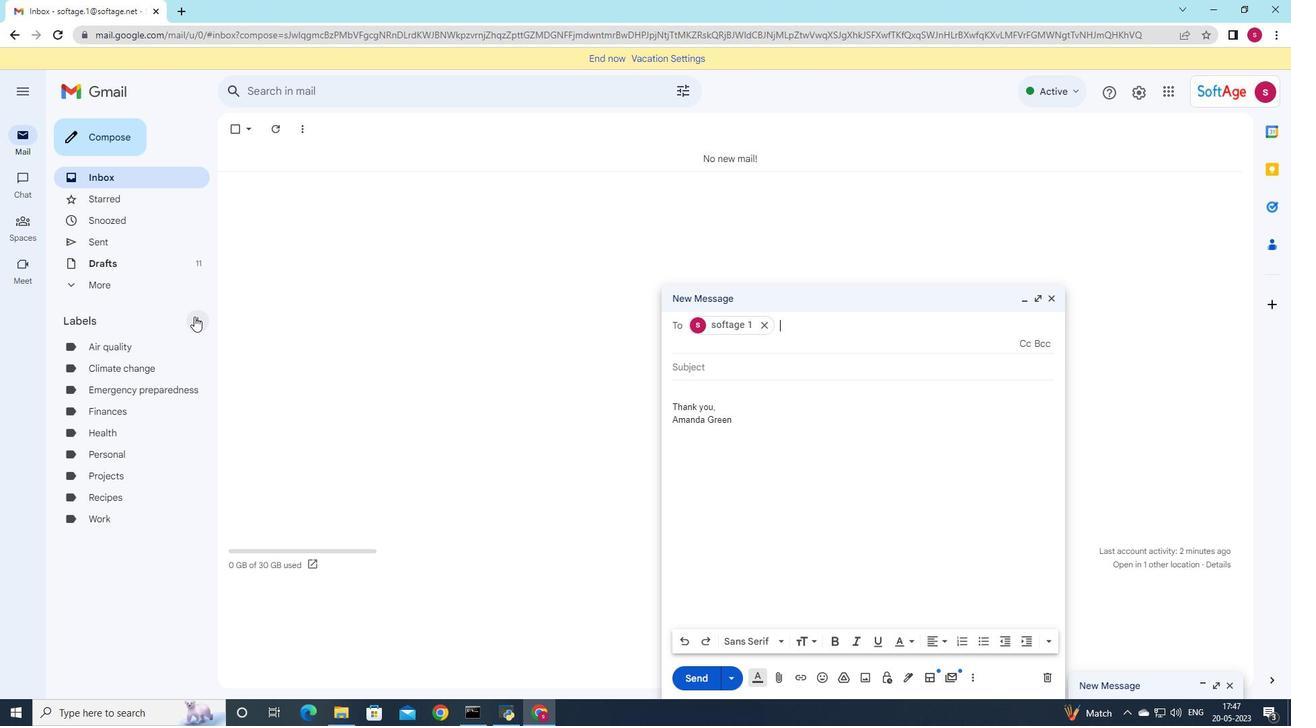 
Action: Mouse moved to (599, 355)
Screenshot: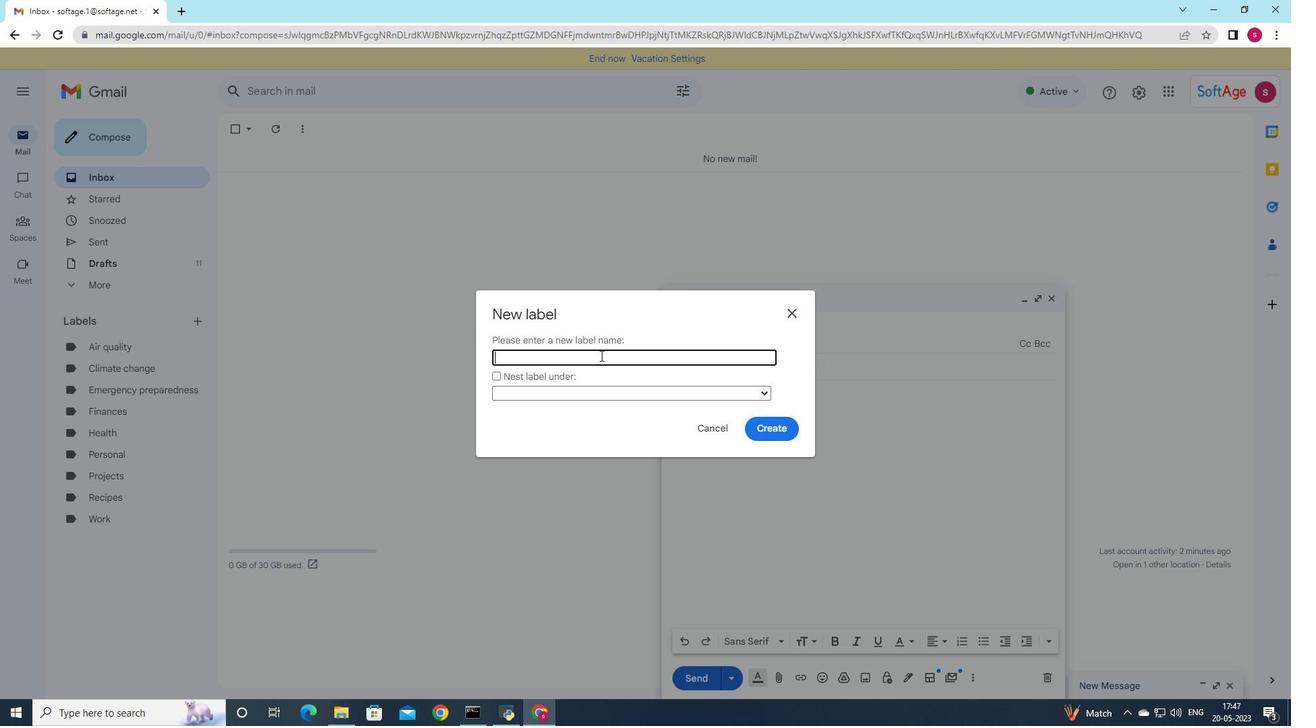 
Action: Key pressed <Key.shift_r>Music
Screenshot: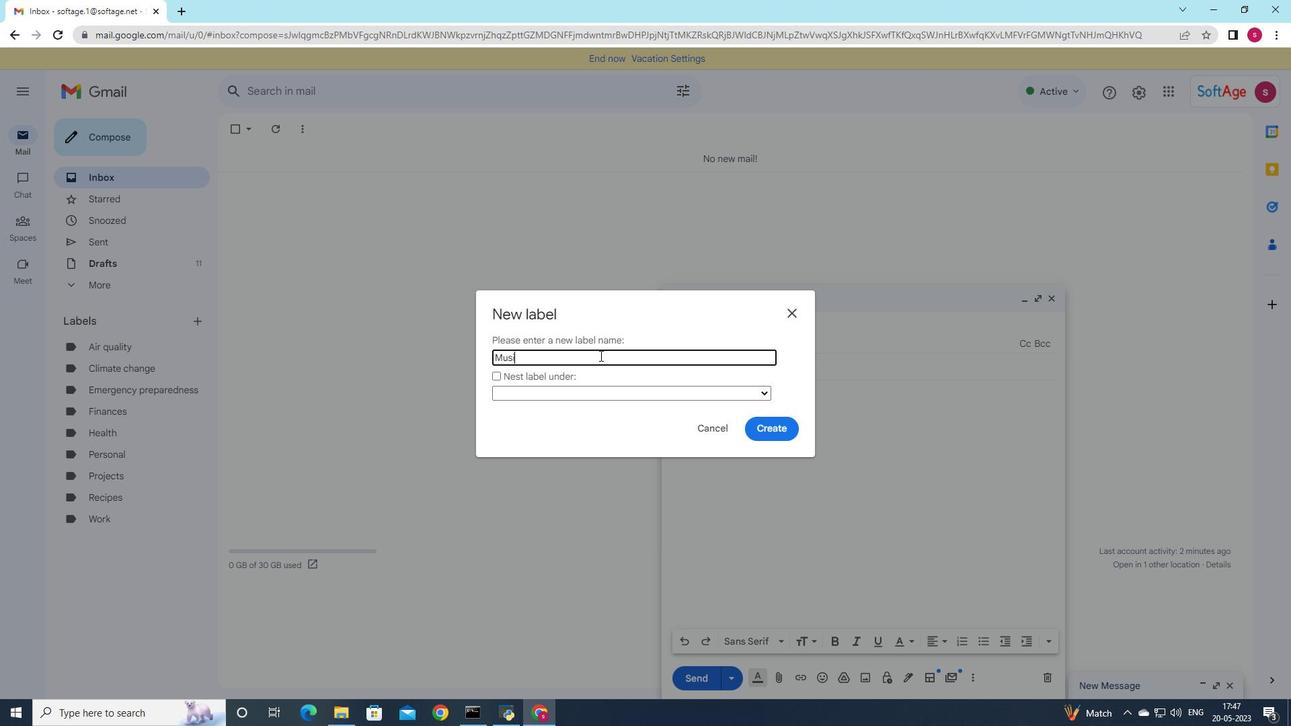 
Action: Mouse moved to (759, 424)
Screenshot: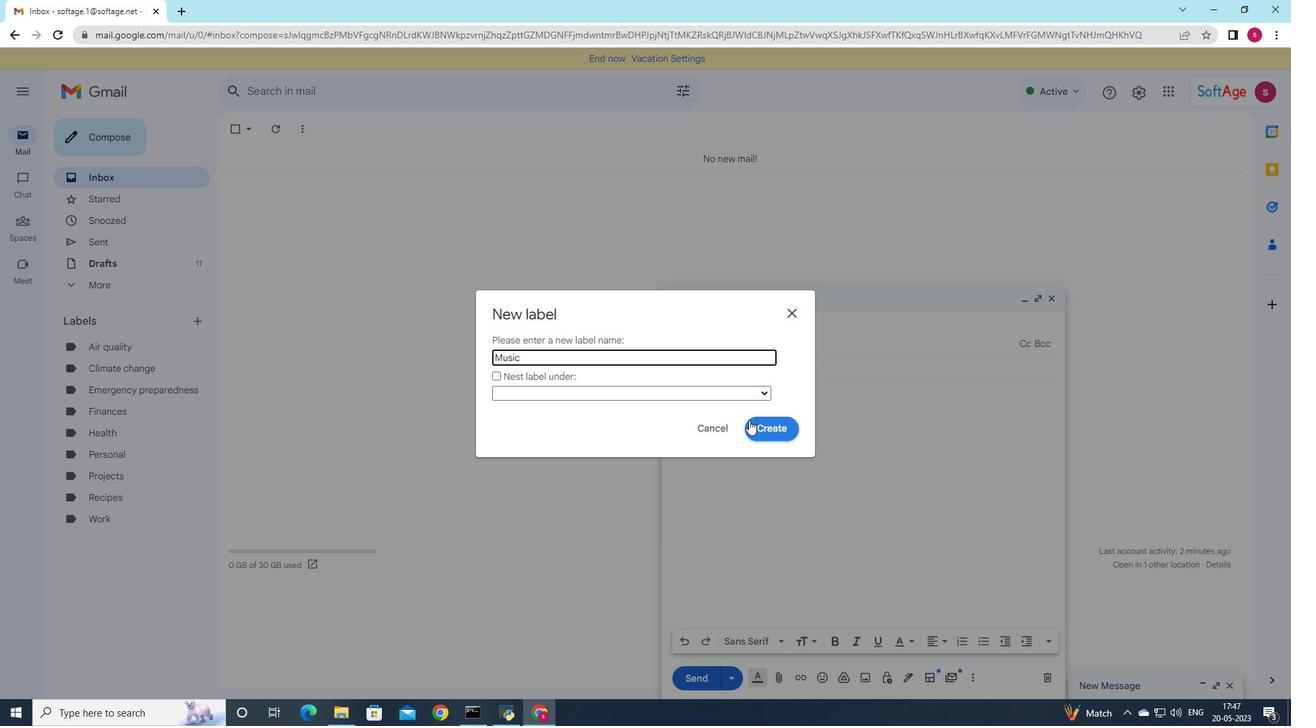 
Action: Mouse pressed left at (759, 424)
Screenshot: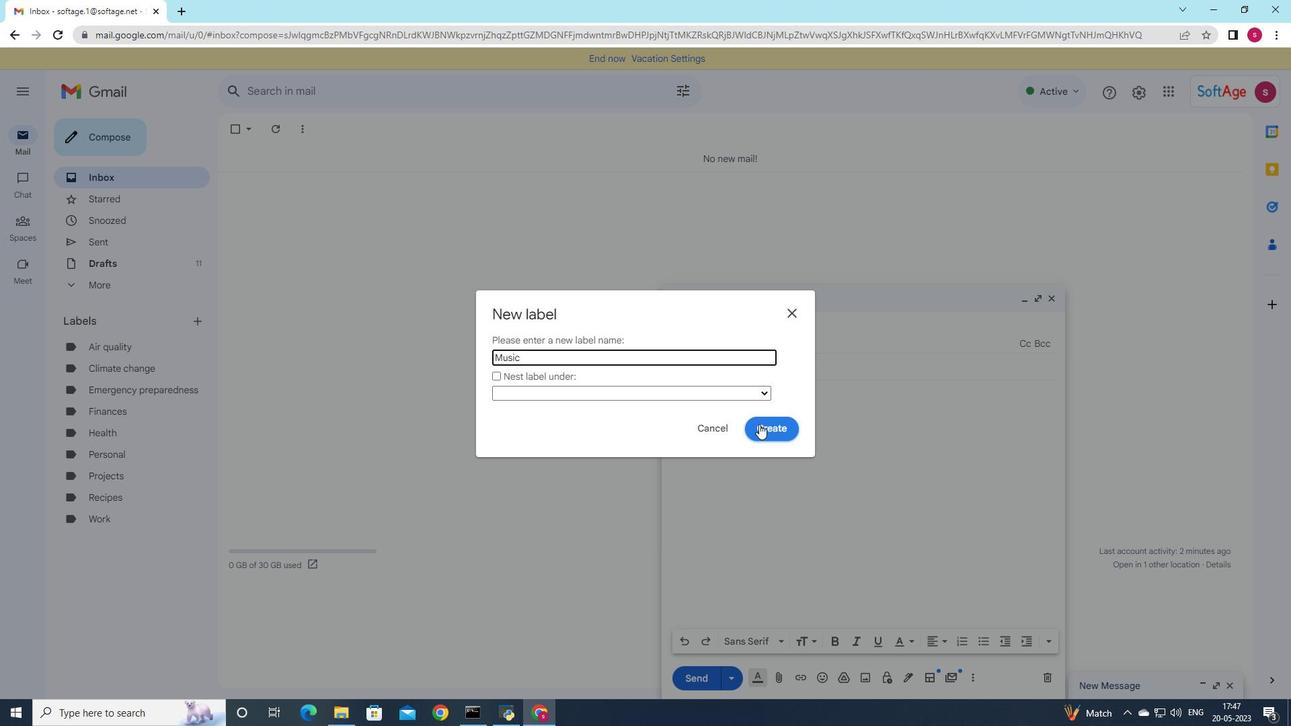 
Action: Mouse moved to (1012, 241)
Screenshot: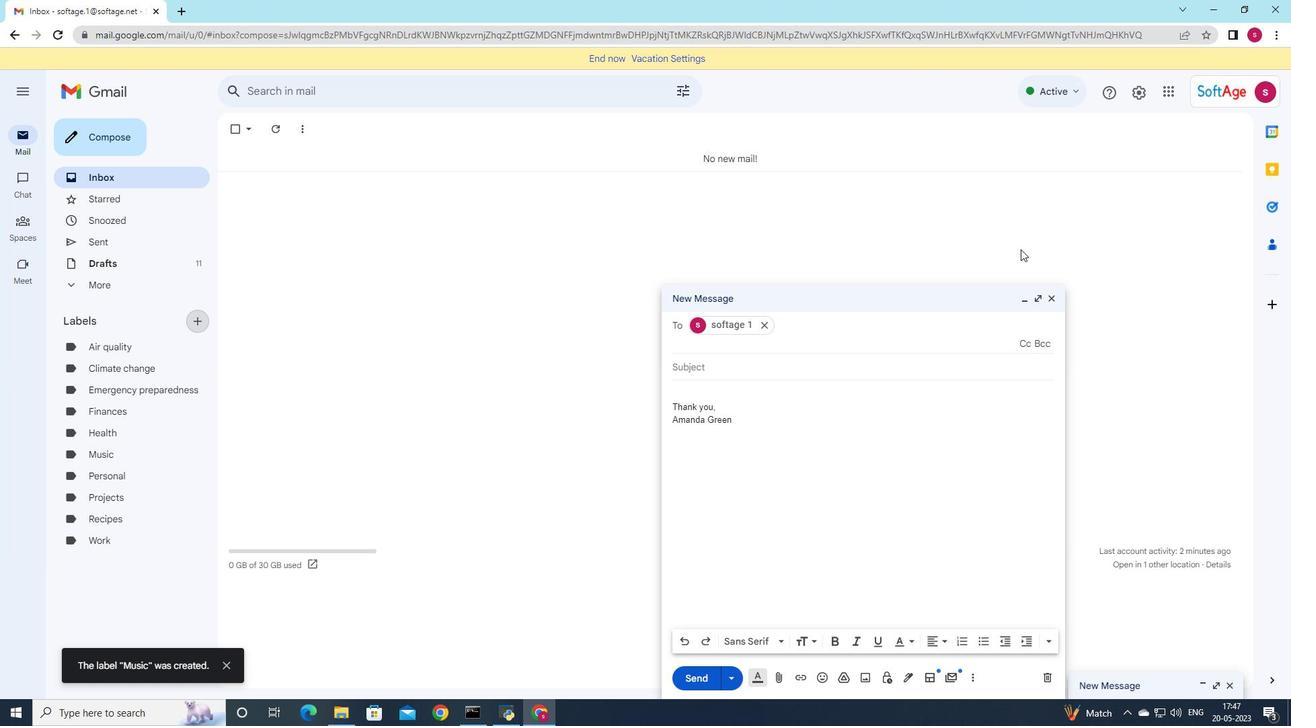 
